 Task: Find connections with filter location Redondela with filter topic #Websitewith filter profile language Potuguese with filter current company Jindal Steel & Power Ltd. with filter school L S Raheja College of Arts and Commerce with filter industry Coal Mining with filter service category Customer Support with filter keywords title Emergency Relief Worker
Action: Mouse moved to (566, 73)
Screenshot: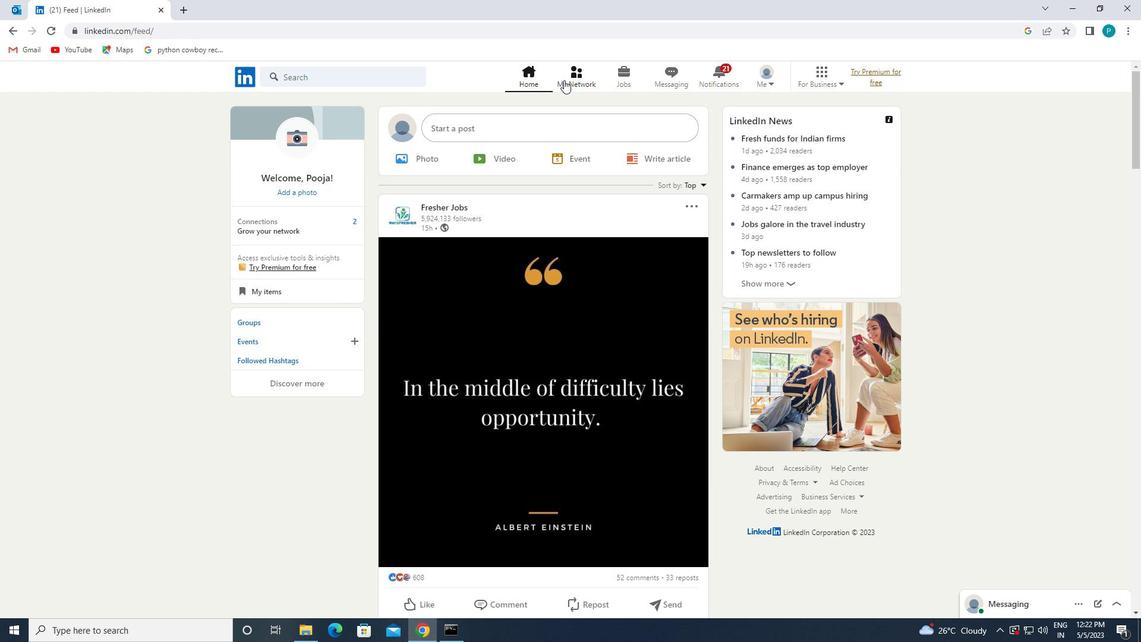 
Action: Mouse pressed left at (566, 73)
Screenshot: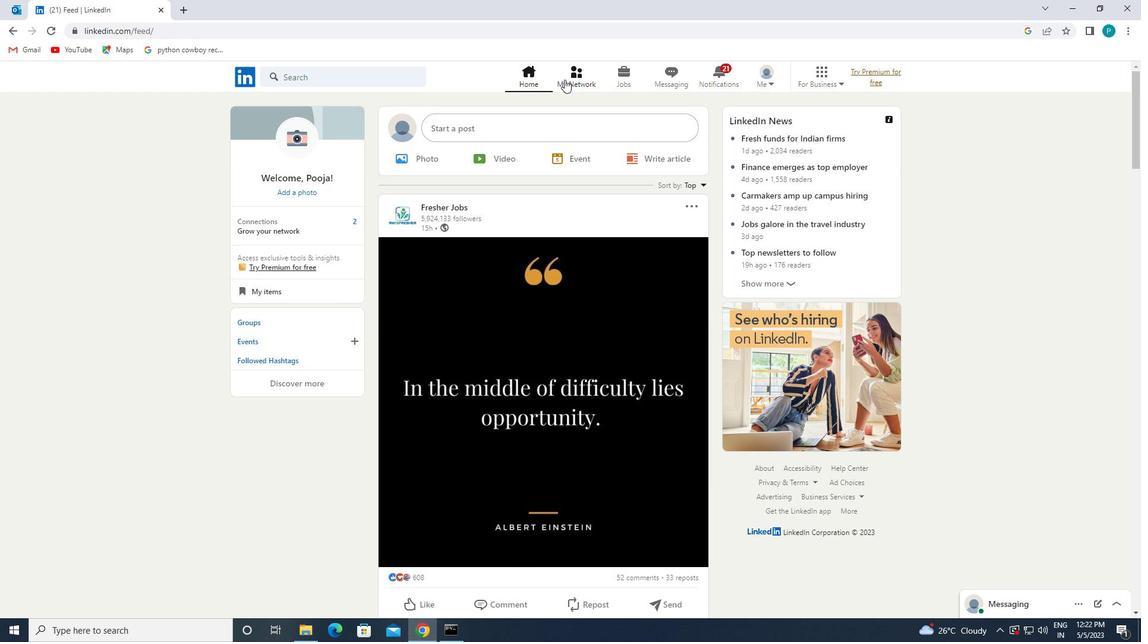 
Action: Mouse moved to (391, 138)
Screenshot: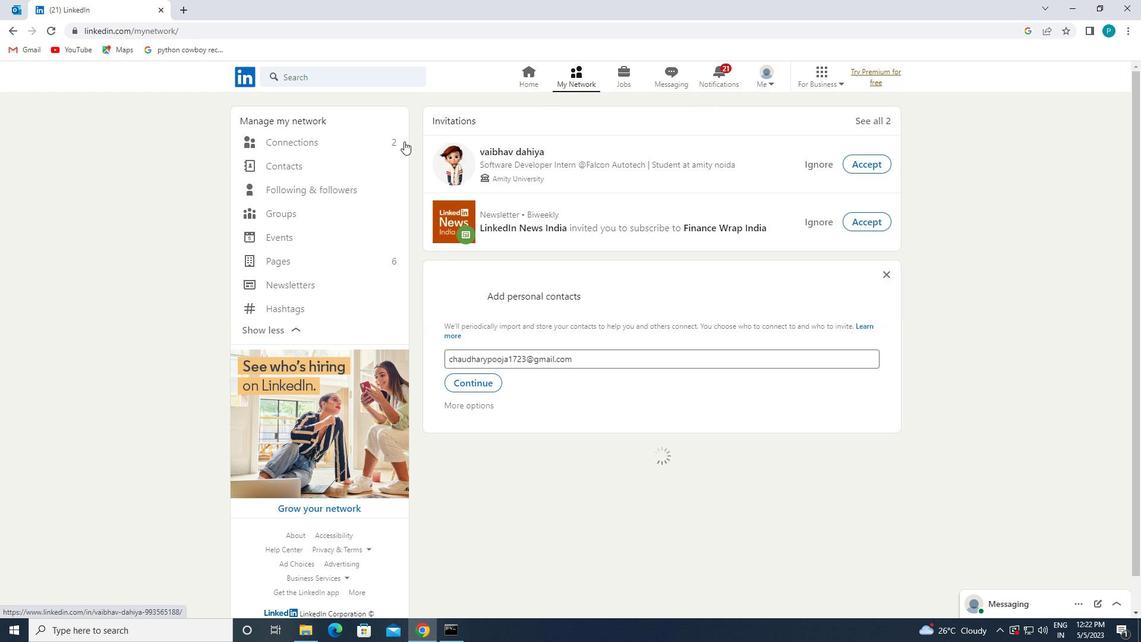 
Action: Mouse pressed left at (391, 138)
Screenshot: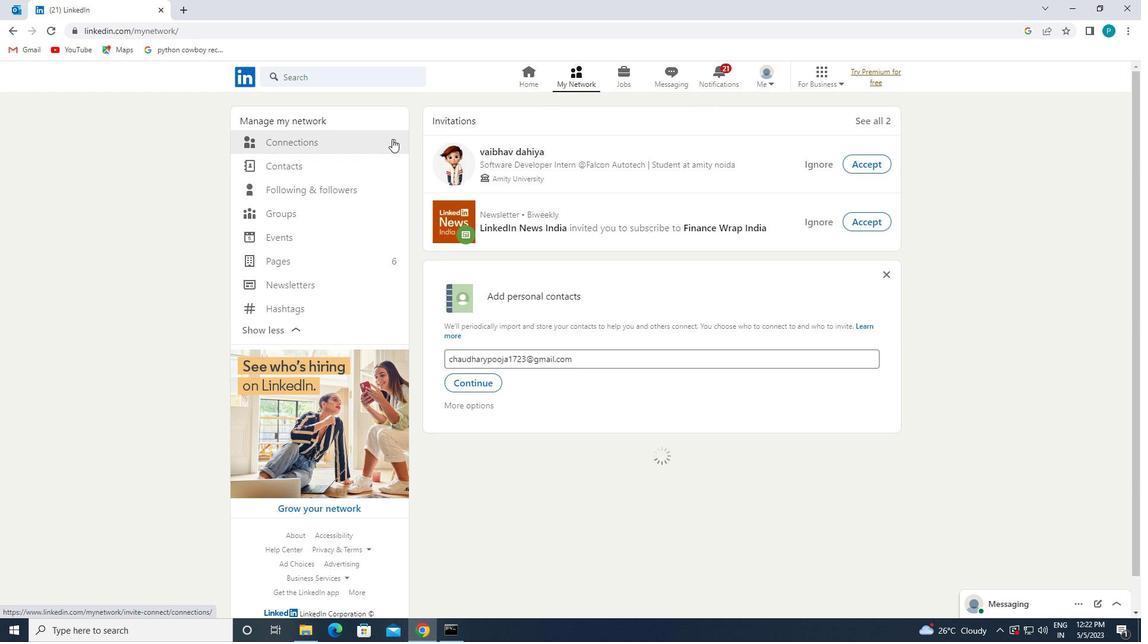 
Action: Mouse moved to (663, 137)
Screenshot: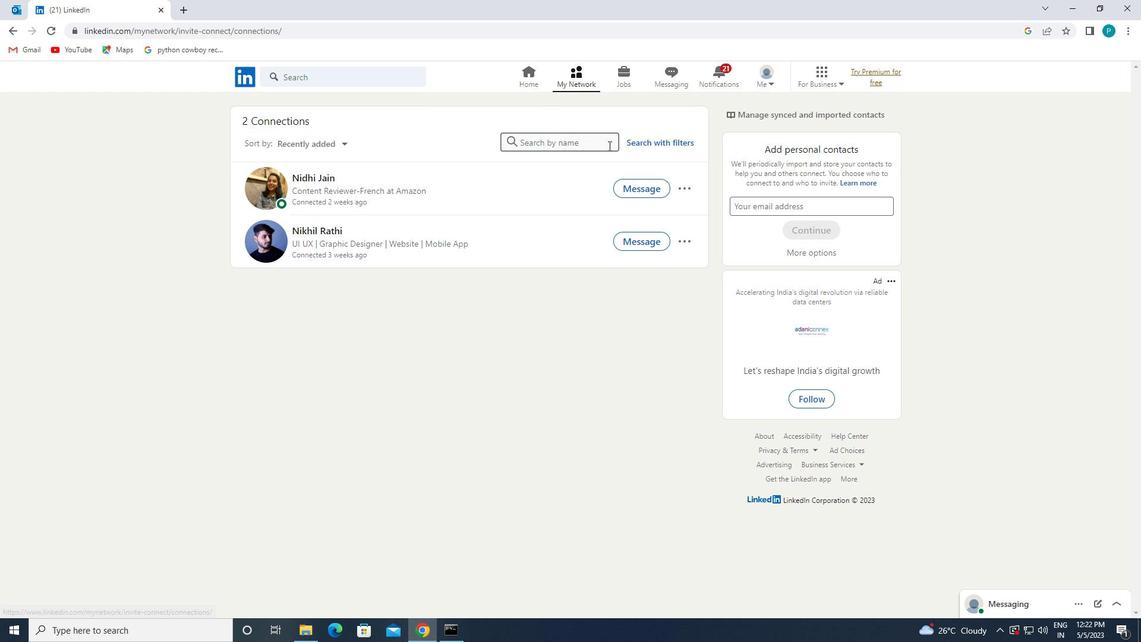 
Action: Mouse pressed left at (663, 137)
Screenshot: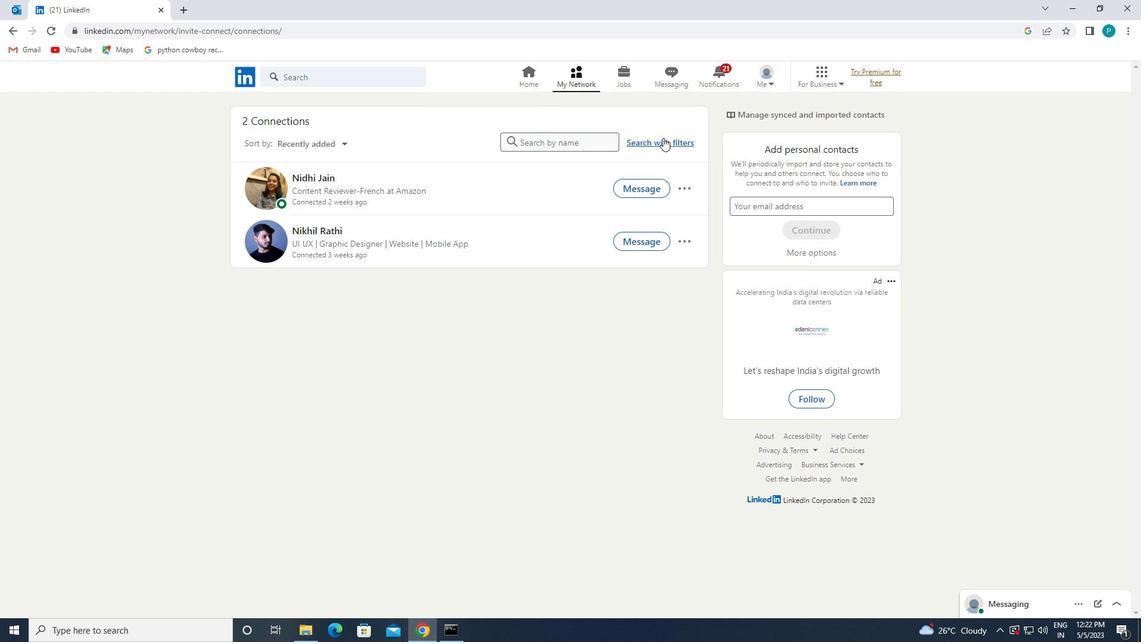 
Action: Mouse moved to (610, 113)
Screenshot: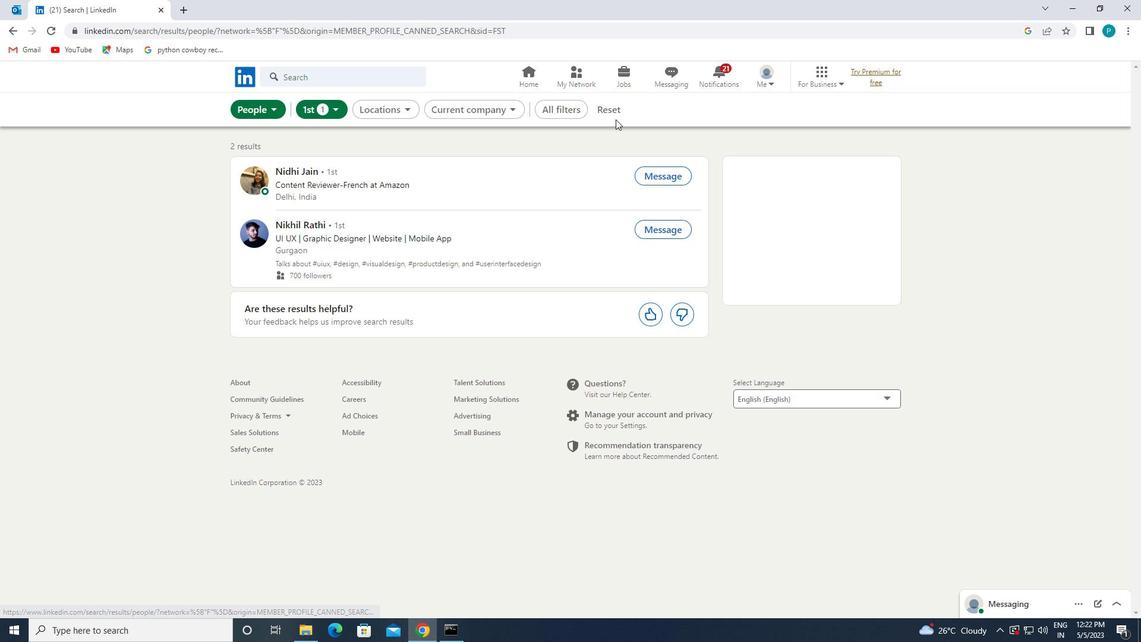 
Action: Mouse pressed left at (610, 113)
Screenshot: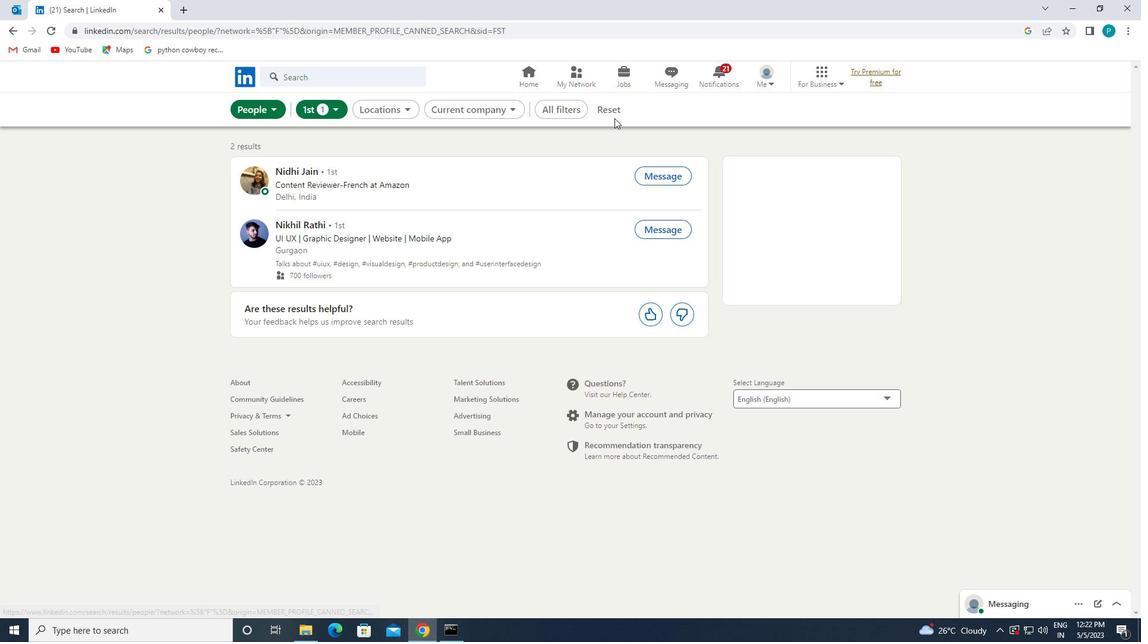 
Action: Mouse moved to (600, 108)
Screenshot: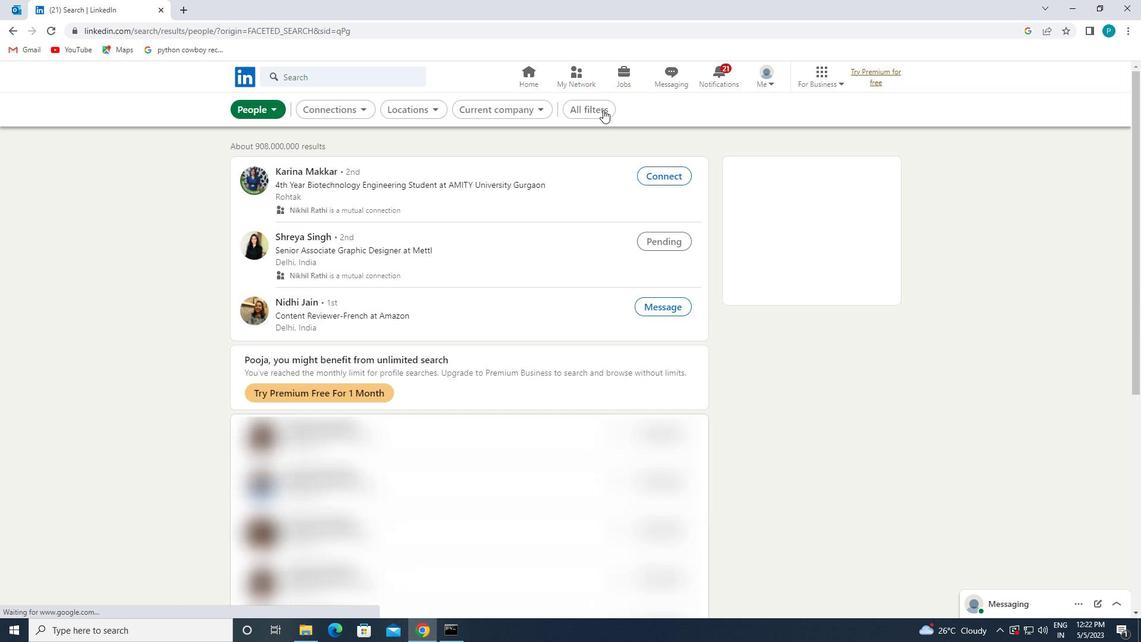 
Action: Mouse pressed left at (600, 108)
Screenshot: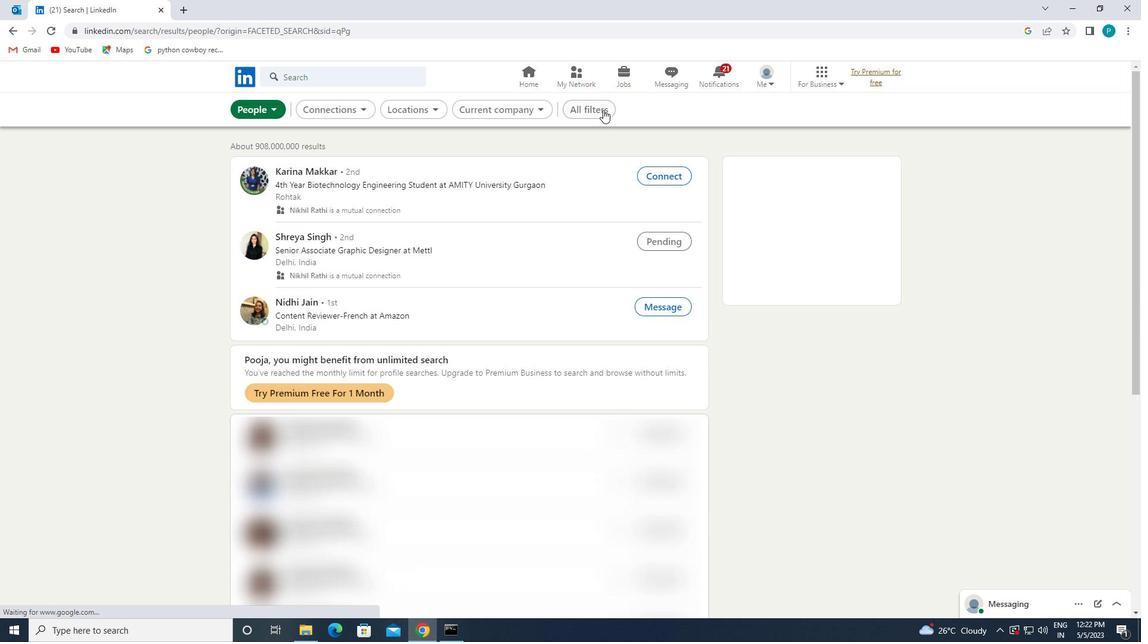 
Action: Mouse moved to (962, 252)
Screenshot: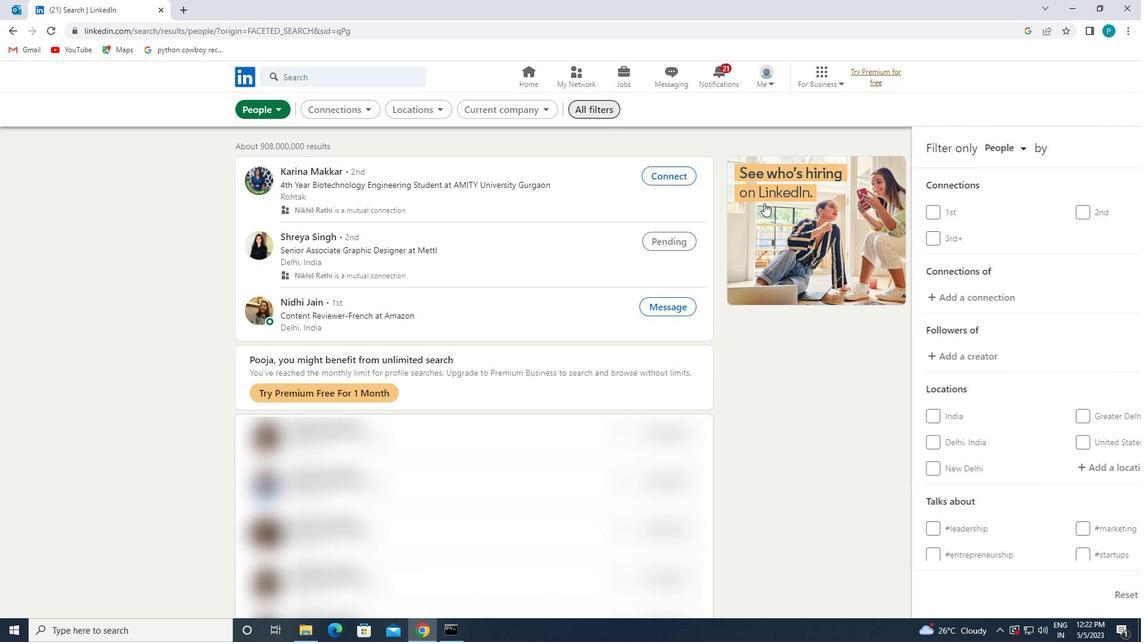 
Action: Mouse scrolled (962, 251) with delta (0, 0)
Screenshot: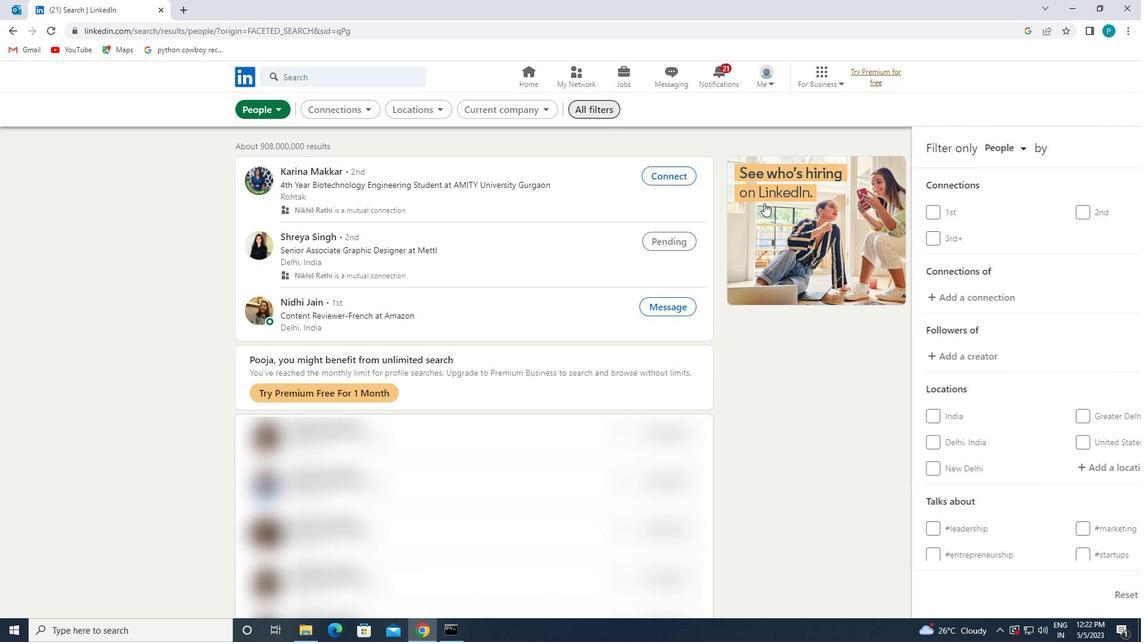 
Action: Mouse moved to (967, 266)
Screenshot: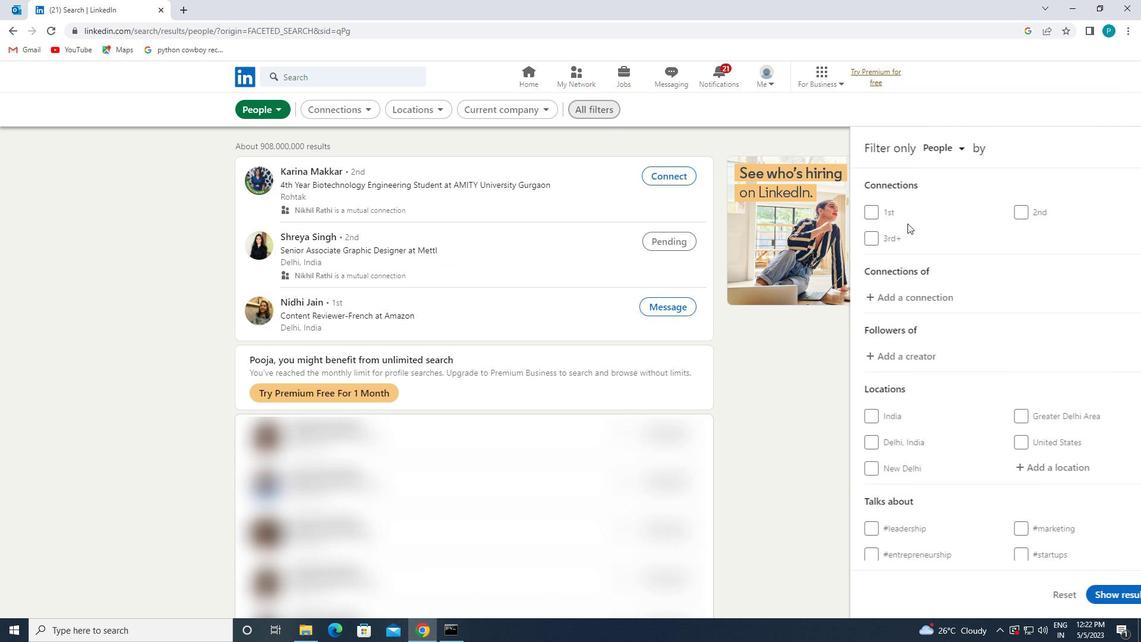 
Action: Mouse scrolled (967, 265) with delta (0, 0)
Screenshot: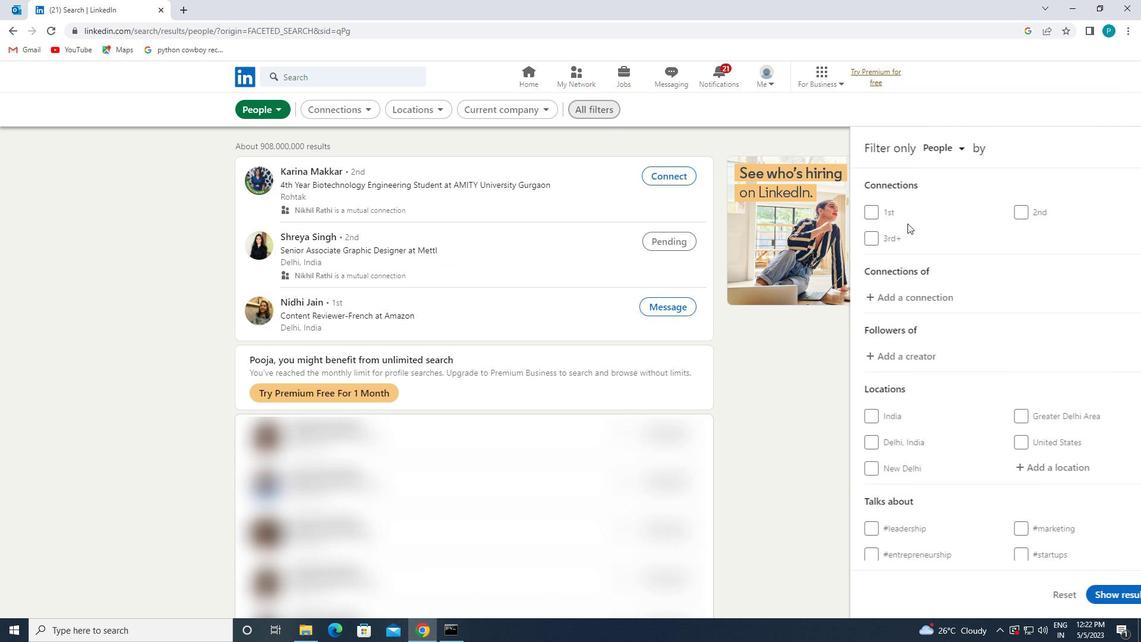 
Action: Mouse moved to (970, 280)
Screenshot: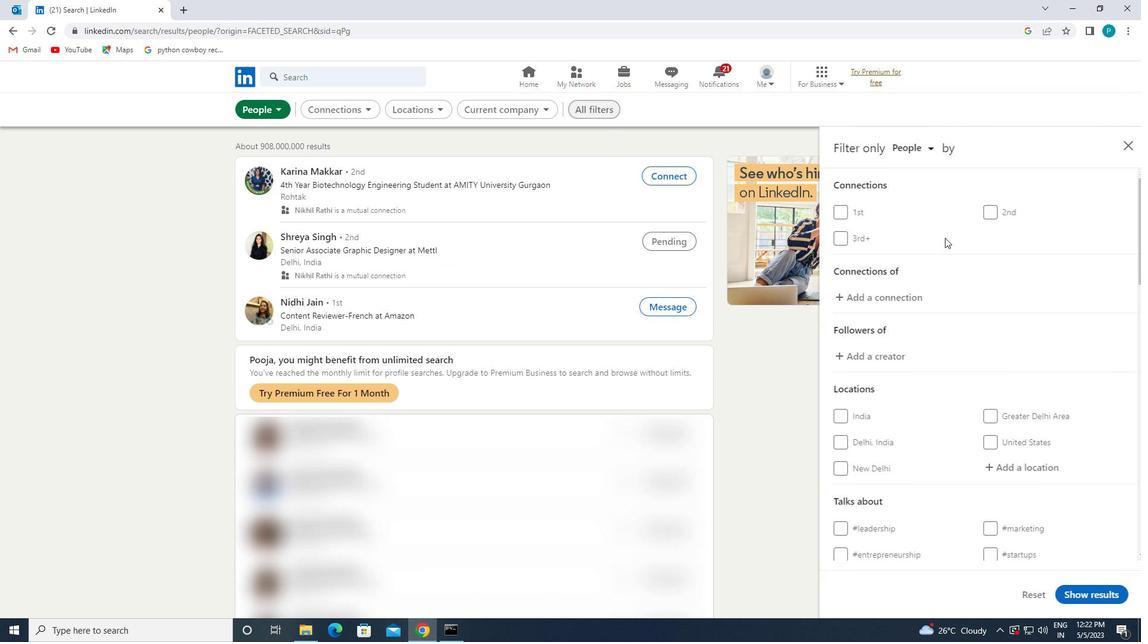 
Action: Mouse scrolled (970, 279) with delta (0, 0)
Screenshot: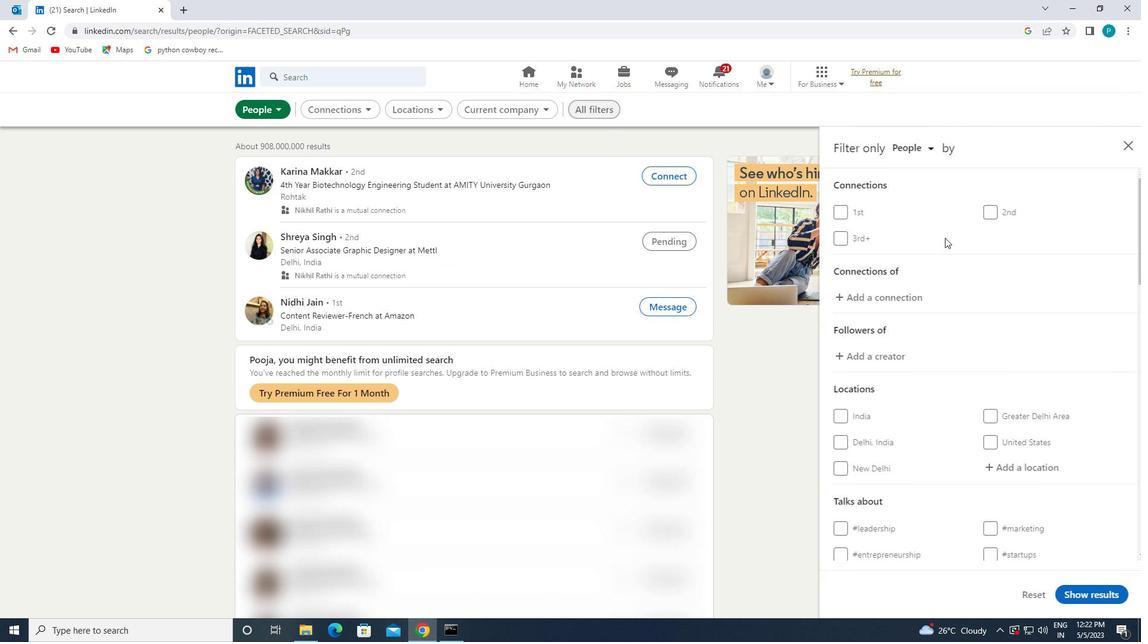 
Action: Mouse moved to (983, 288)
Screenshot: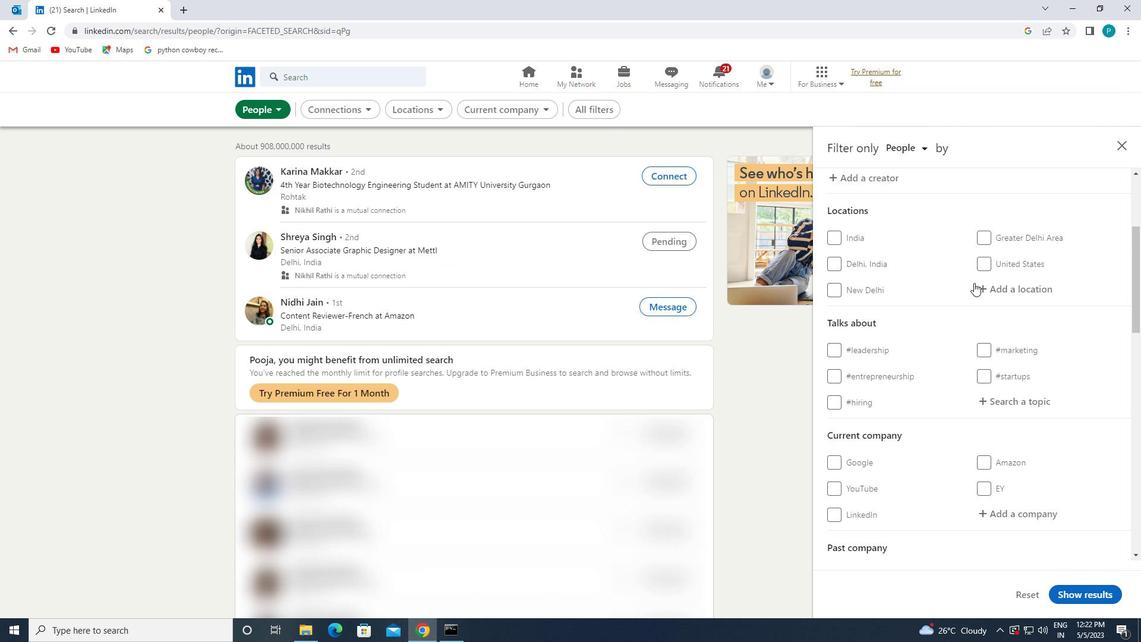 
Action: Mouse pressed left at (983, 288)
Screenshot: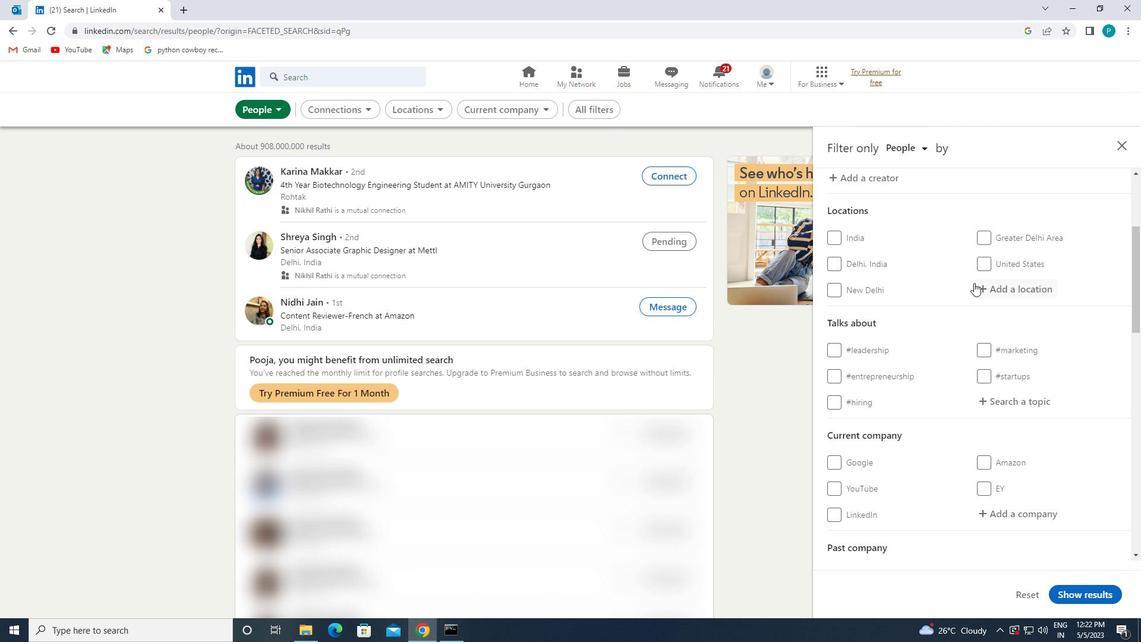 
Action: Mouse moved to (205, 385)
Screenshot: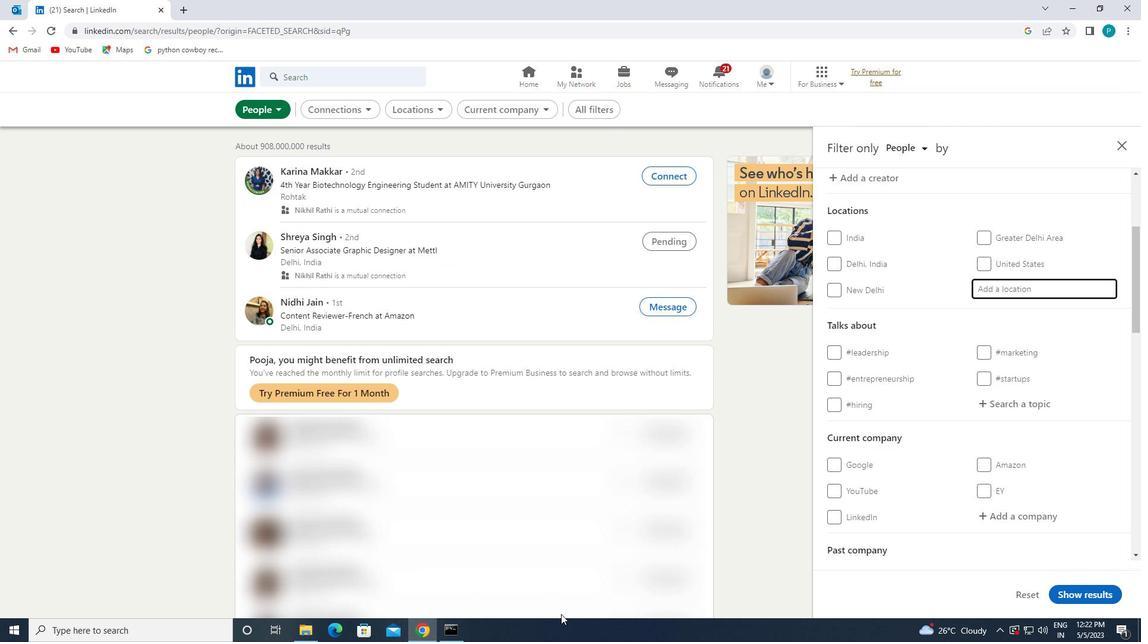 
Action: Key pressed <Key.caps_lock>r<Key.caps_lock>edondela
Screenshot: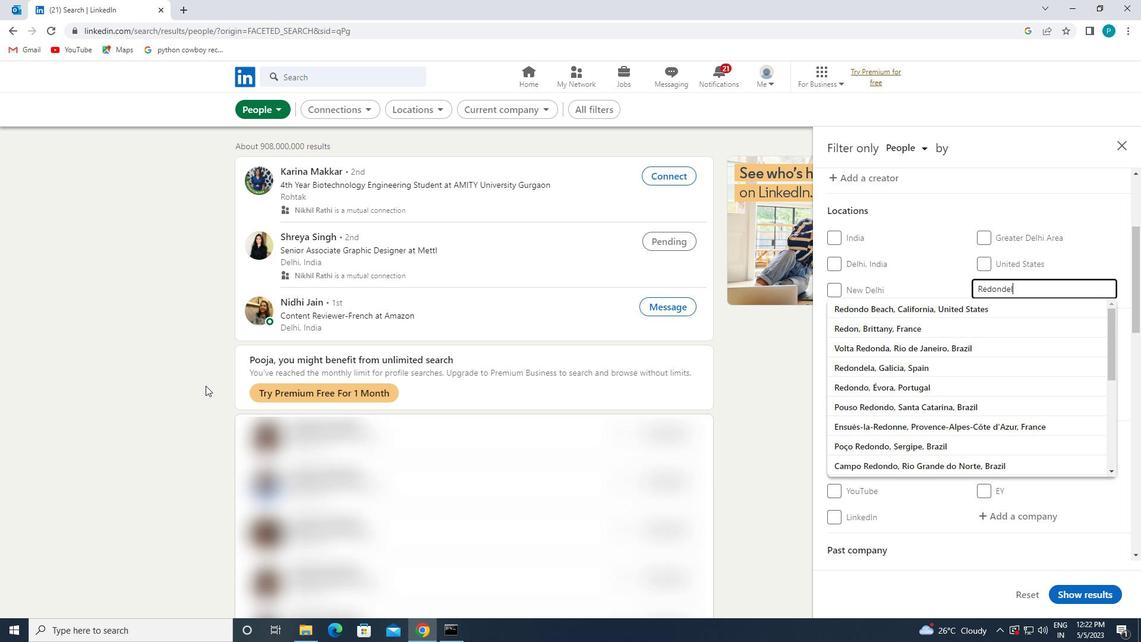 
Action: Mouse moved to (927, 305)
Screenshot: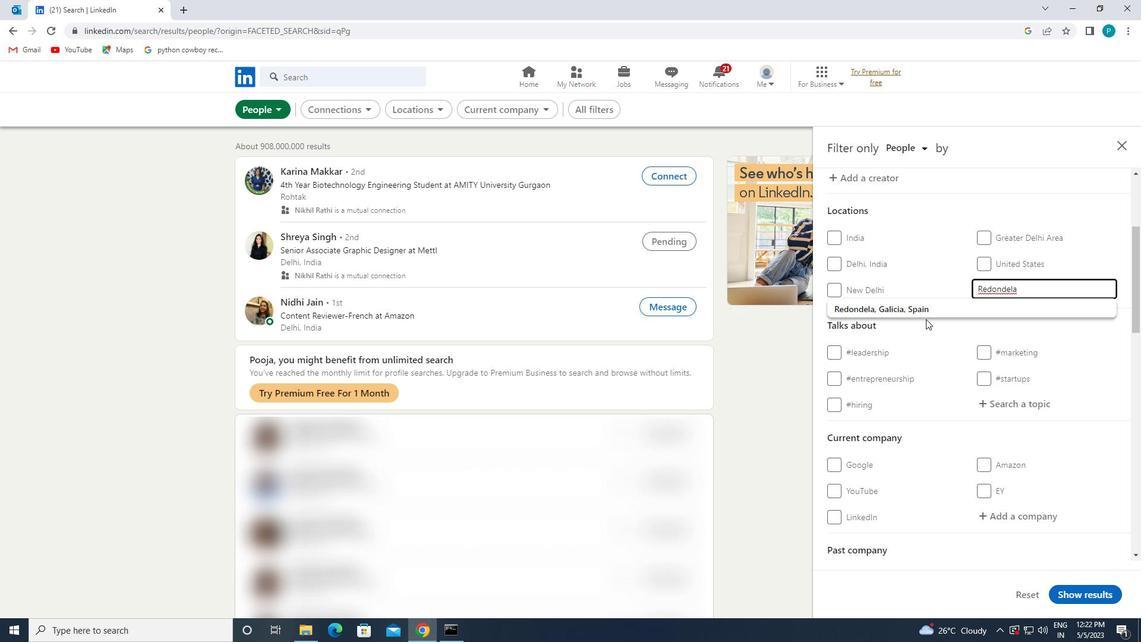 
Action: Mouse pressed left at (927, 305)
Screenshot: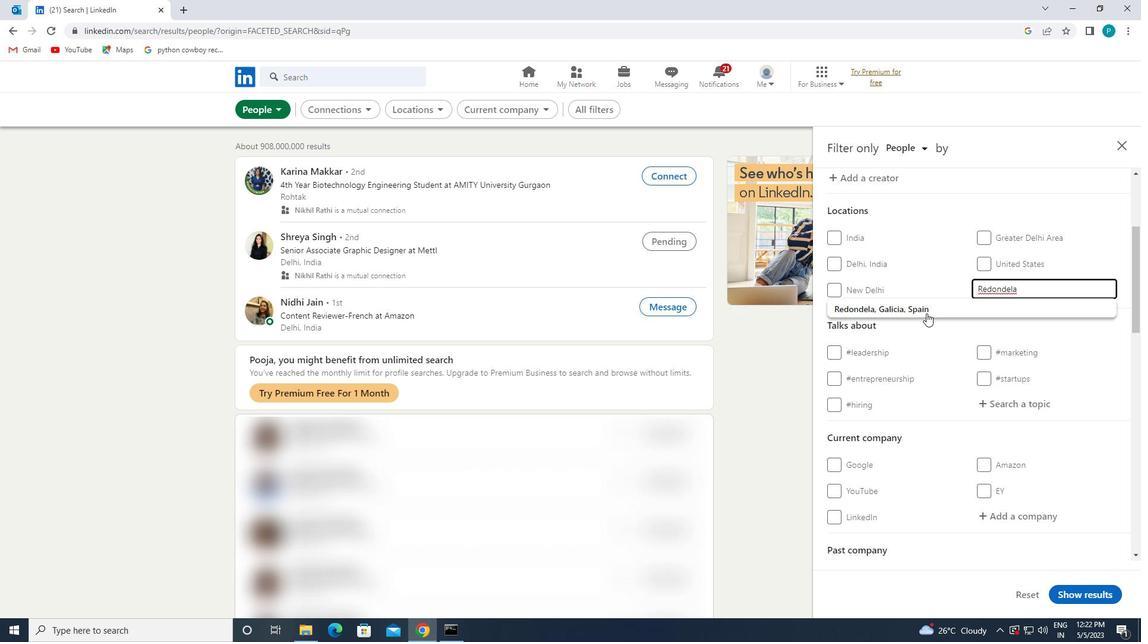 
Action: Mouse moved to (1141, 337)
Screenshot: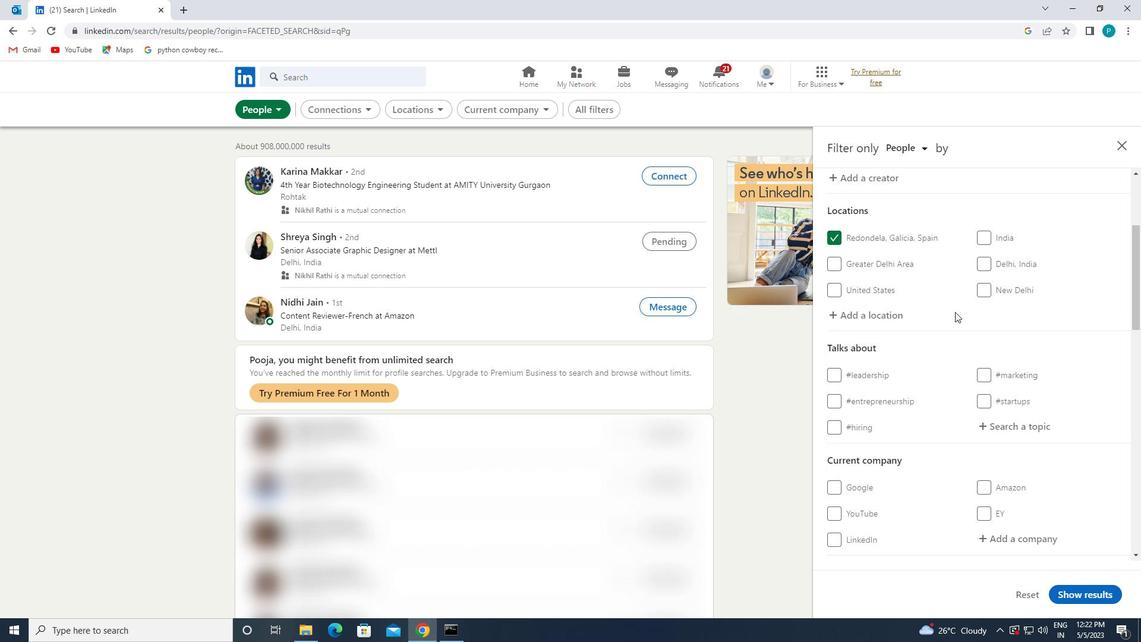 
Action: Mouse scrolled (1141, 336) with delta (0, 0)
Screenshot: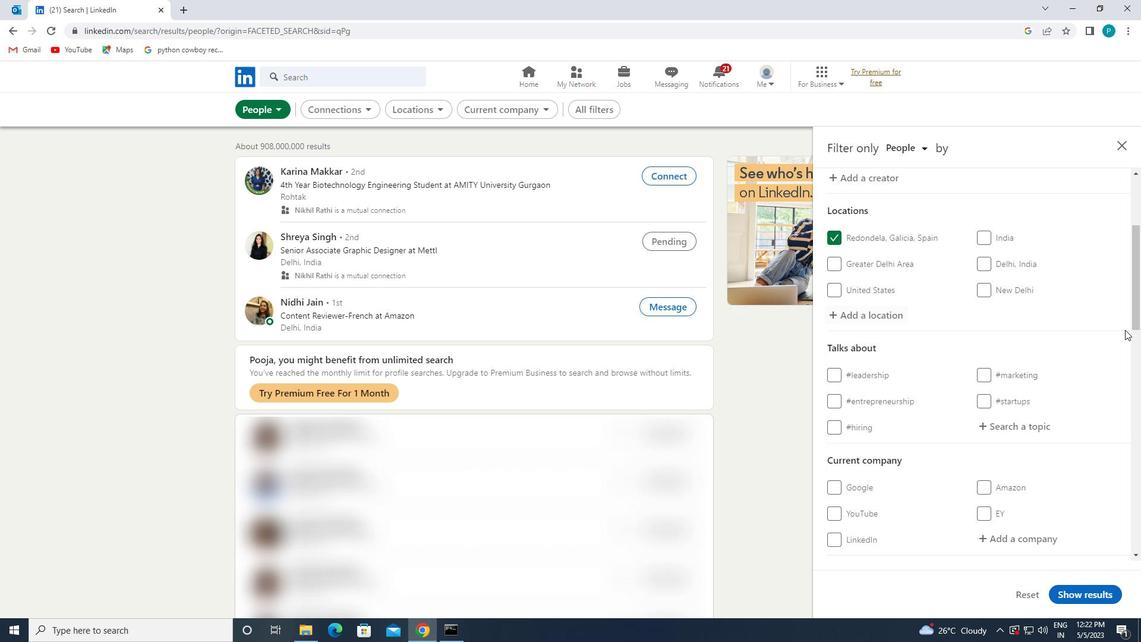 
Action: Mouse scrolled (1141, 336) with delta (0, 0)
Screenshot: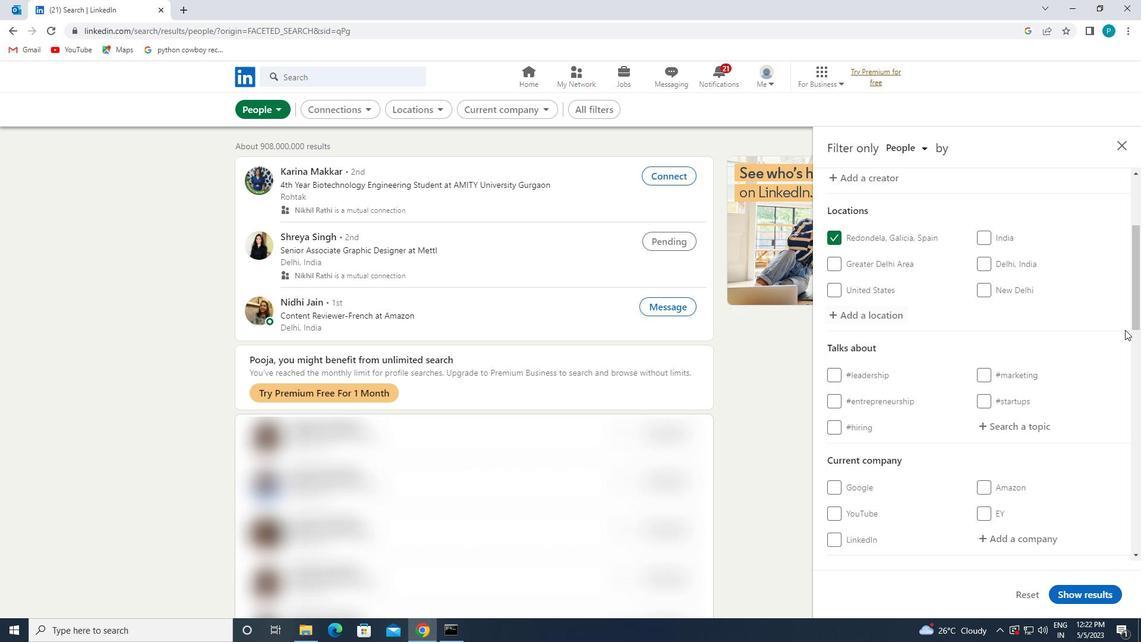 
Action: Mouse scrolled (1141, 336) with delta (0, 0)
Screenshot: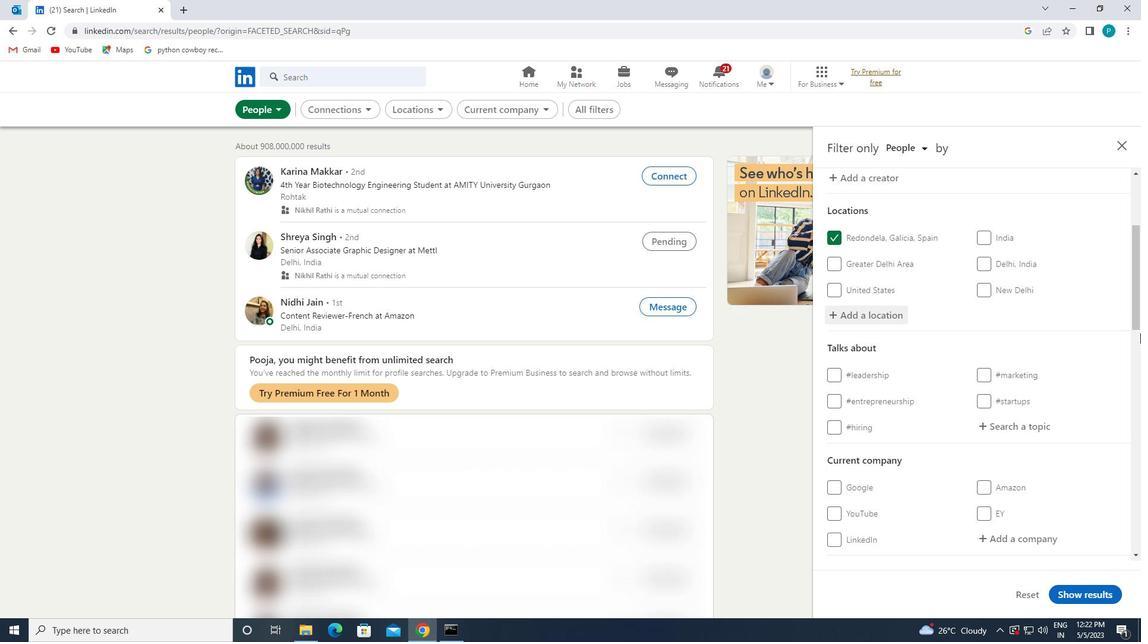 
Action: Mouse moved to (1048, 249)
Screenshot: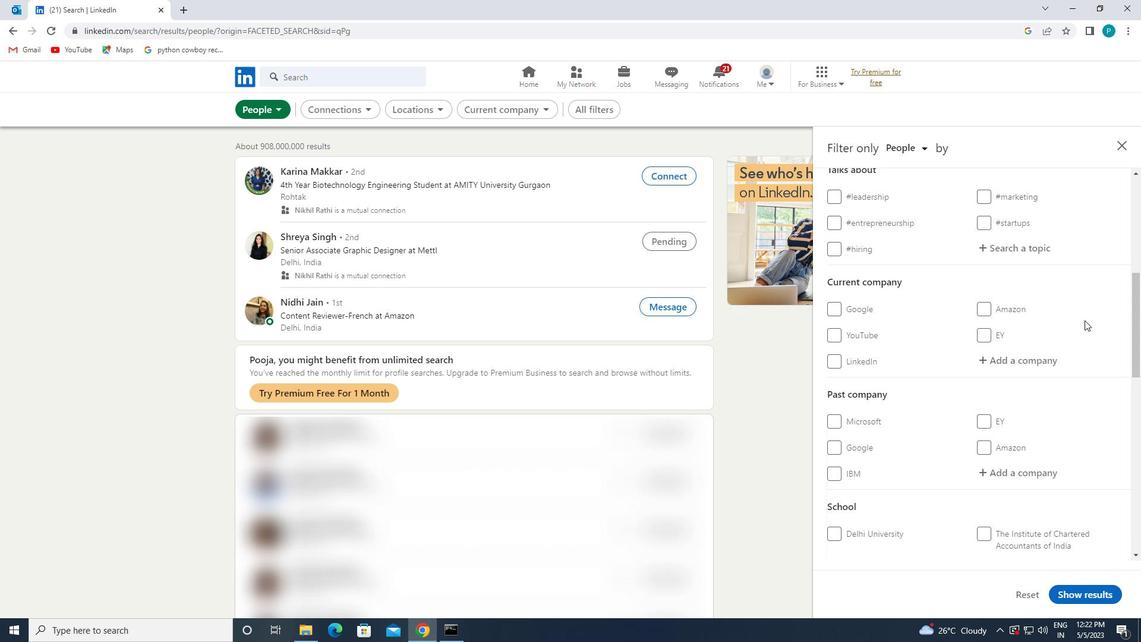 
Action: Mouse pressed left at (1048, 249)
Screenshot: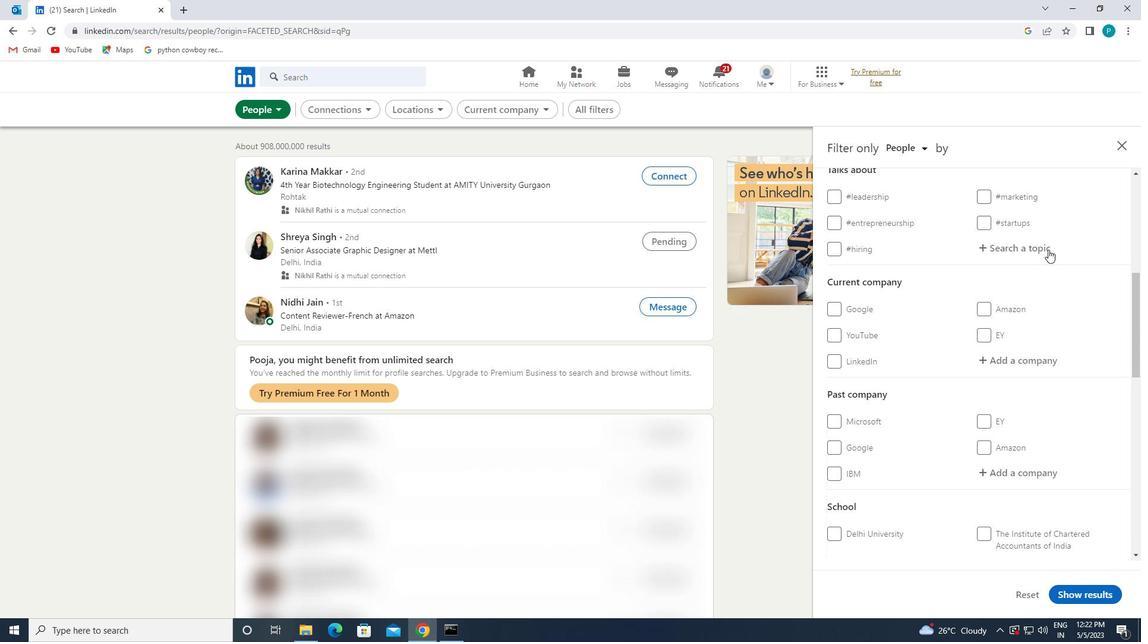 
Action: Key pressed <Key.shift>#<Key.caps_lock>W<Key.caps_lock>EBSITE
Screenshot: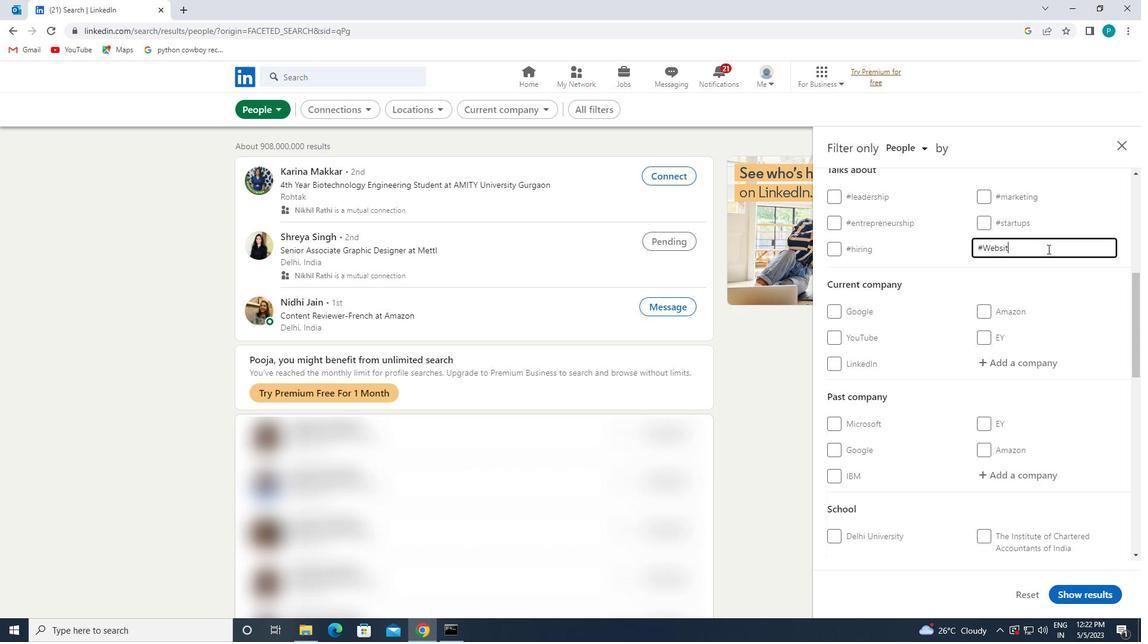 
Action: Mouse moved to (1065, 260)
Screenshot: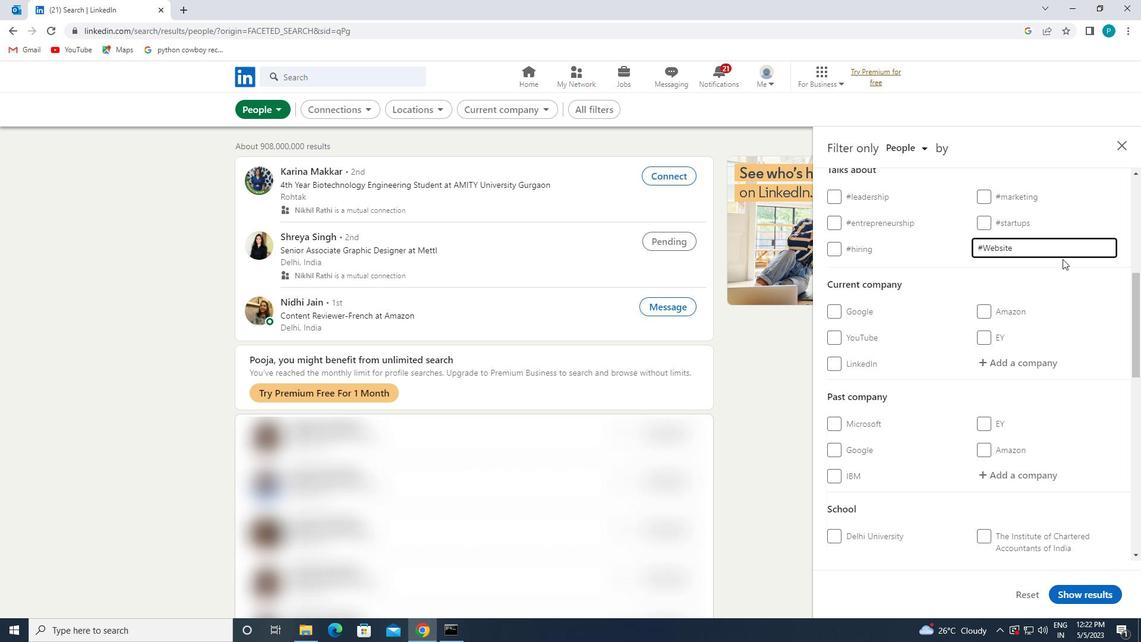 
Action: Mouse scrolled (1065, 259) with delta (0, 0)
Screenshot: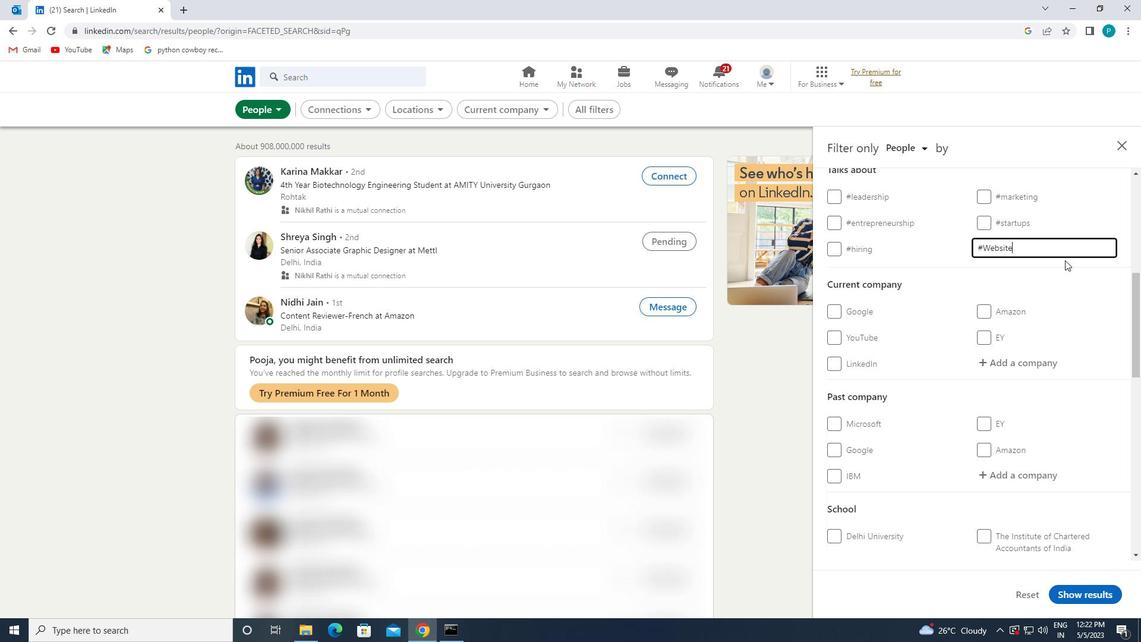 
Action: Mouse moved to (1053, 289)
Screenshot: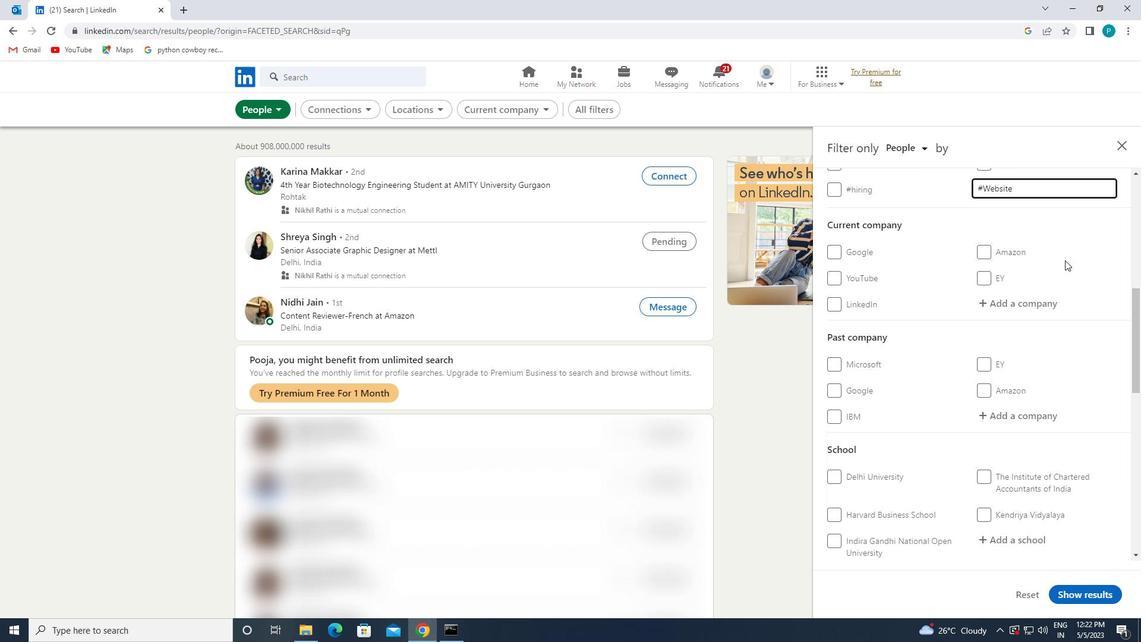
Action: Mouse scrolled (1053, 288) with delta (0, 0)
Screenshot: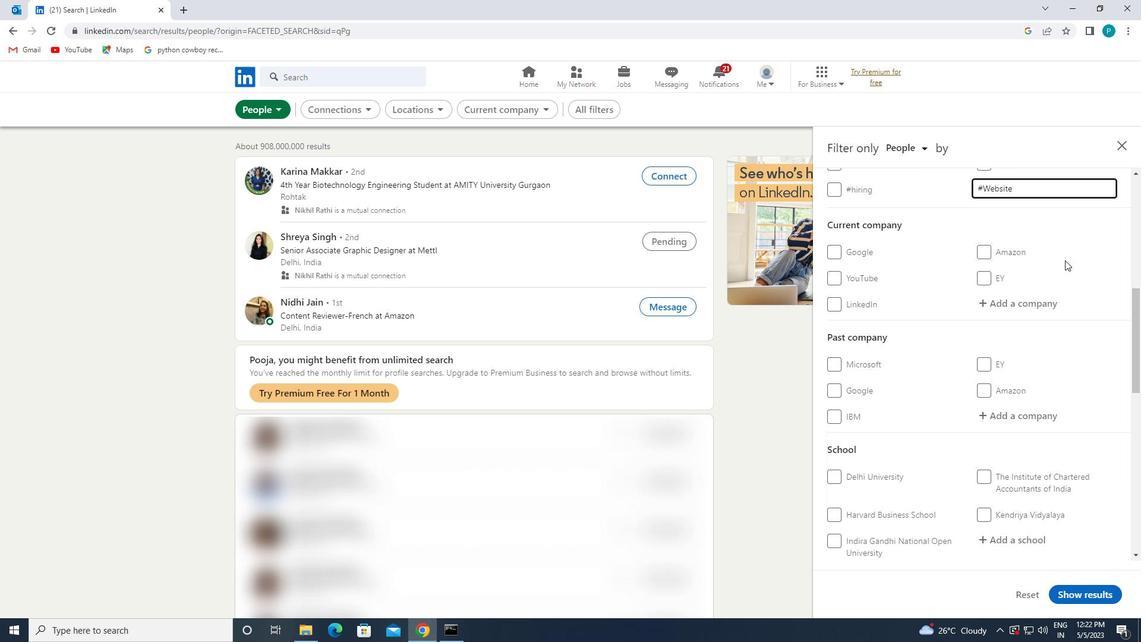 
Action: Mouse moved to (1023, 308)
Screenshot: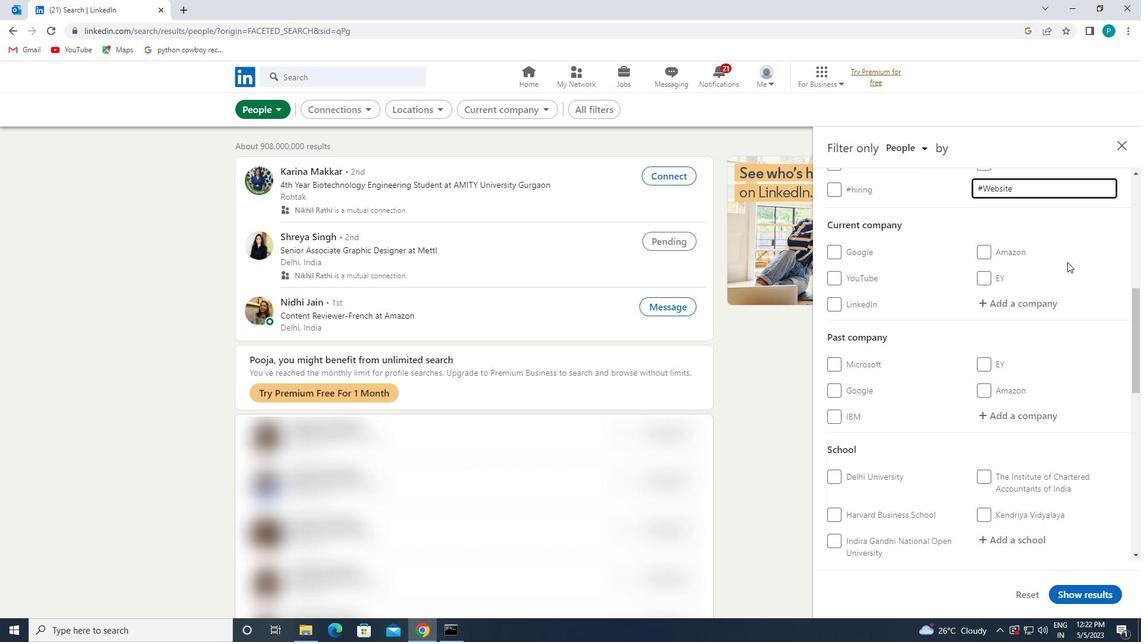 
Action: Mouse scrolled (1023, 307) with delta (0, 0)
Screenshot: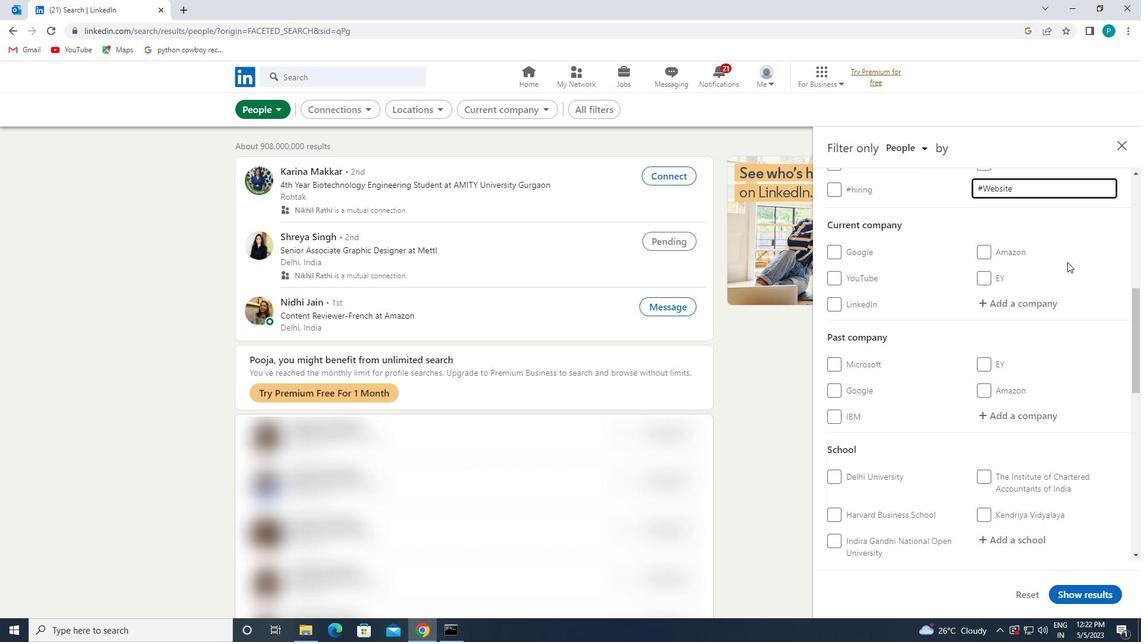 
Action: Mouse moved to (1006, 315)
Screenshot: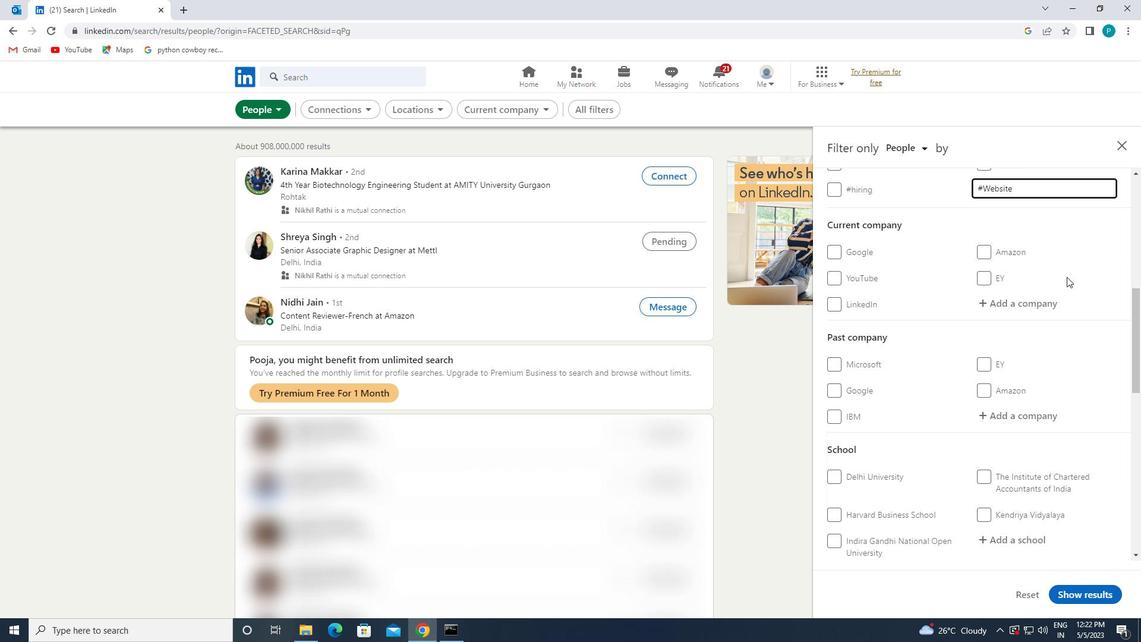 
Action: Mouse scrolled (1006, 314) with delta (0, 0)
Screenshot: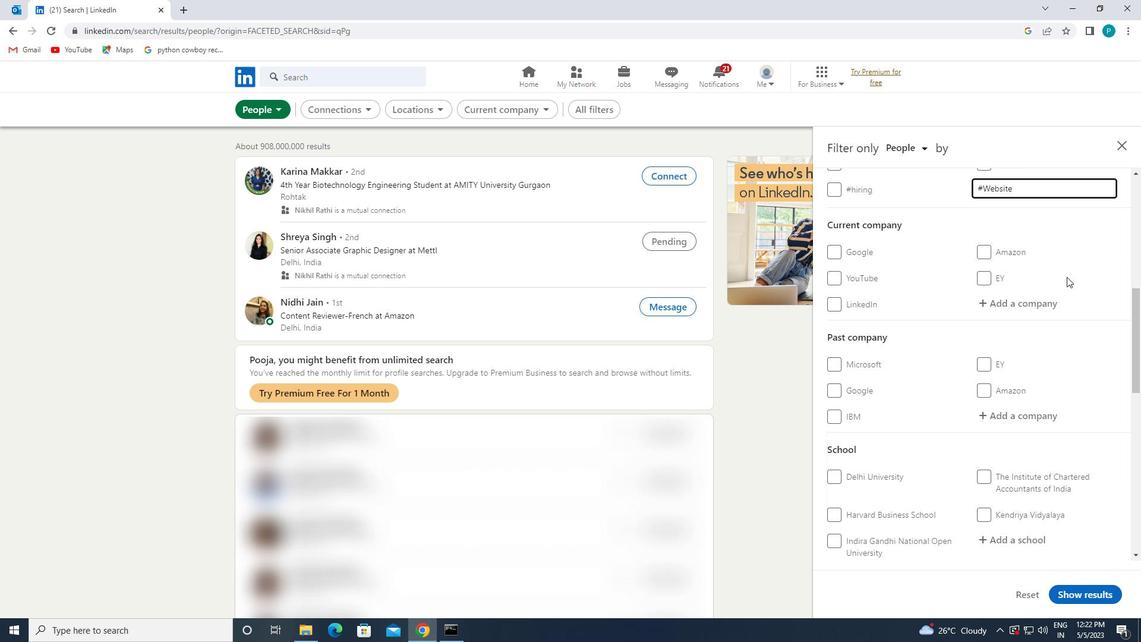 
Action: Mouse moved to (898, 340)
Screenshot: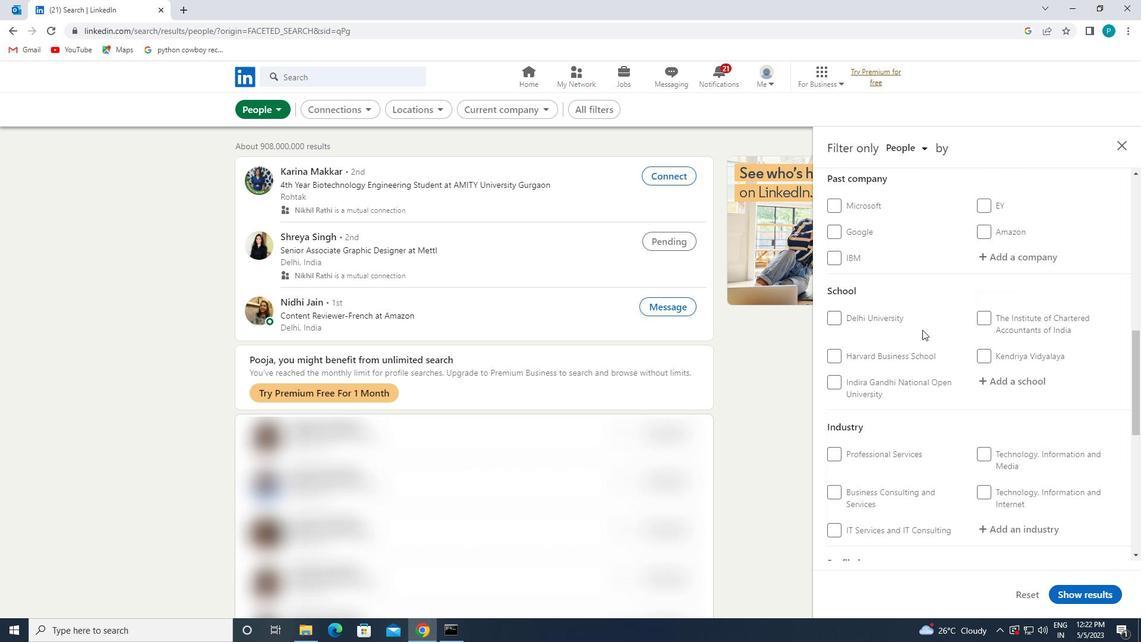 
Action: Mouse scrolled (898, 340) with delta (0, 0)
Screenshot: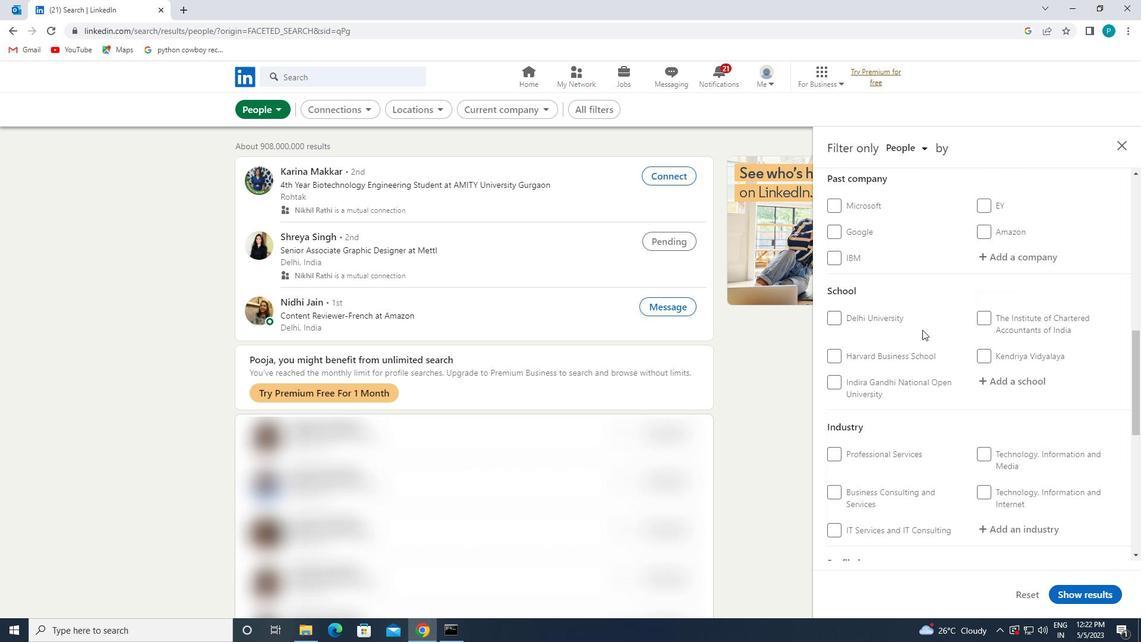 
Action: Mouse scrolled (898, 340) with delta (0, 0)
Screenshot: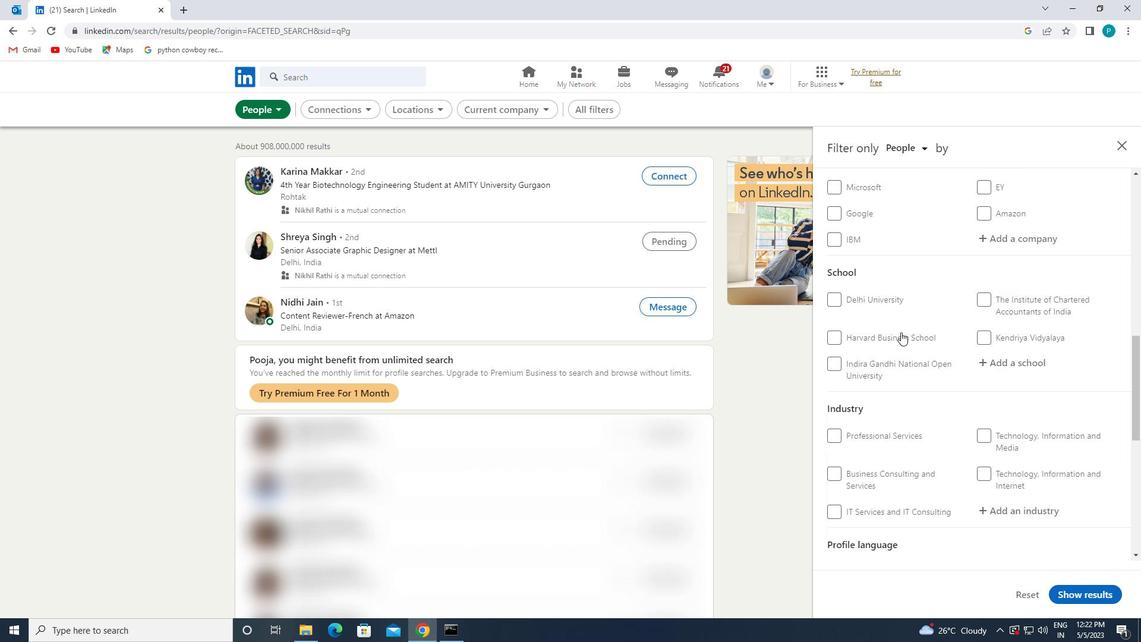 
Action: Mouse moved to (897, 341)
Screenshot: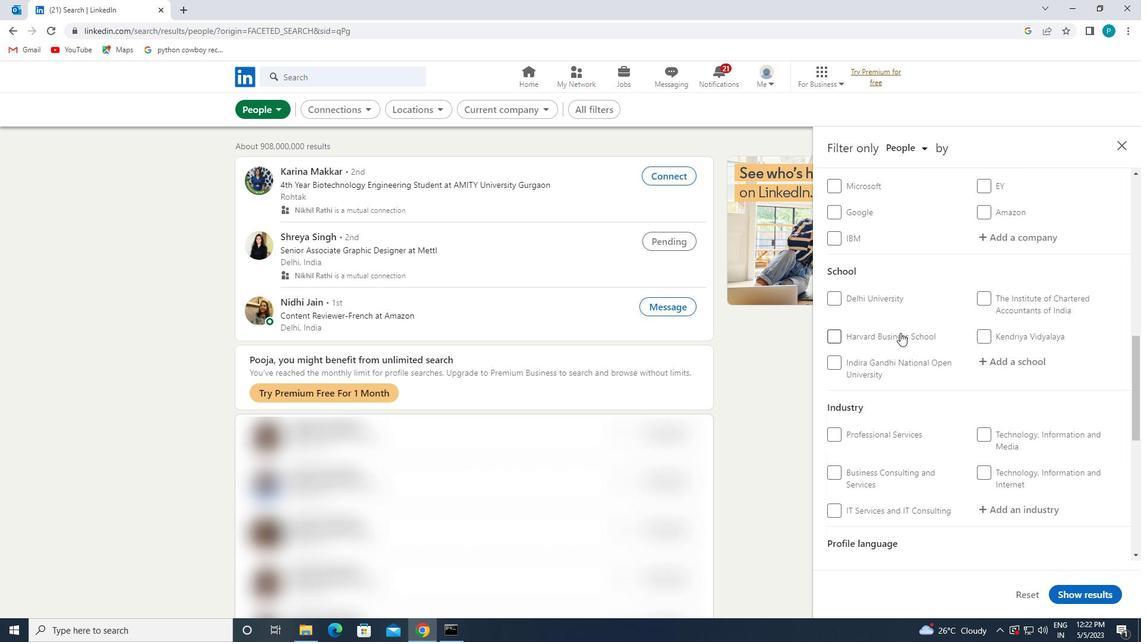 
Action: Mouse scrolled (897, 341) with delta (0, 0)
Screenshot: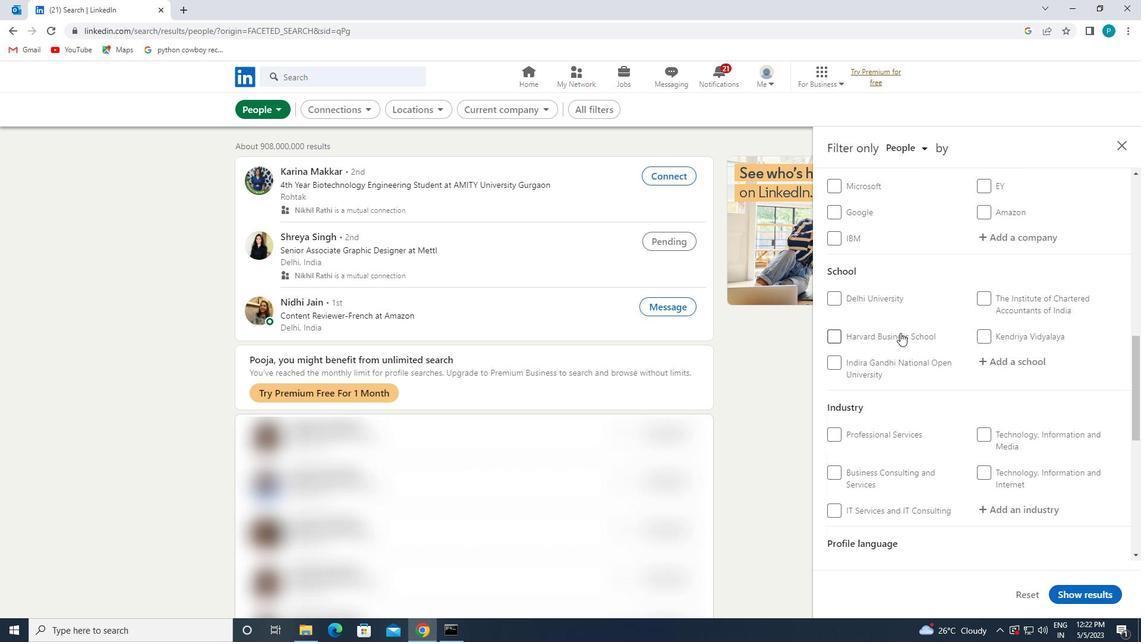 
Action: Mouse moved to (994, 415)
Screenshot: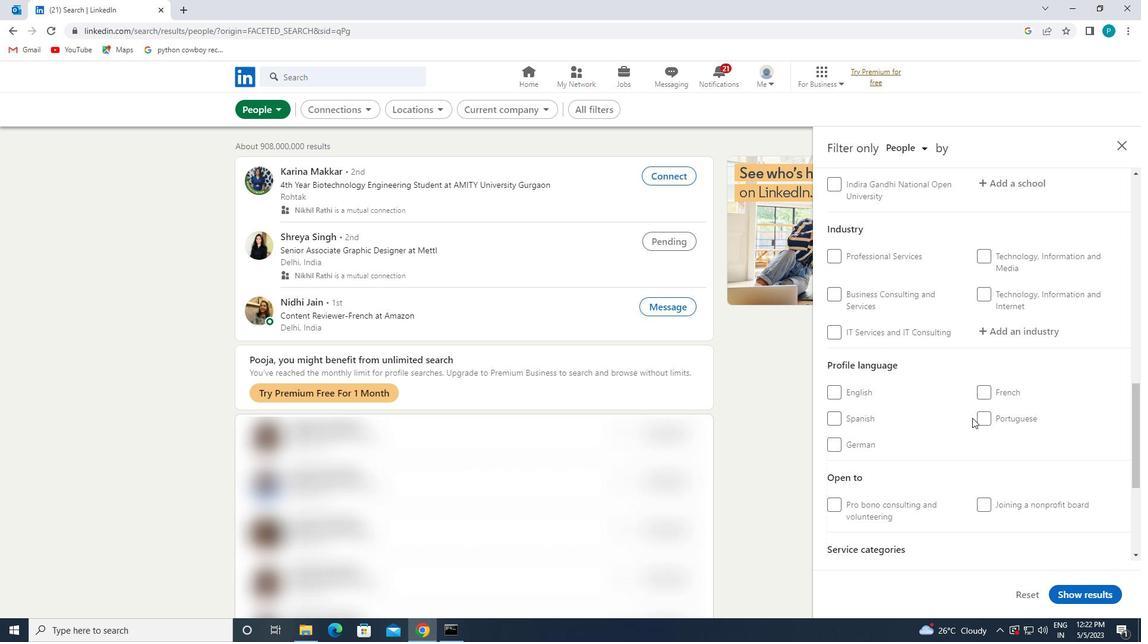 
Action: Mouse pressed left at (994, 415)
Screenshot: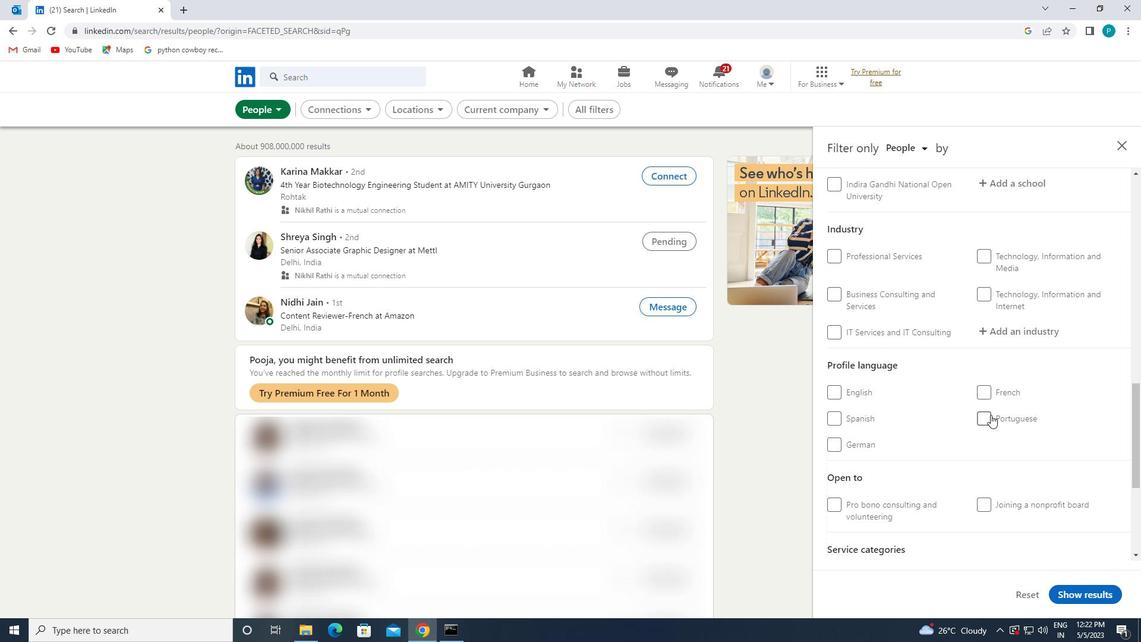 
Action: Mouse moved to (1054, 343)
Screenshot: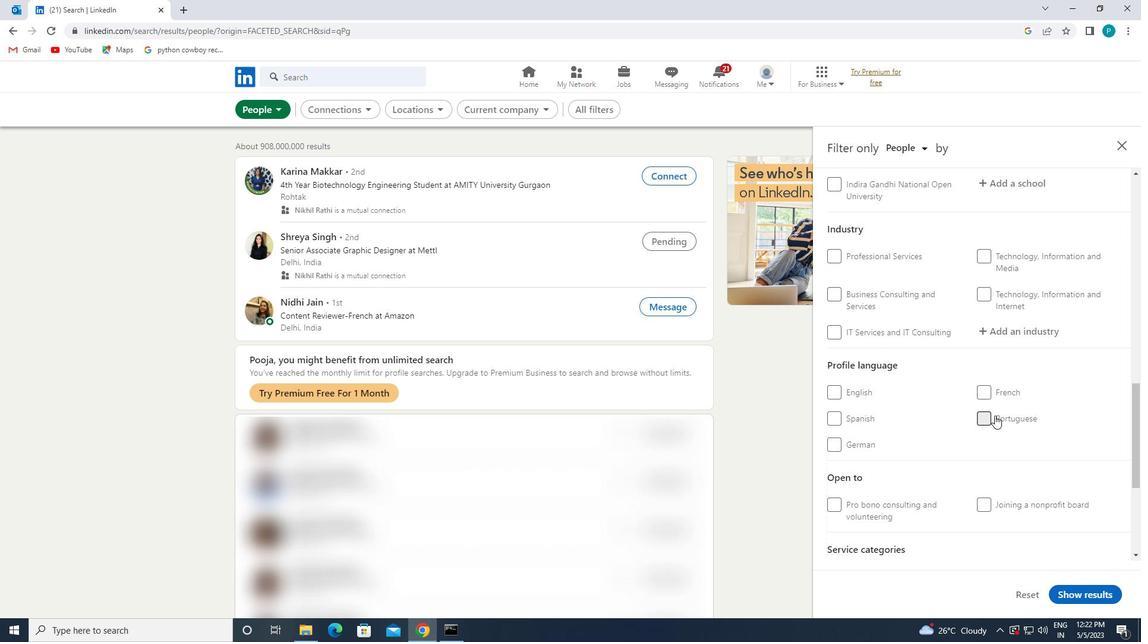 
Action: Mouse scrolled (1054, 344) with delta (0, 0)
Screenshot: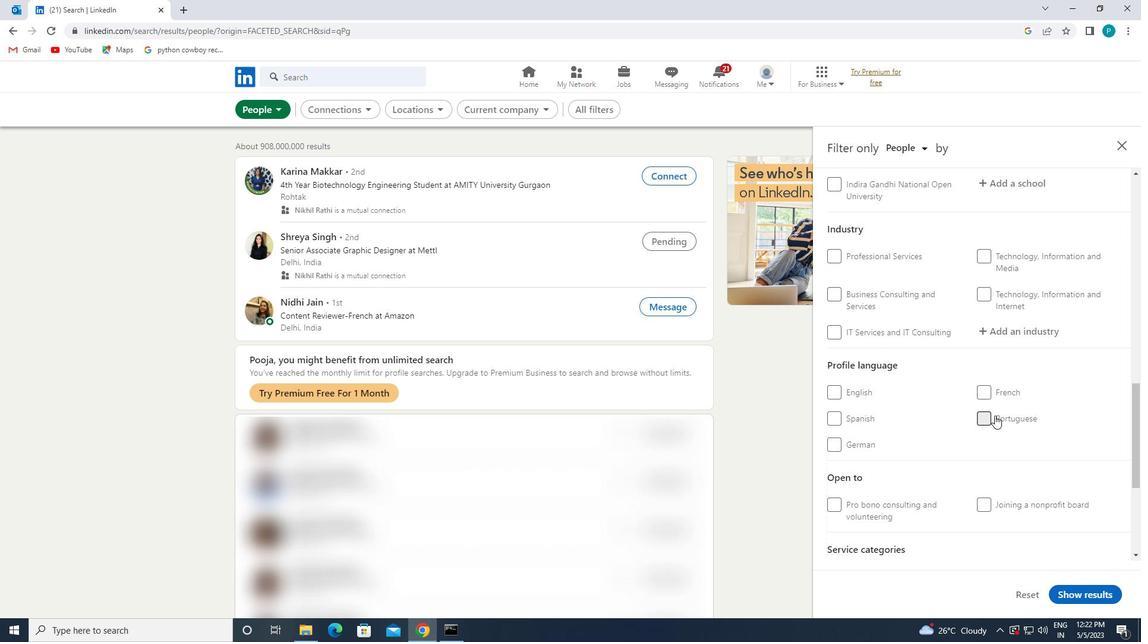 
Action: Mouse scrolled (1054, 344) with delta (0, 0)
Screenshot: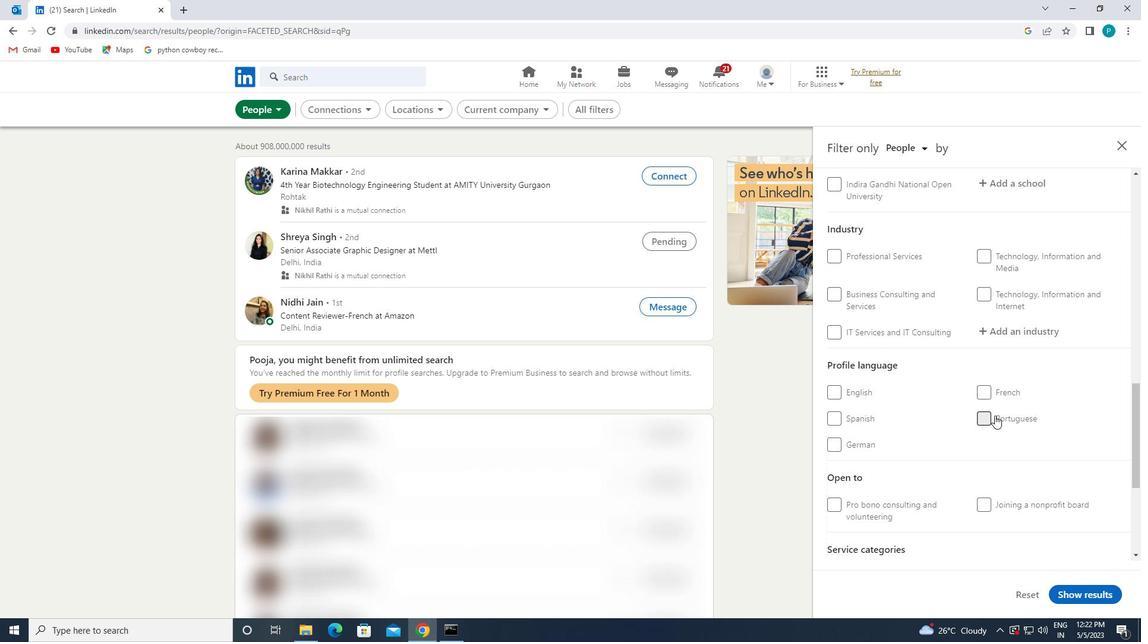 
Action: Mouse scrolled (1054, 344) with delta (0, 0)
Screenshot: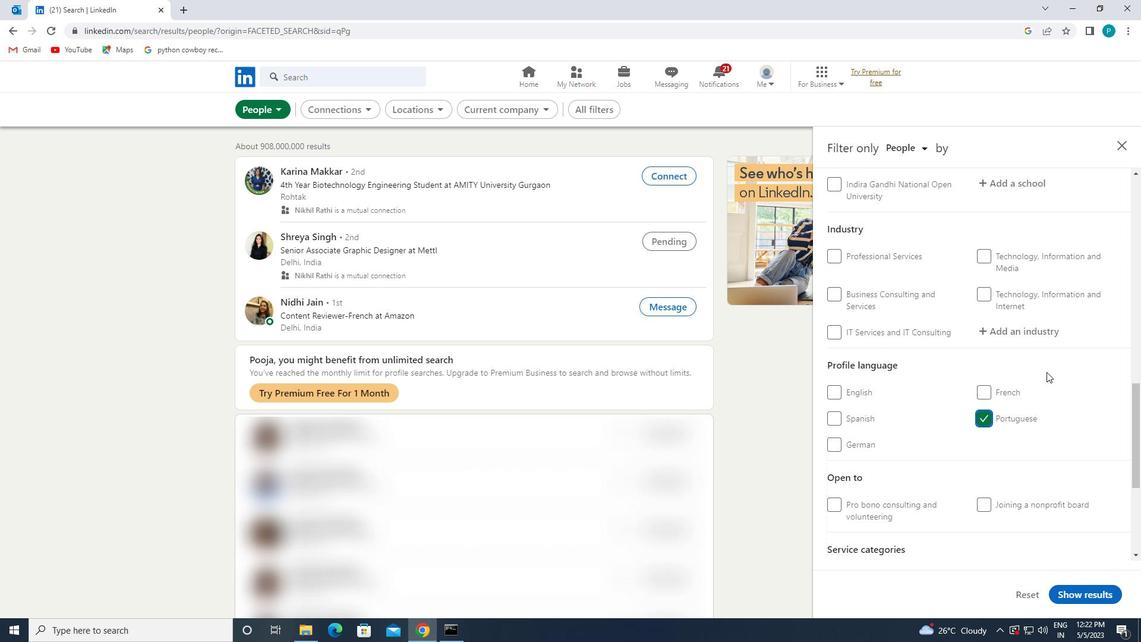 
Action: Mouse moved to (1029, 312)
Screenshot: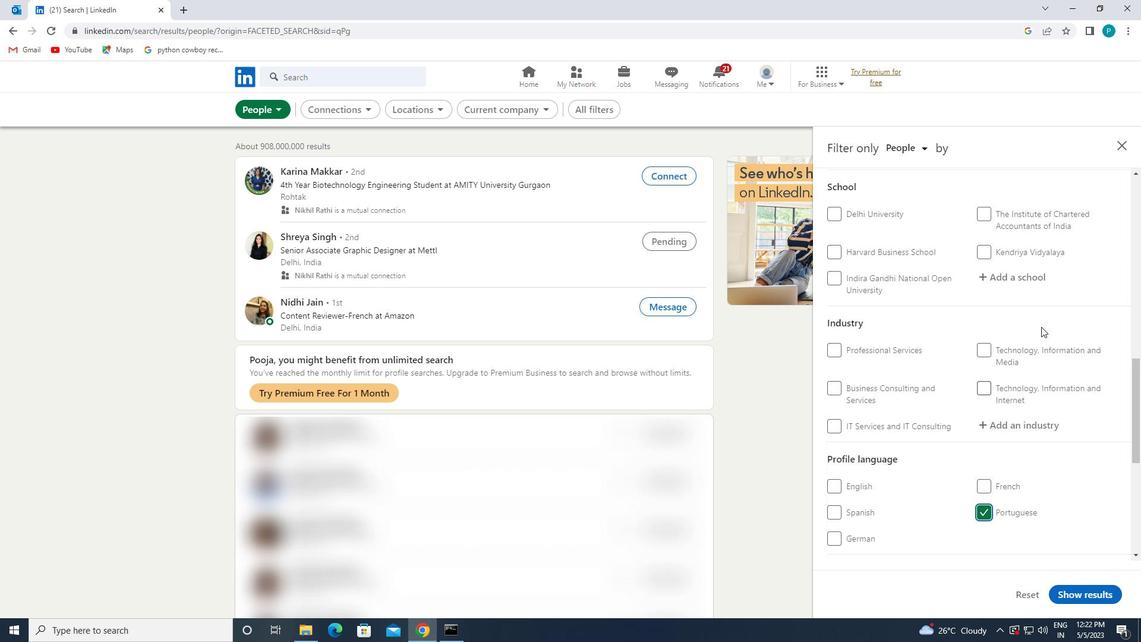 
Action: Mouse scrolled (1029, 312) with delta (0, 0)
Screenshot: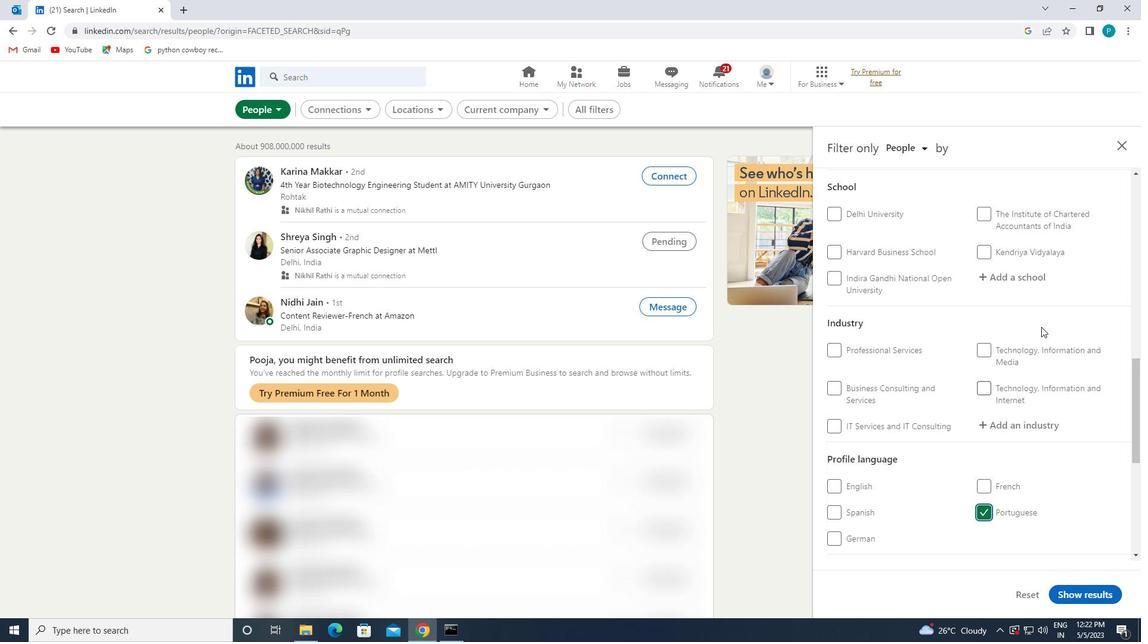 
Action: Mouse moved to (1022, 301)
Screenshot: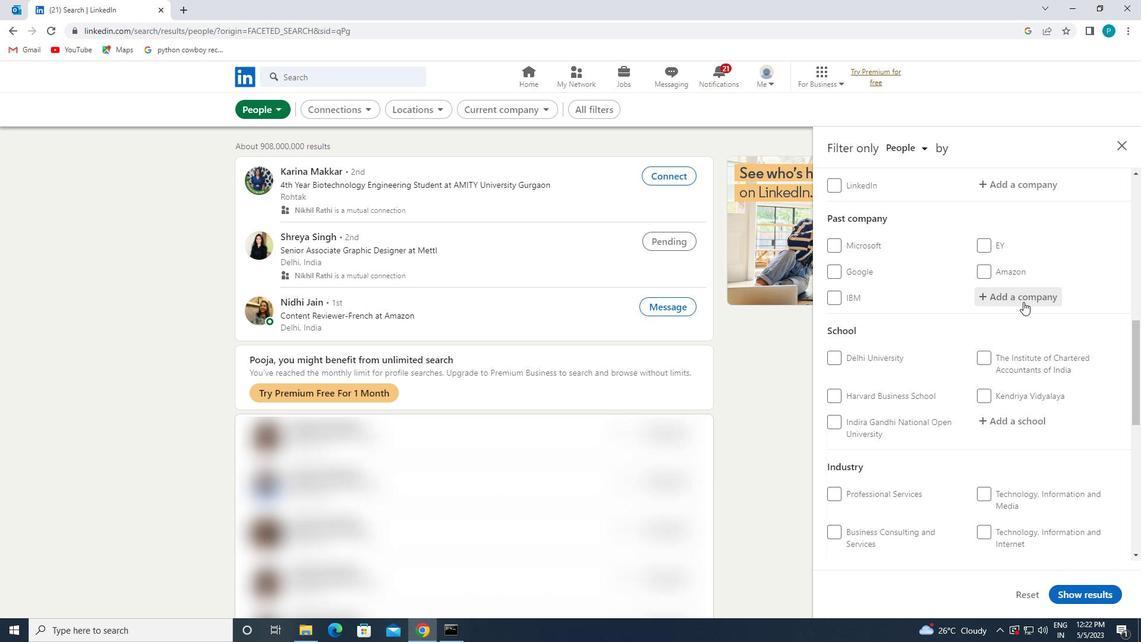 
Action: Mouse scrolled (1022, 302) with delta (0, 0)
Screenshot: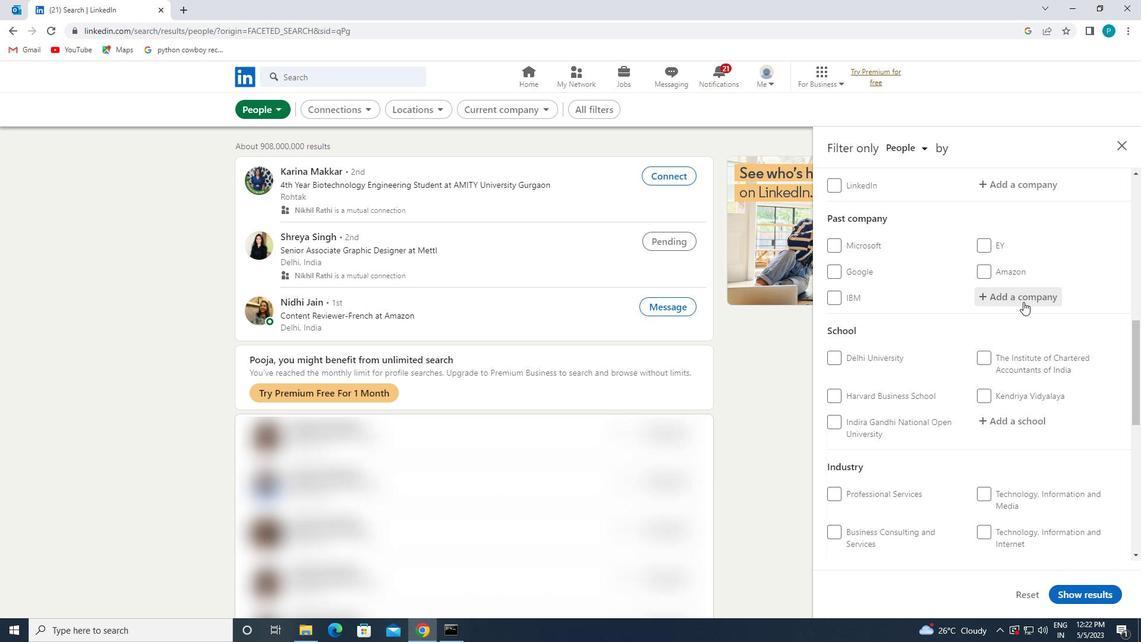 
Action: Mouse scrolled (1022, 302) with delta (0, 0)
Screenshot: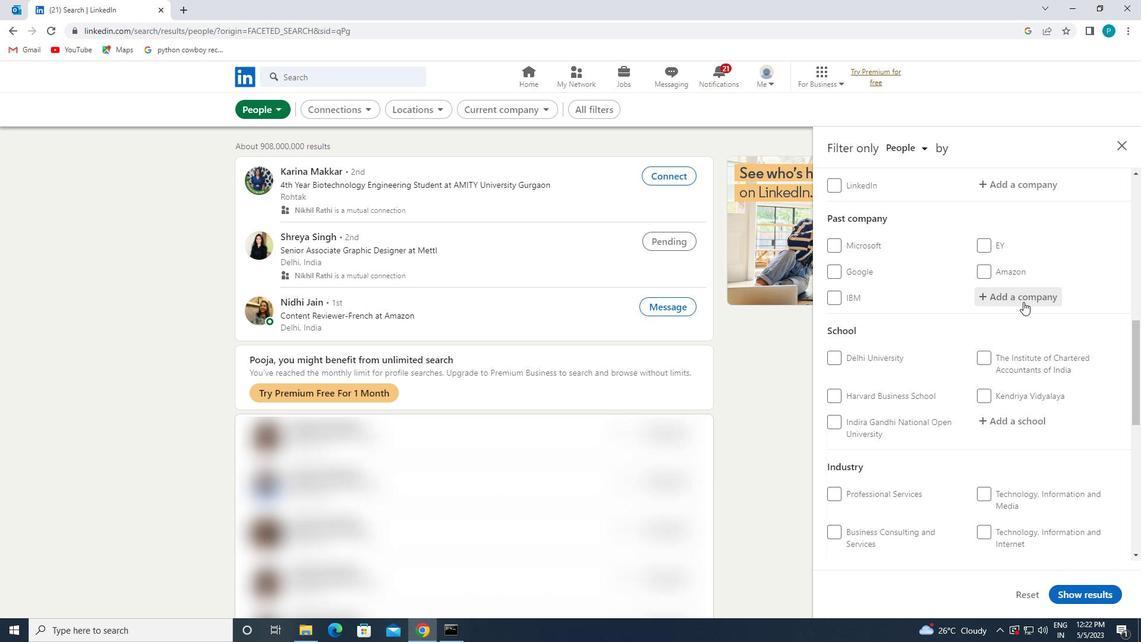 
Action: Mouse moved to (1020, 299)
Screenshot: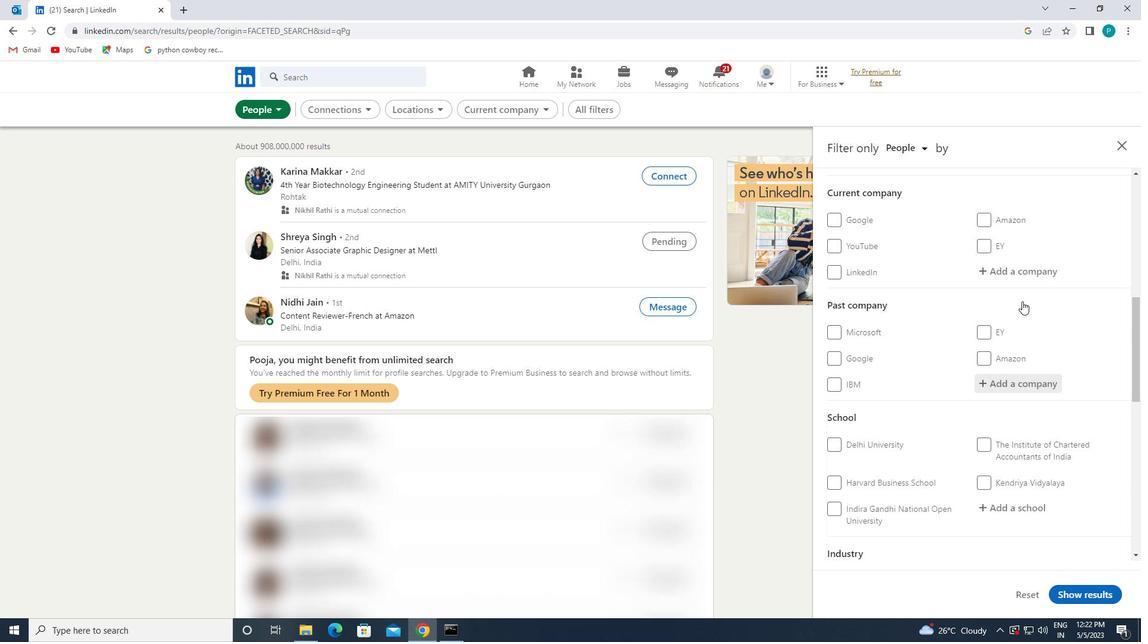 
Action: Mouse pressed left at (1020, 299)
Screenshot: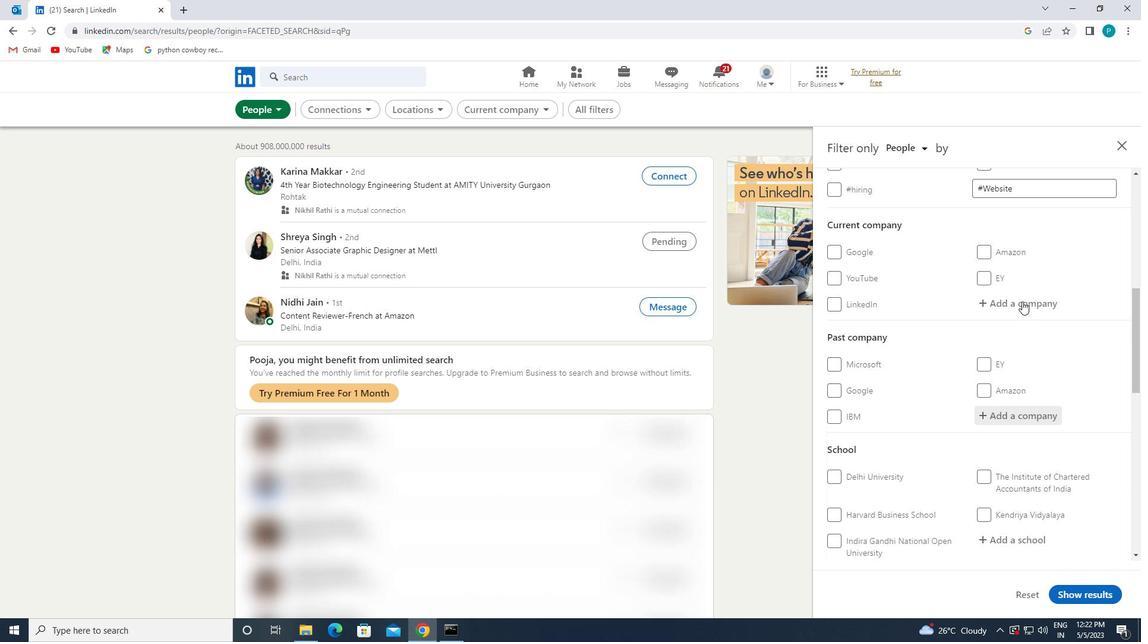 
Action: Key pressed <Key.caps_lock>J<Key.caps_lock>INDAL
Screenshot: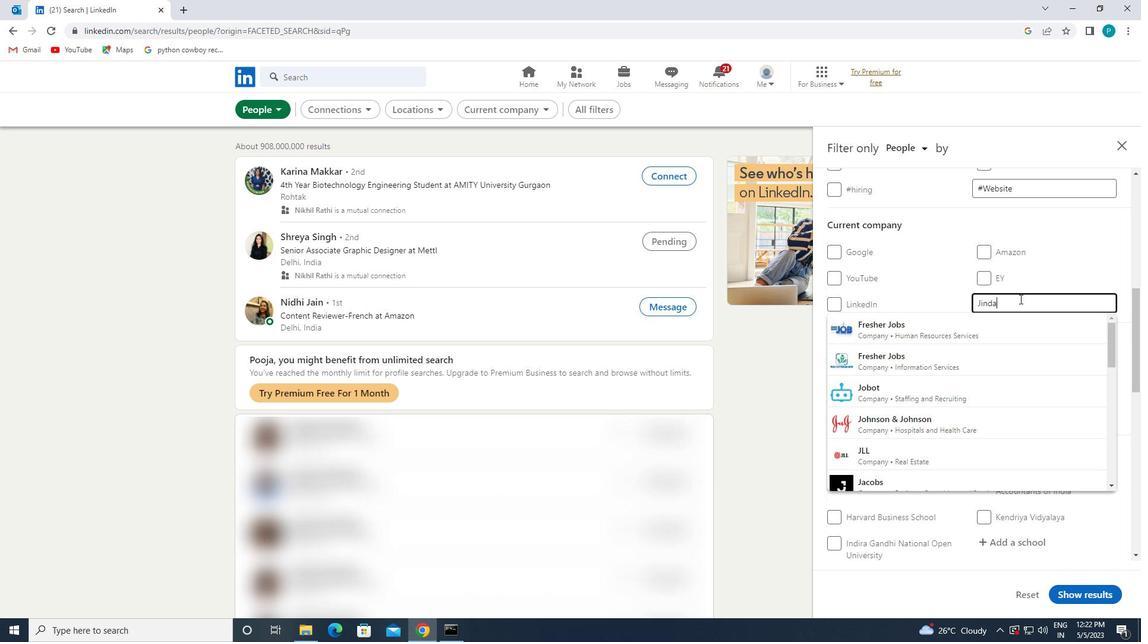 
Action: Mouse moved to (937, 333)
Screenshot: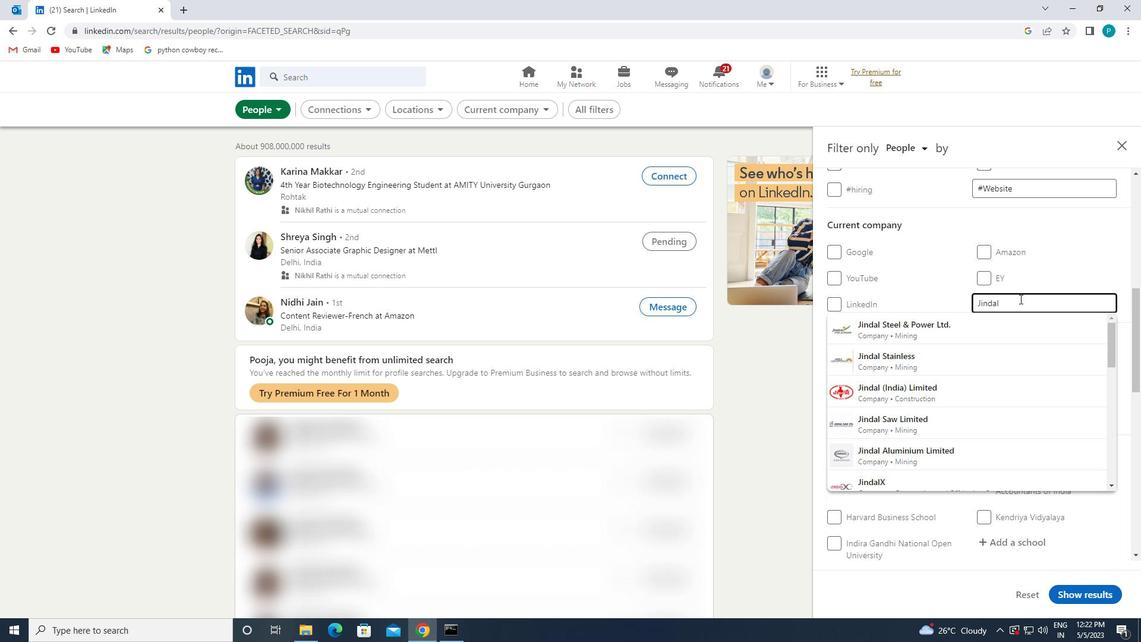 
Action: Mouse pressed left at (937, 333)
Screenshot: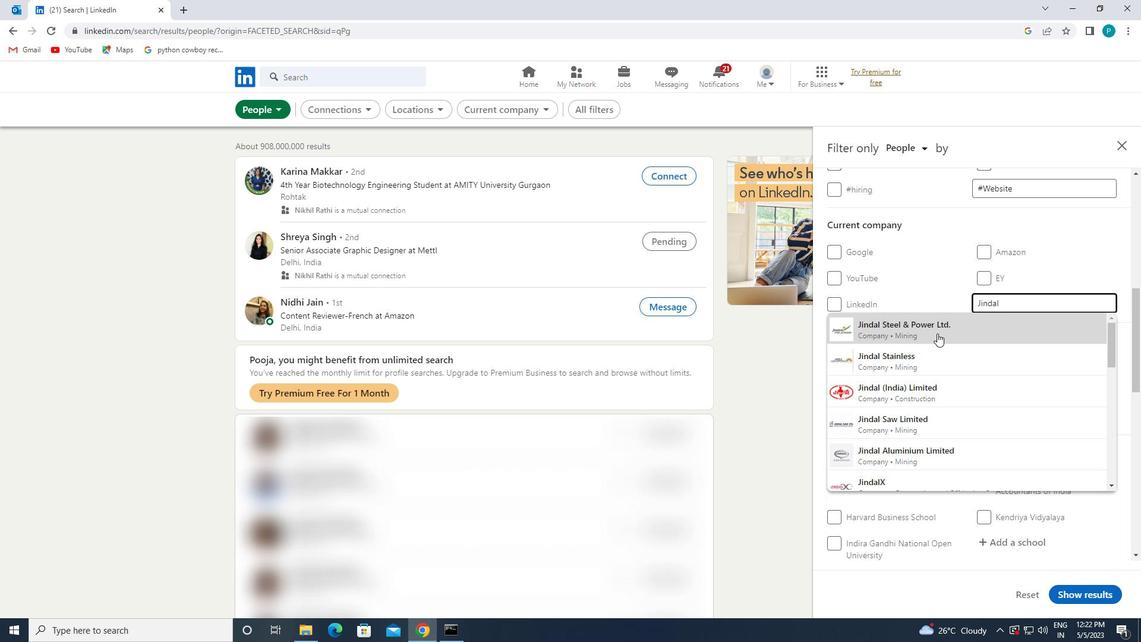 
Action: Mouse scrolled (937, 332) with delta (0, 0)
Screenshot: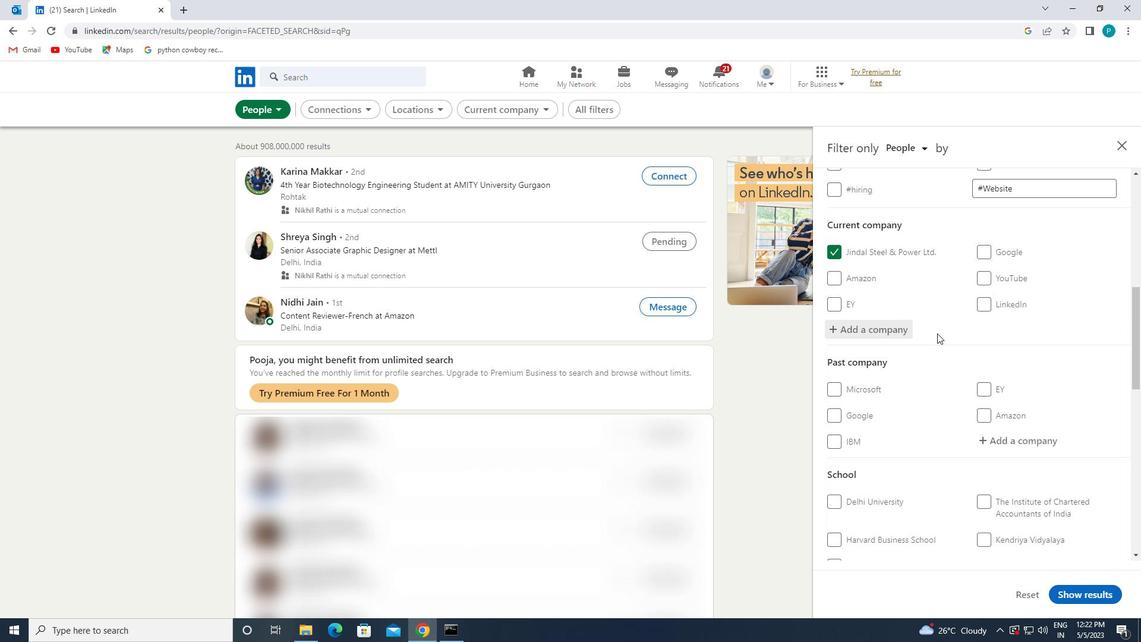
Action: Mouse scrolled (937, 332) with delta (0, 0)
Screenshot: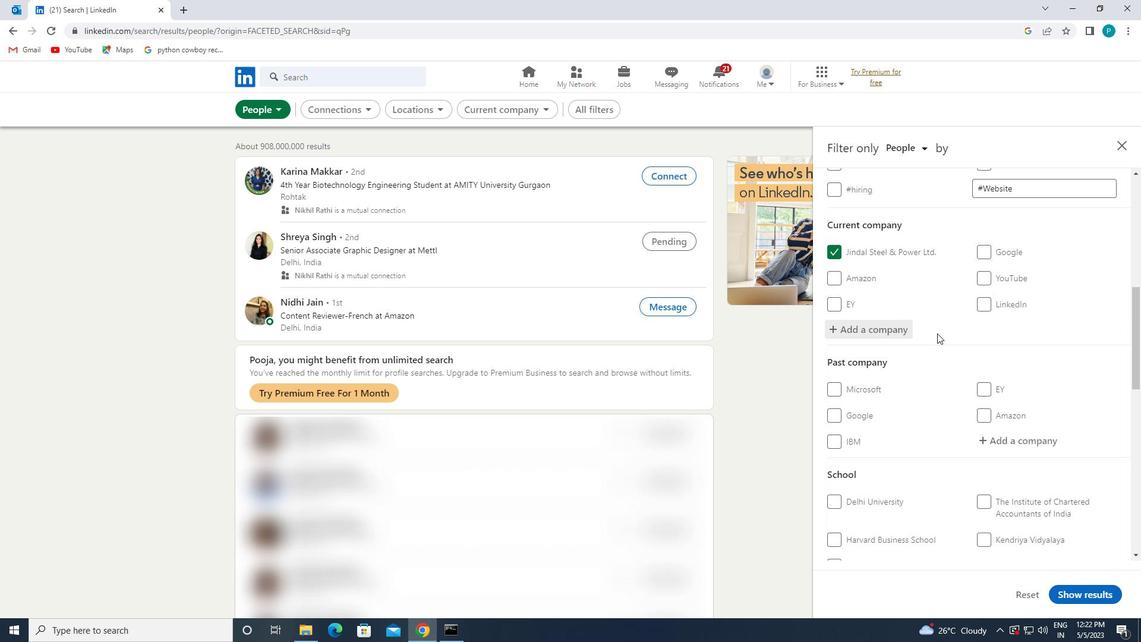 
Action: Mouse moved to (944, 340)
Screenshot: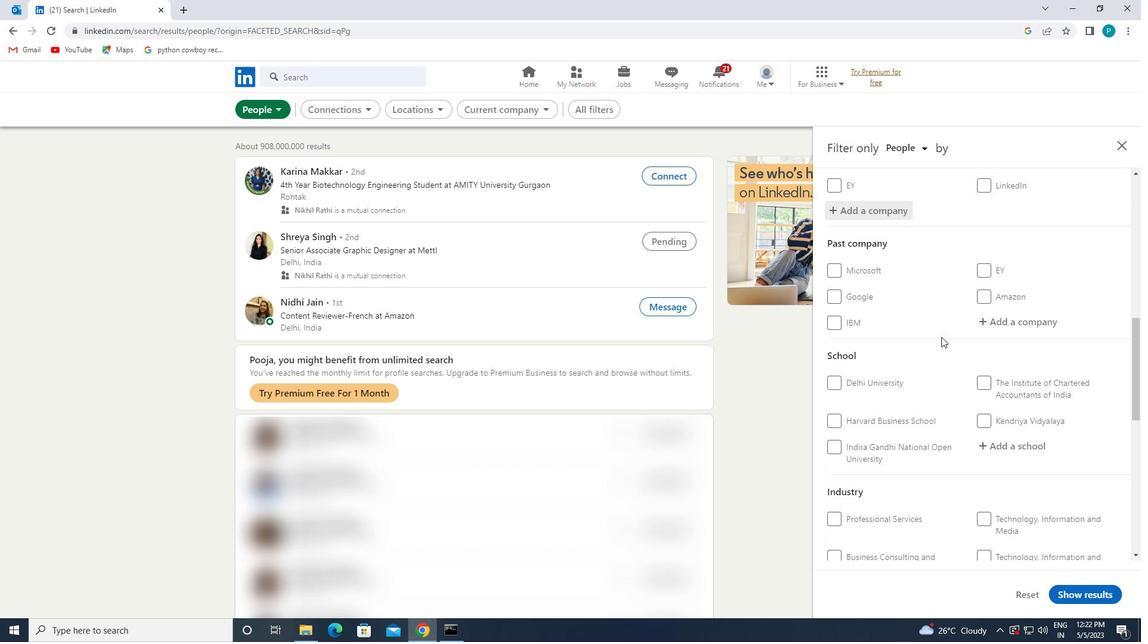 
Action: Mouse scrolled (944, 340) with delta (0, 0)
Screenshot: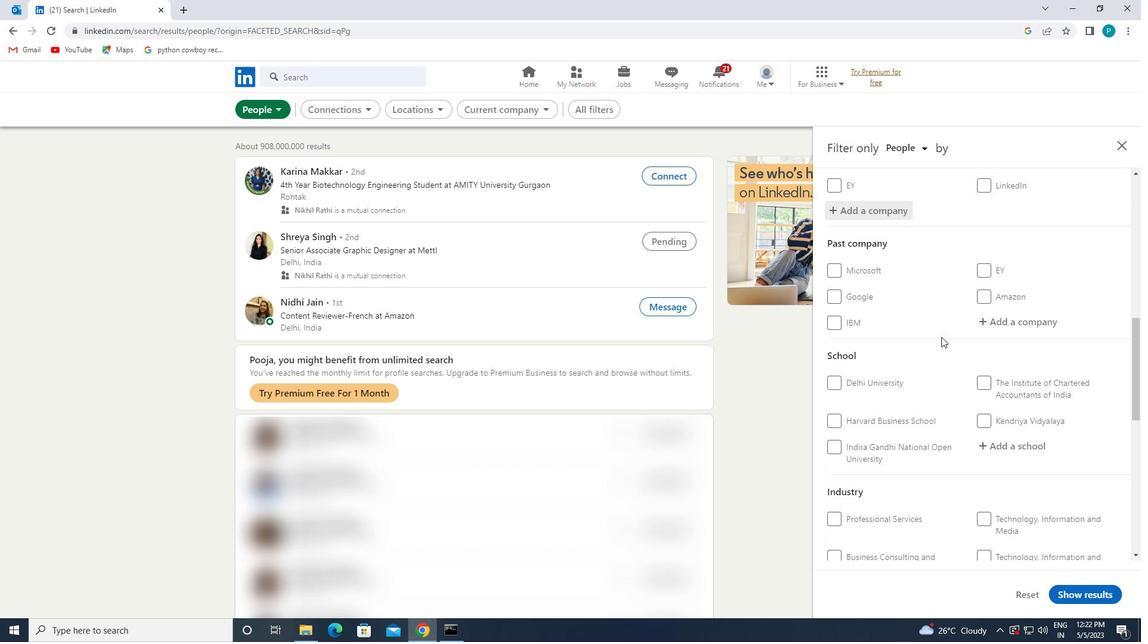 
Action: Mouse scrolled (944, 340) with delta (0, 0)
Screenshot: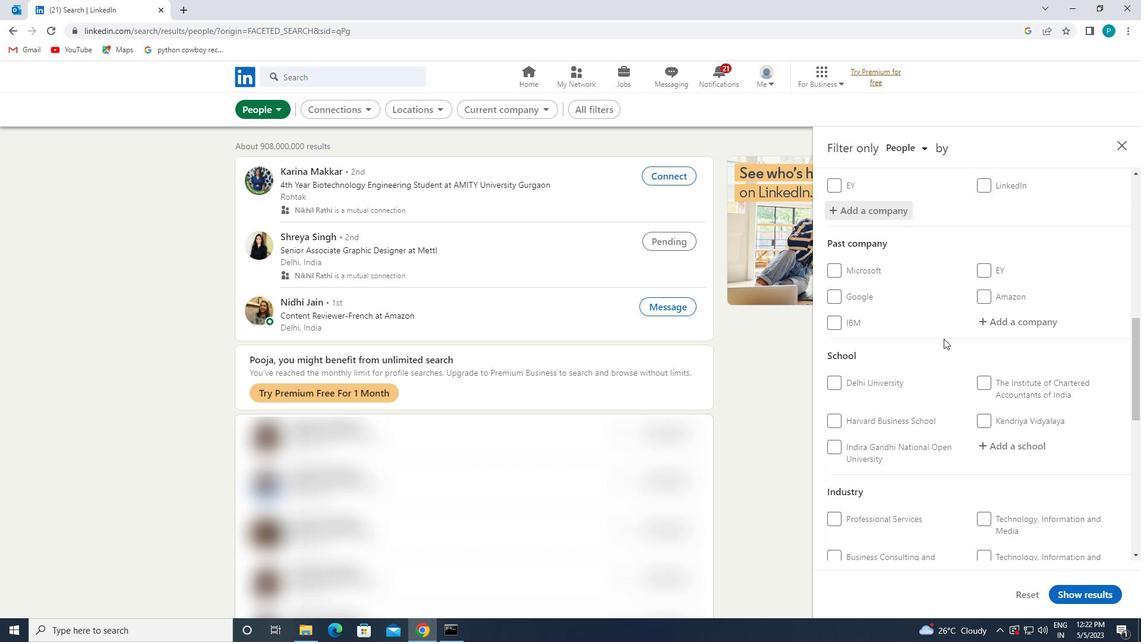 
Action: Mouse moved to (998, 328)
Screenshot: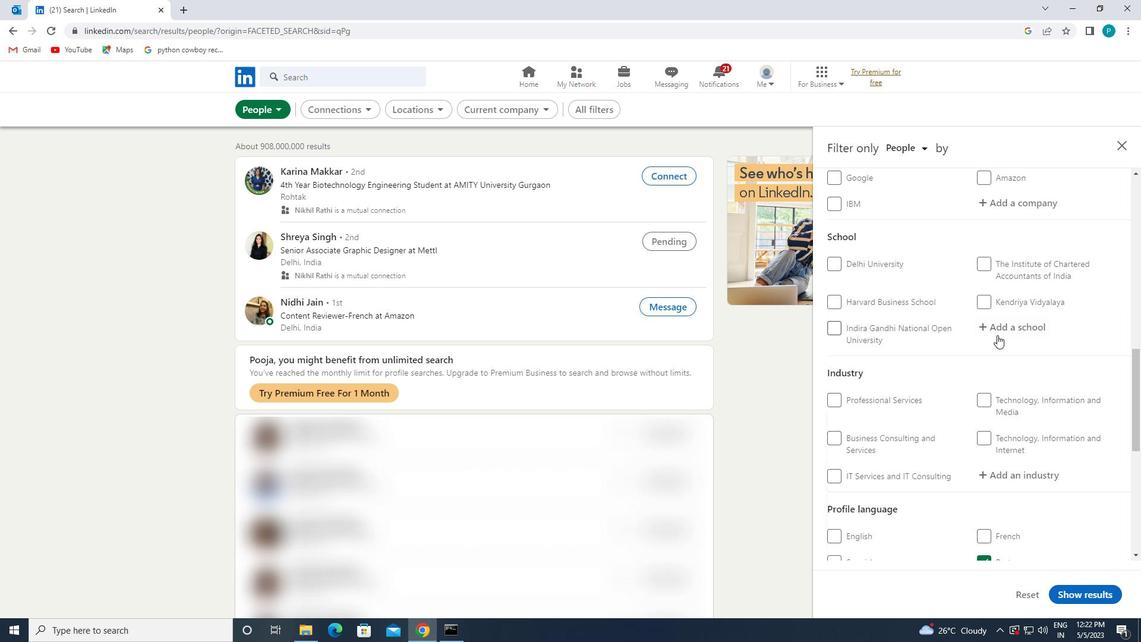 
Action: Mouse pressed left at (998, 328)
Screenshot: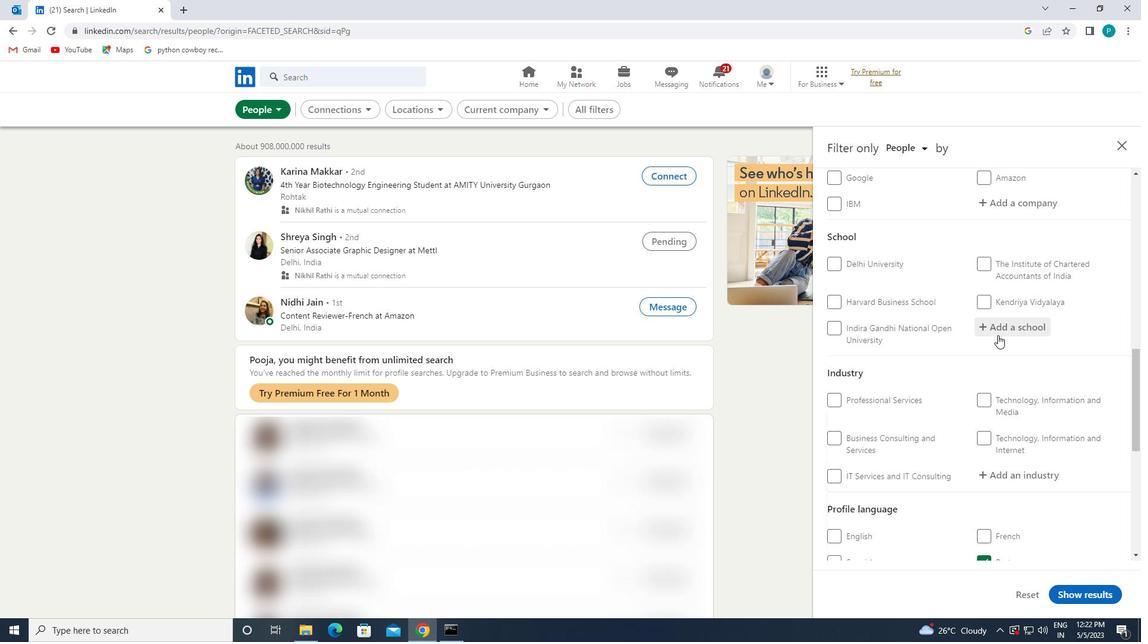 
Action: Key pressed <Key.caps_lock>L<Key.space>S<Key.space>R<Key.caps_lock>
Screenshot: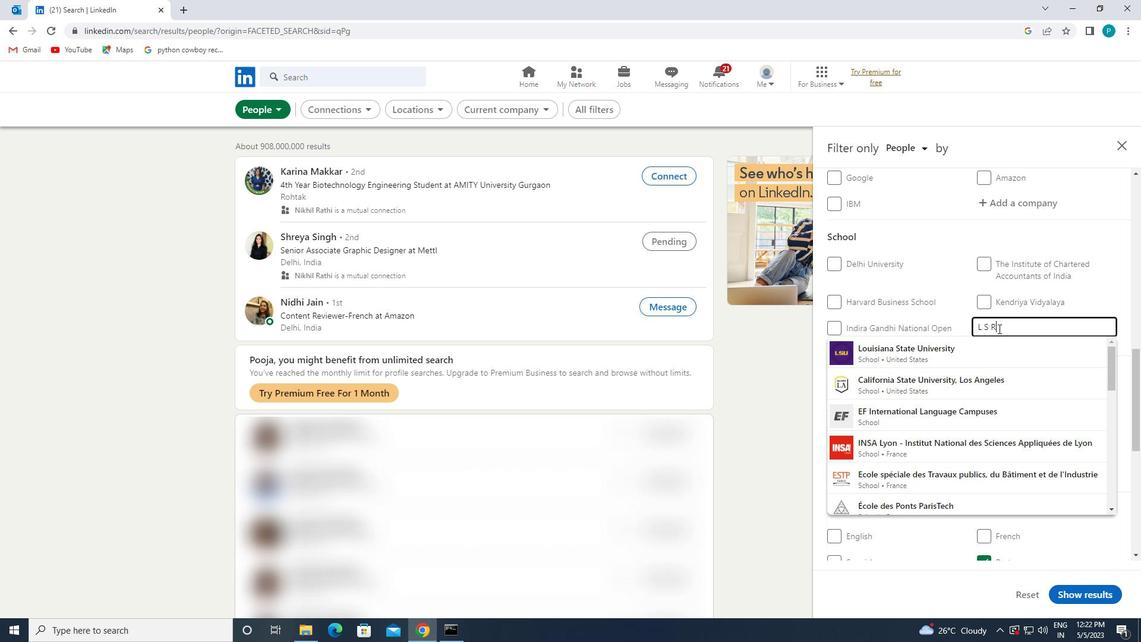 
Action: Mouse moved to (985, 355)
Screenshot: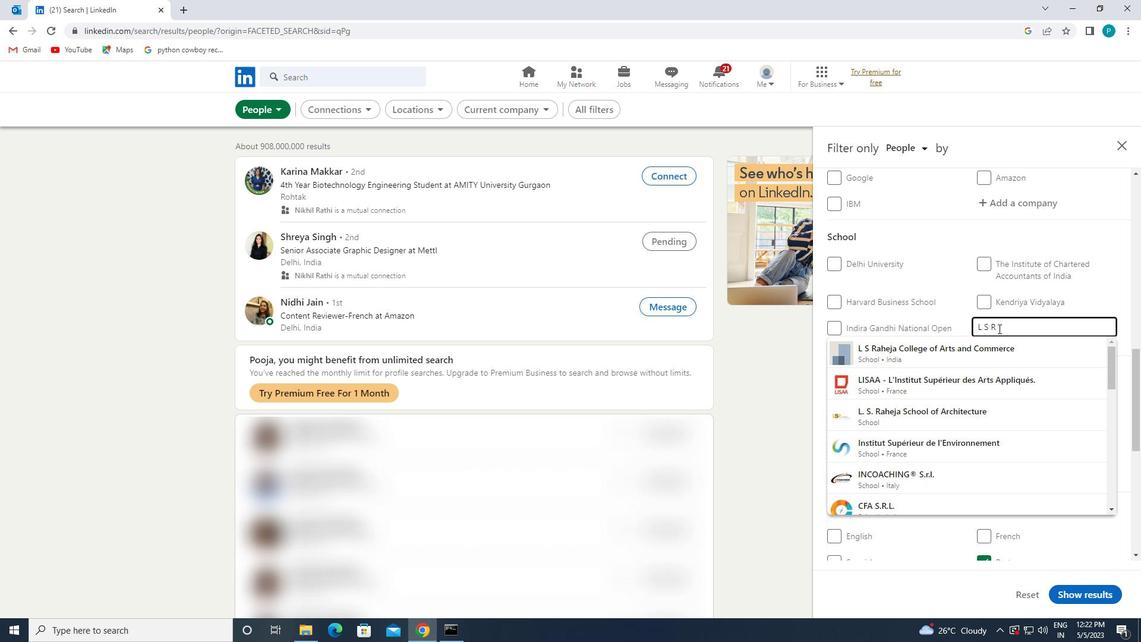 
Action: Mouse pressed left at (985, 355)
Screenshot: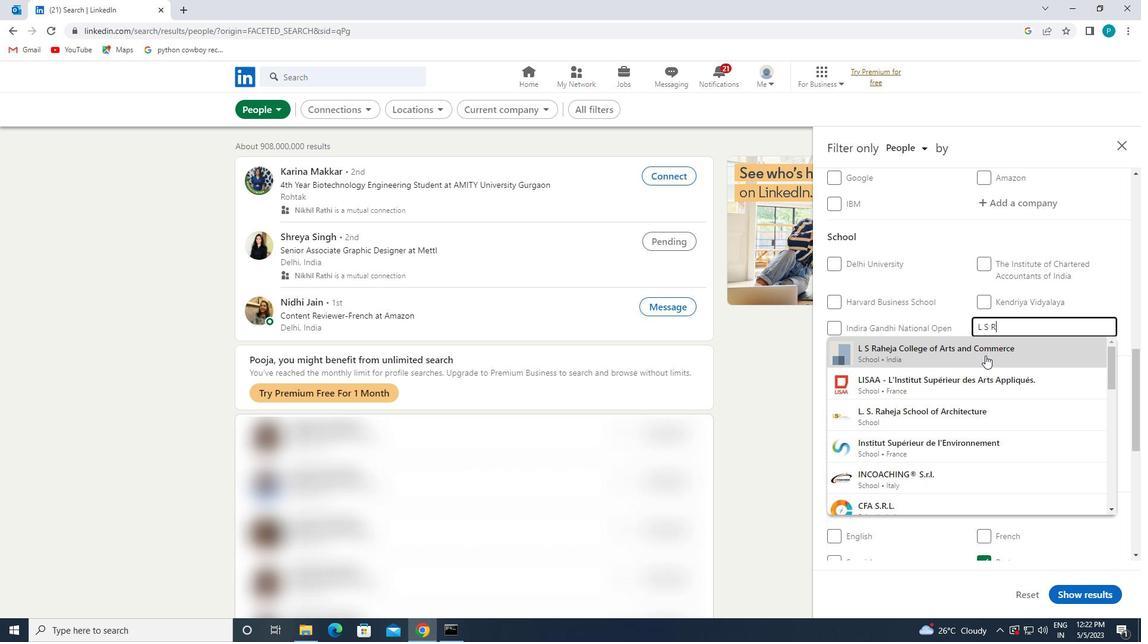 
Action: Mouse moved to (990, 360)
Screenshot: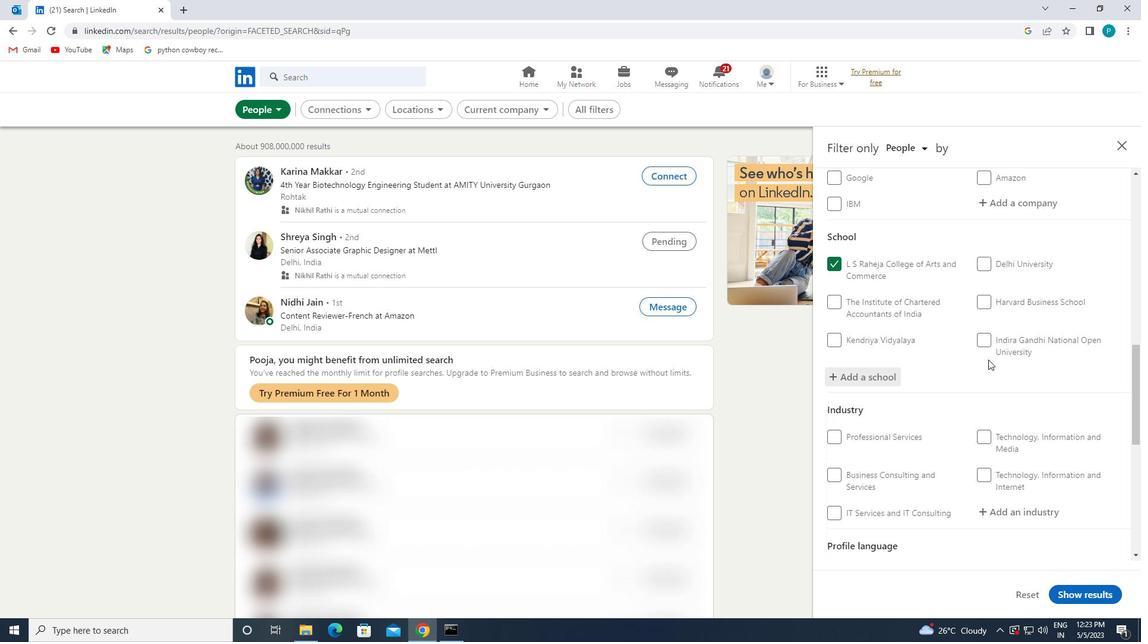 
Action: Mouse scrolled (990, 359) with delta (0, 0)
Screenshot: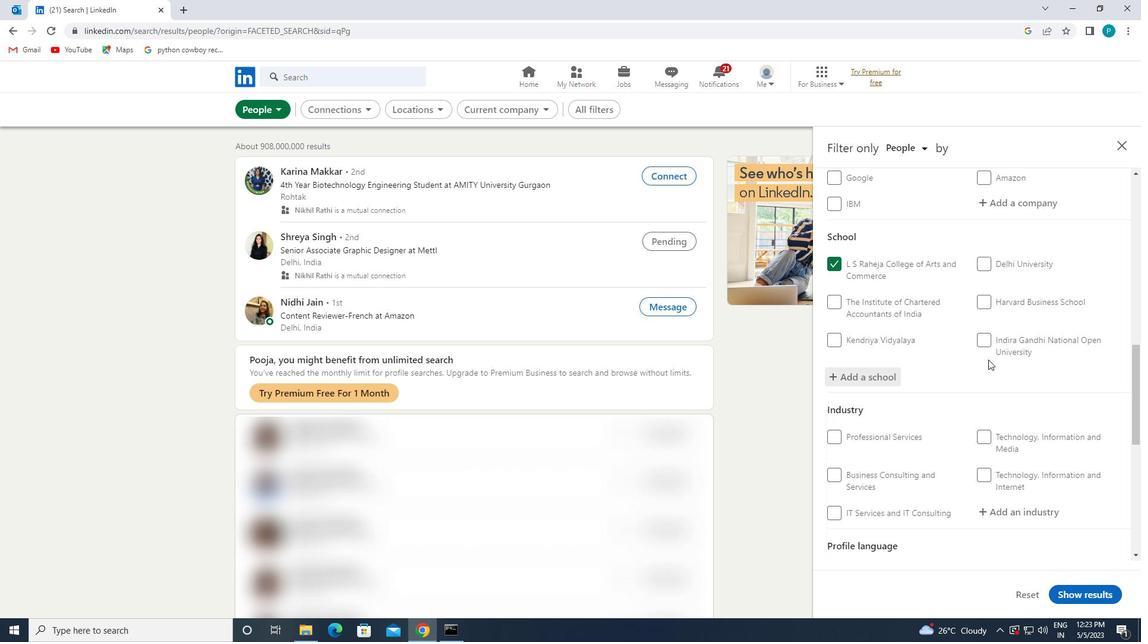
Action: Mouse moved to (991, 360)
Screenshot: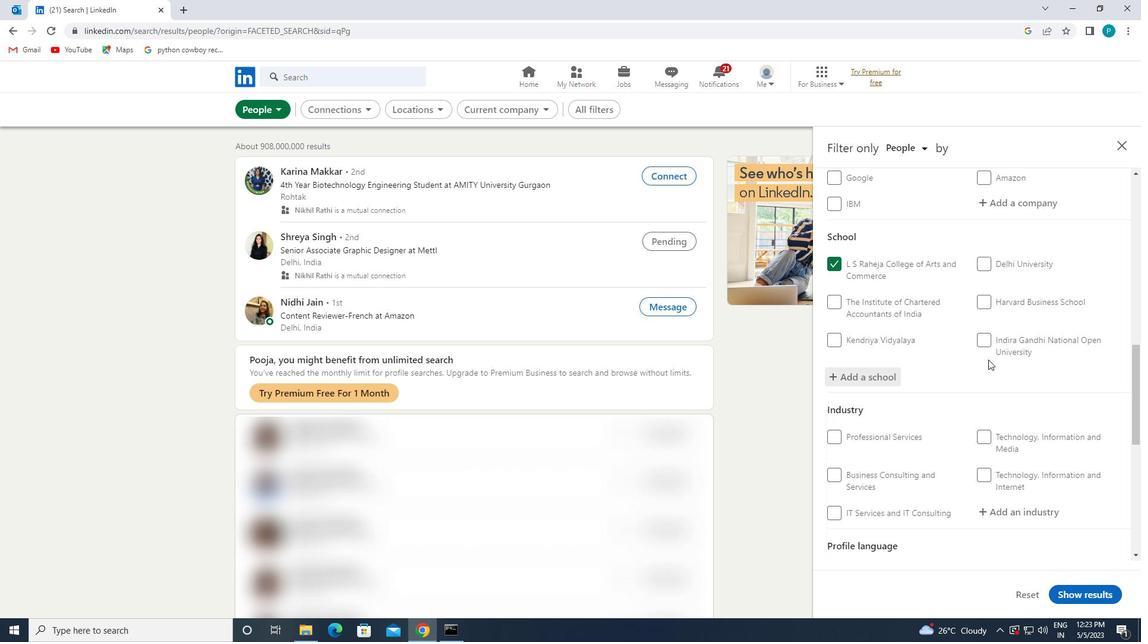
Action: Mouse scrolled (991, 360) with delta (0, 0)
Screenshot: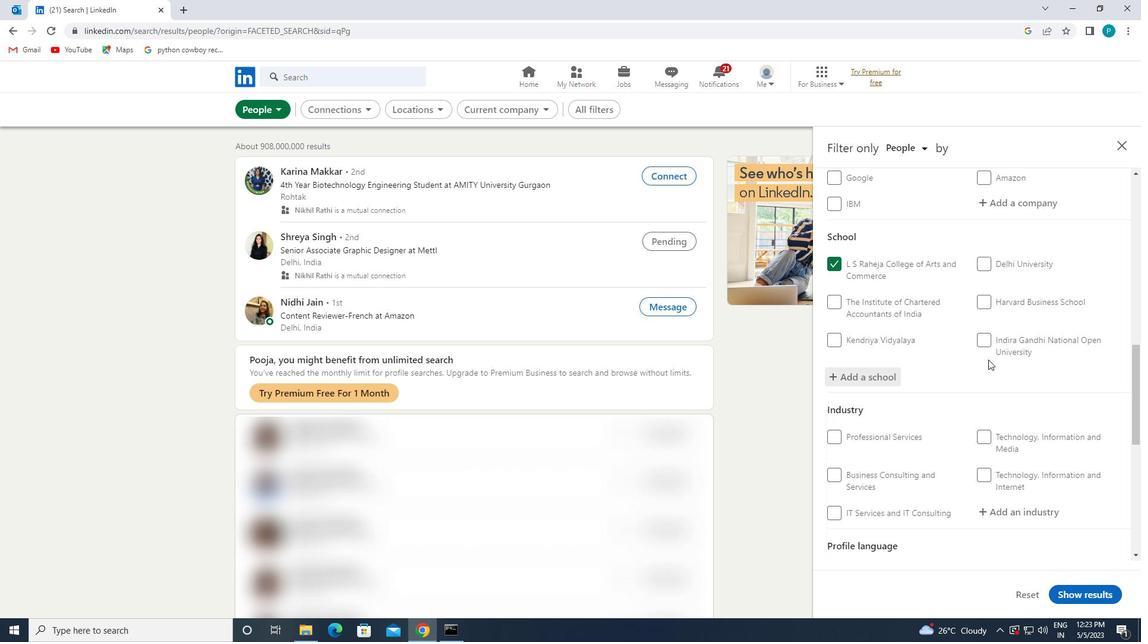 
Action: Mouse scrolled (991, 360) with delta (0, 0)
Screenshot: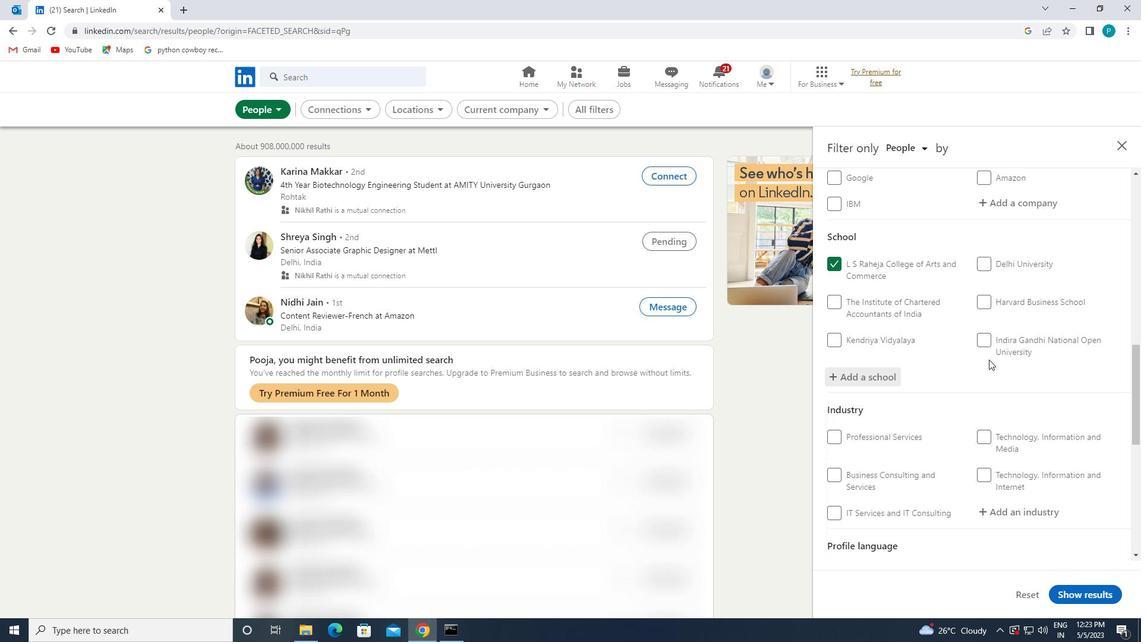 
Action: Mouse moved to (1007, 335)
Screenshot: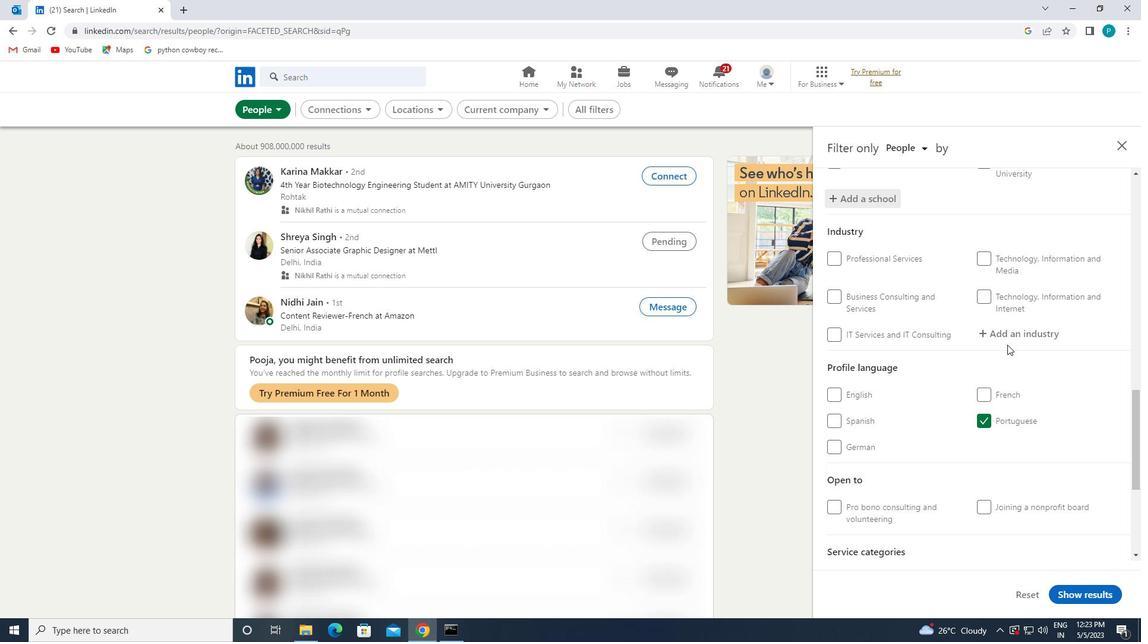
Action: Mouse pressed left at (1007, 335)
Screenshot: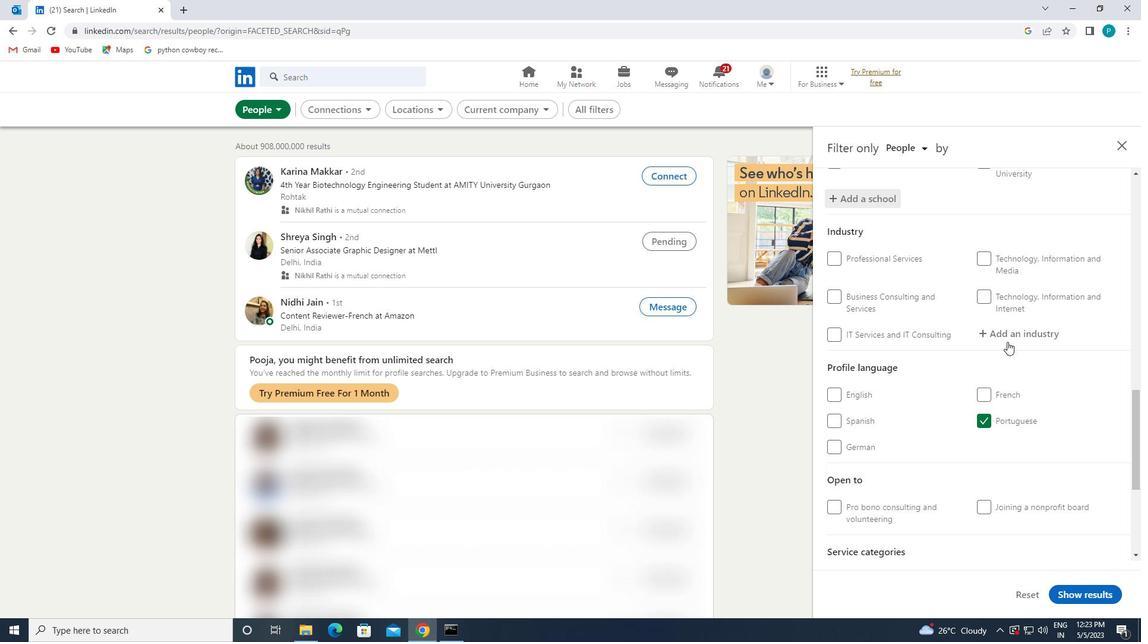 
Action: Key pressed <Key.caps_lock>C<Key.caps_lock>OAL
Screenshot: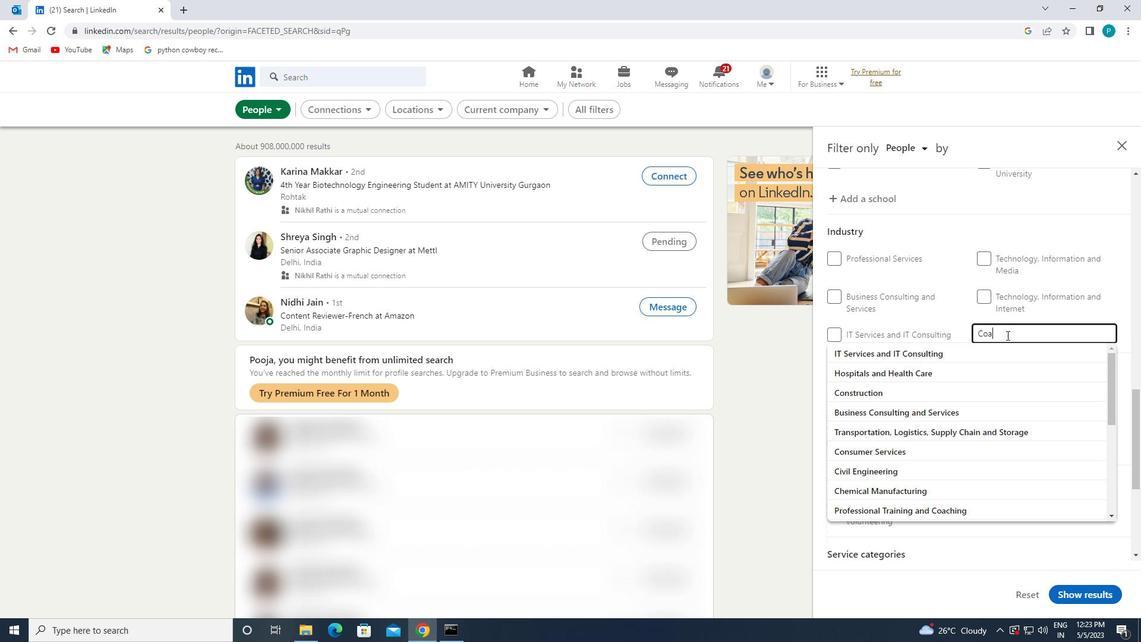 
Action: Mouse moved to (929, 368)
Screenshot: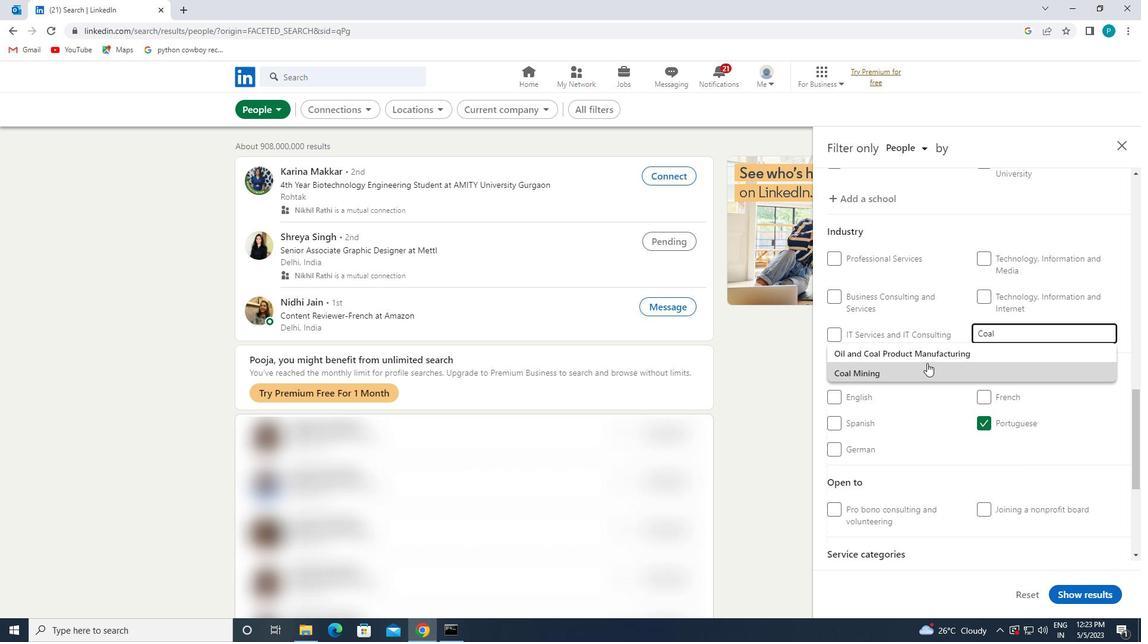 
Action: Mouse pressed left at (929, 368)
Screenshot: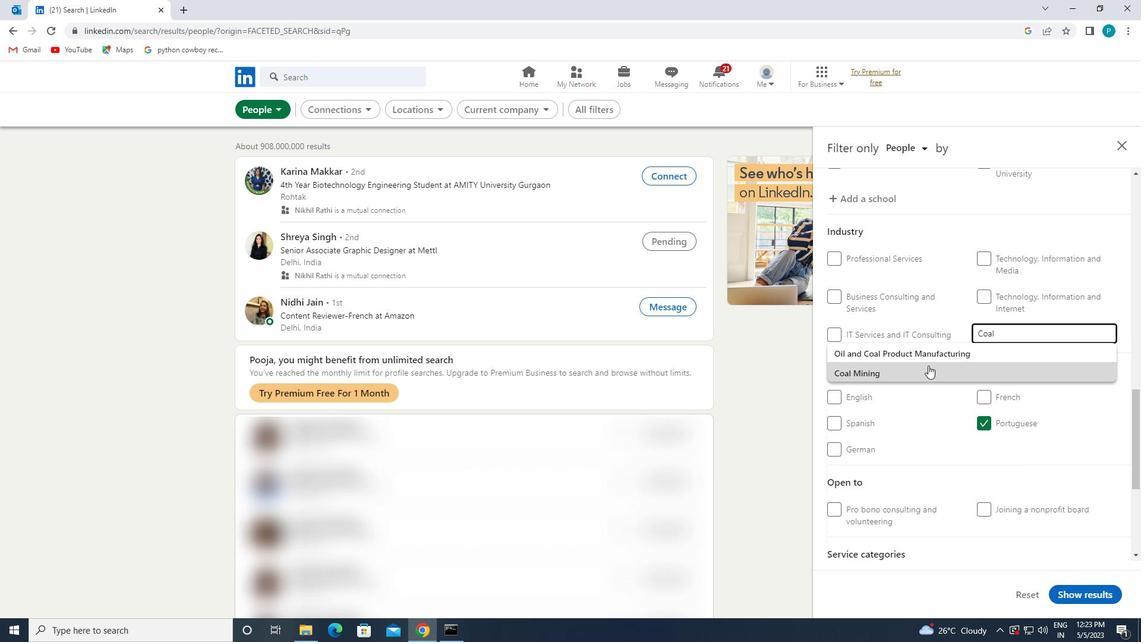 
Action: Mouse moved to (989, 384)
Screenshot: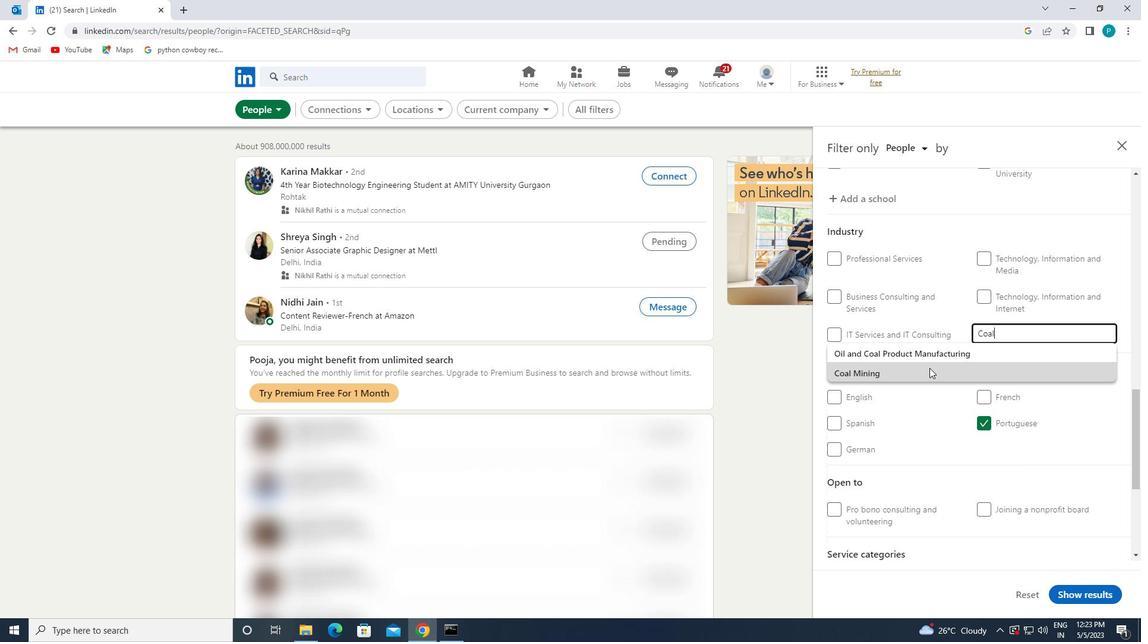 
Action: Mouse scrolled (989, 384) with delta (0, 0)
Screenshot: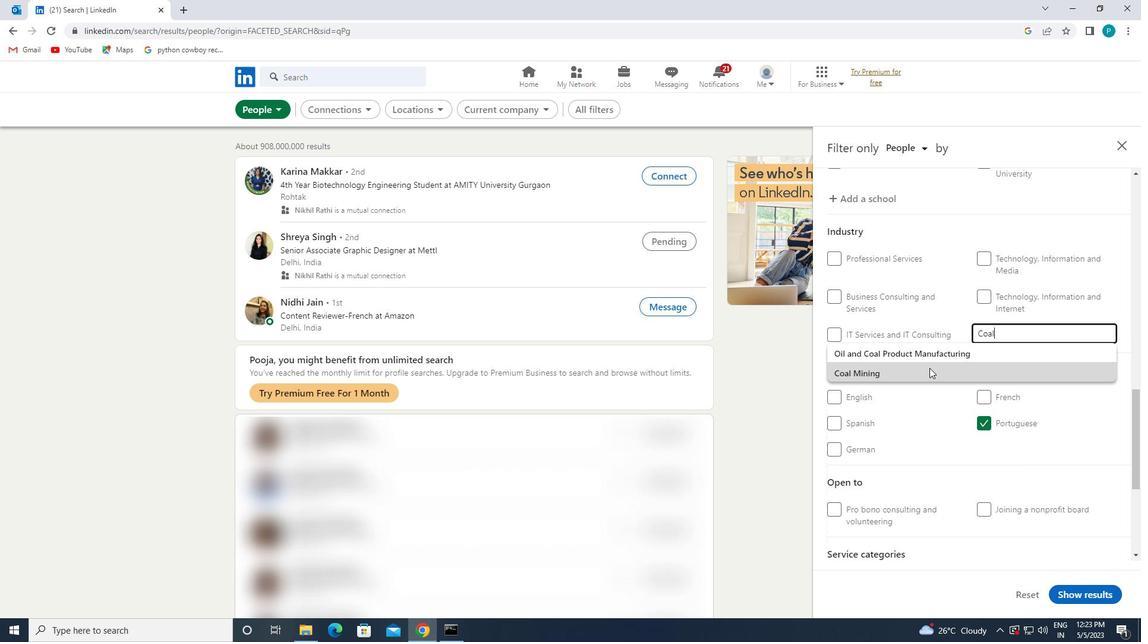 
Action: Mouse moved to (994, 387)
Screenshot: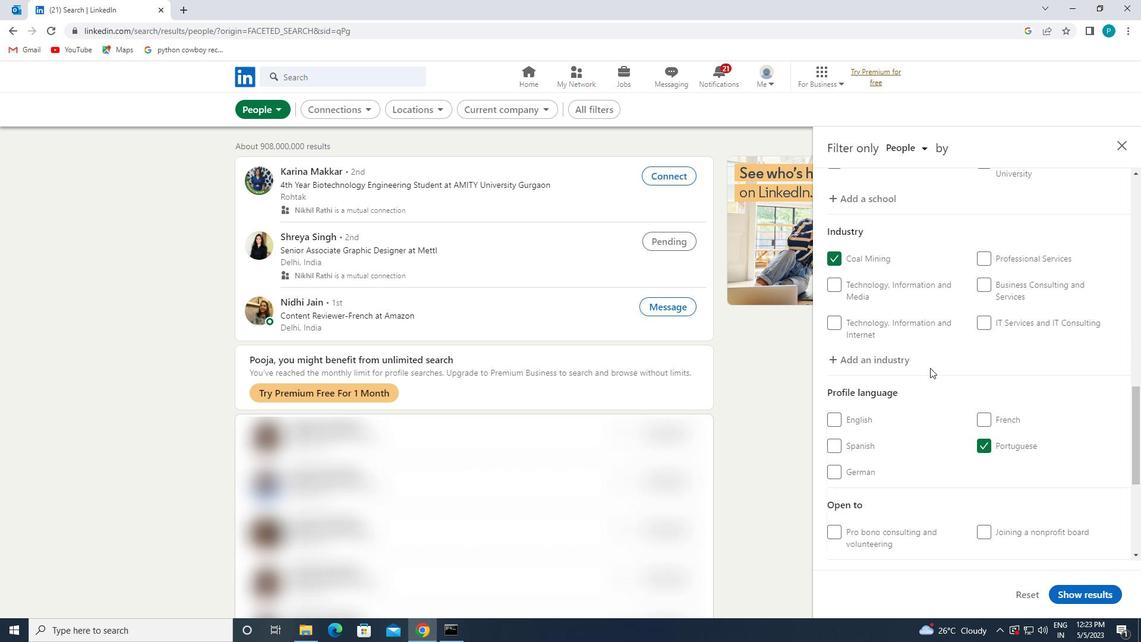 
Action: Mouse scrolled (994, 387) with delta (0, 0)
Screenshot: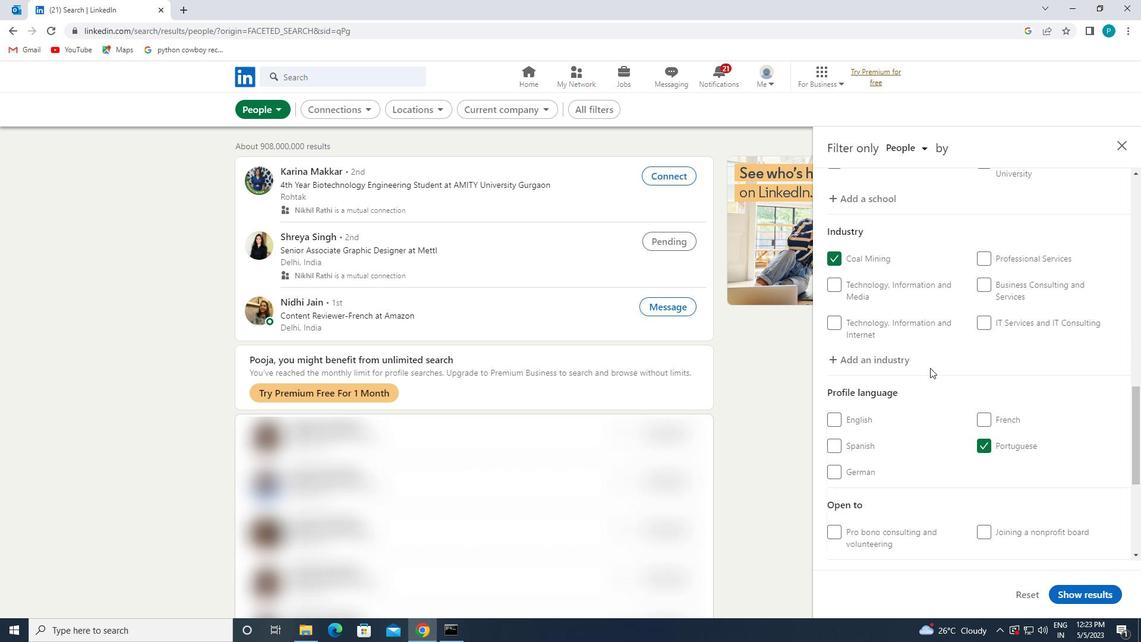 
Action: Mouse moved to (997, 389)
Screenshot: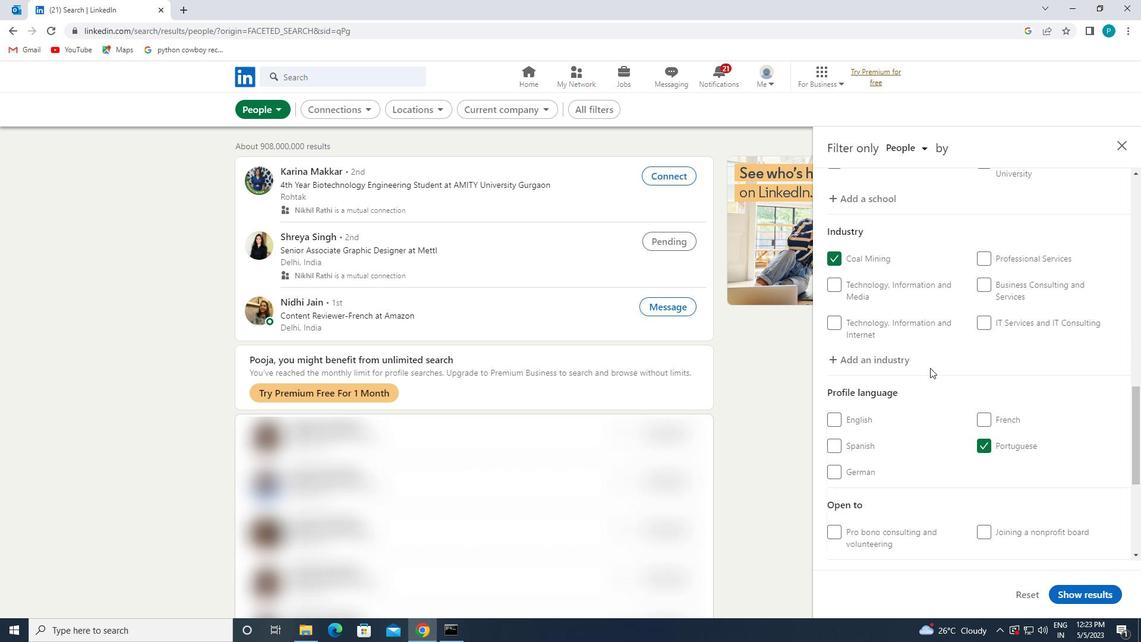 
Action: Mouse scrolled (997, 388) with delta (0, 0)
Screenshot: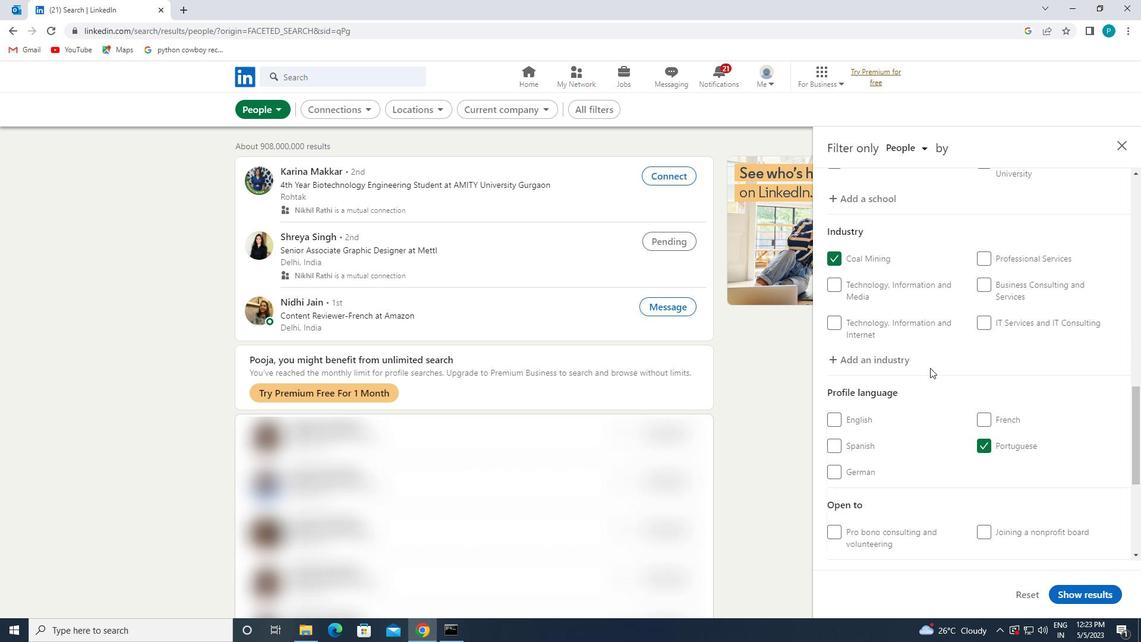 
Action: Mouse moved to (997, 389)
Screenshot: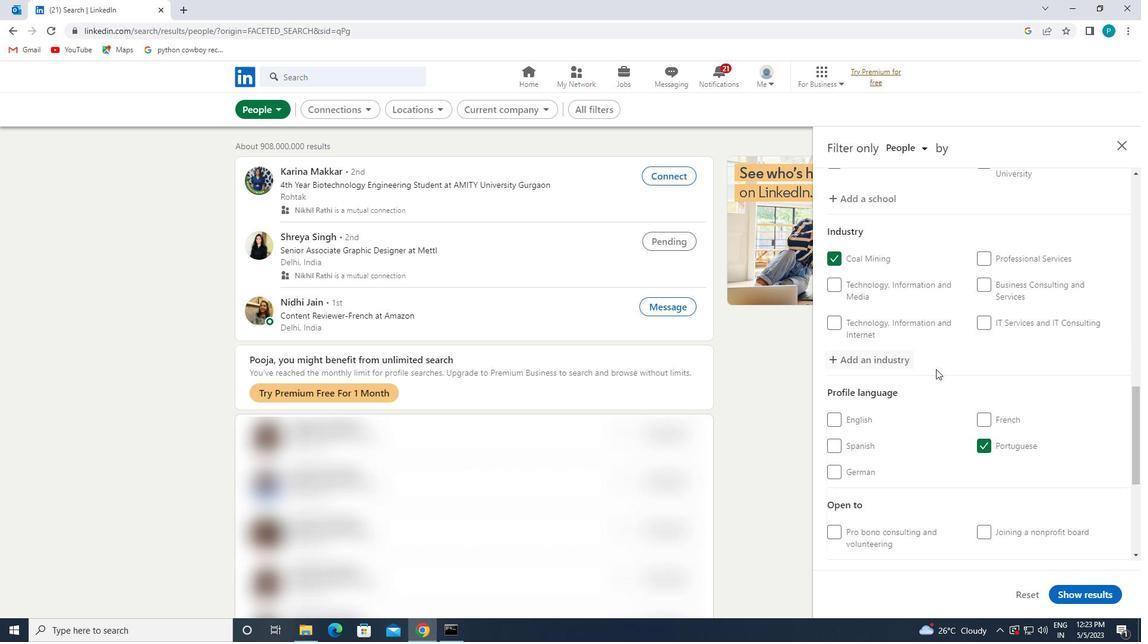 
Action: Mouse scrolled (997, 388) with delta (0, 0)
Screenshot: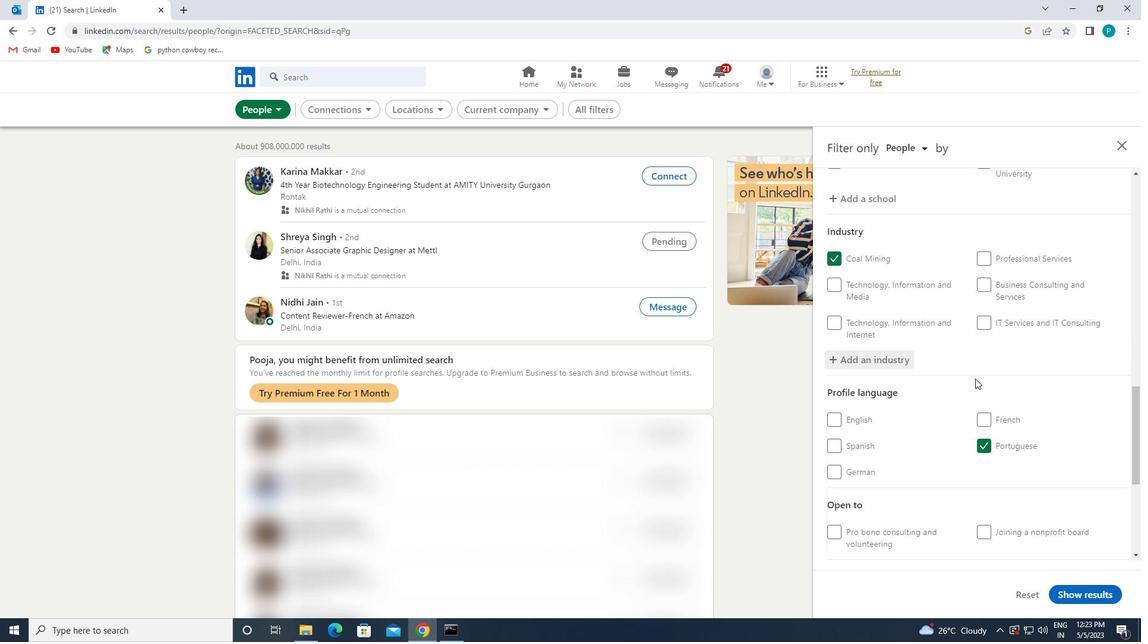 
Action: Mouse moved to (1014, 422)
Screenshot: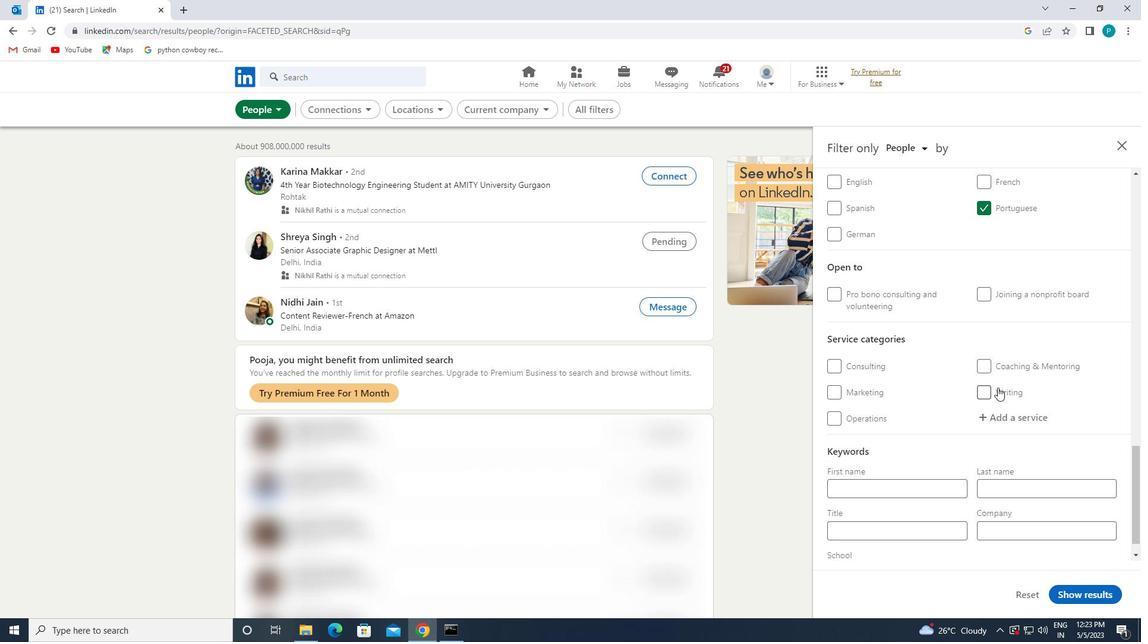 
Action: Mouse pressed left at (1014, 422)
Screenshot: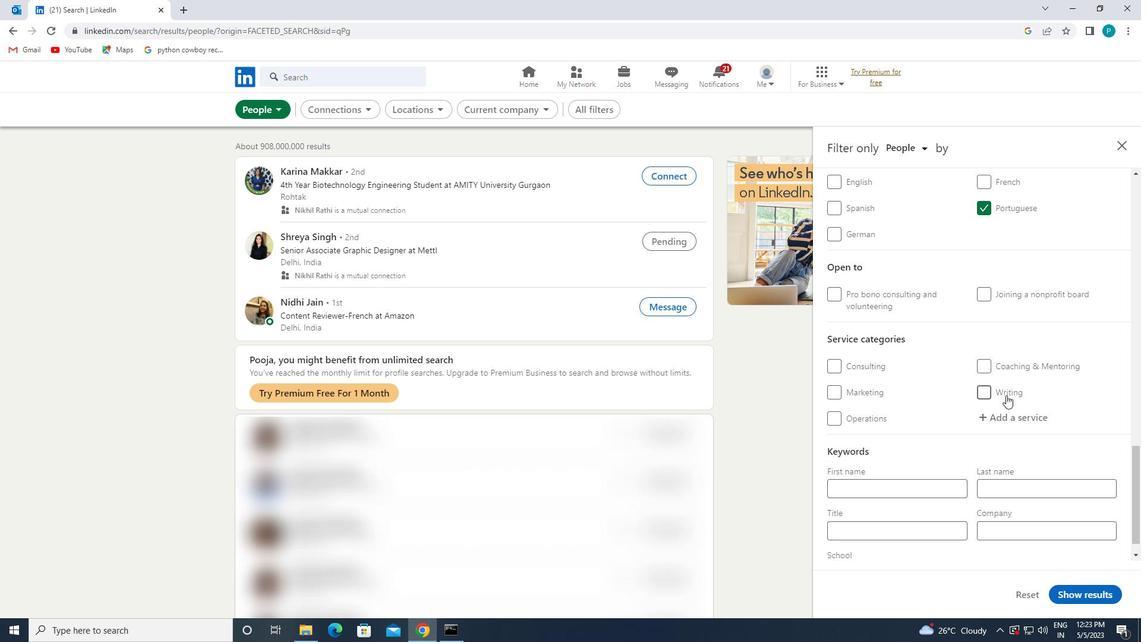 
Action: Key pressed <Key.caps_lock>C<Key.caps_lock>USTOMER
Screenshot: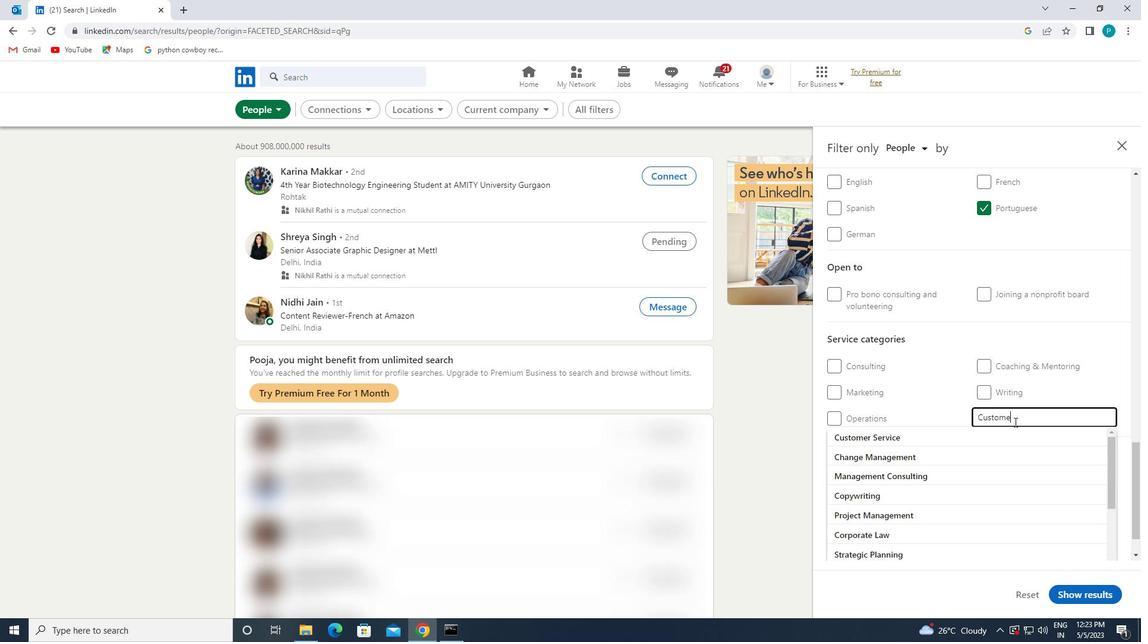 
Action: Mouse moved to (985, 453)
Screenshot: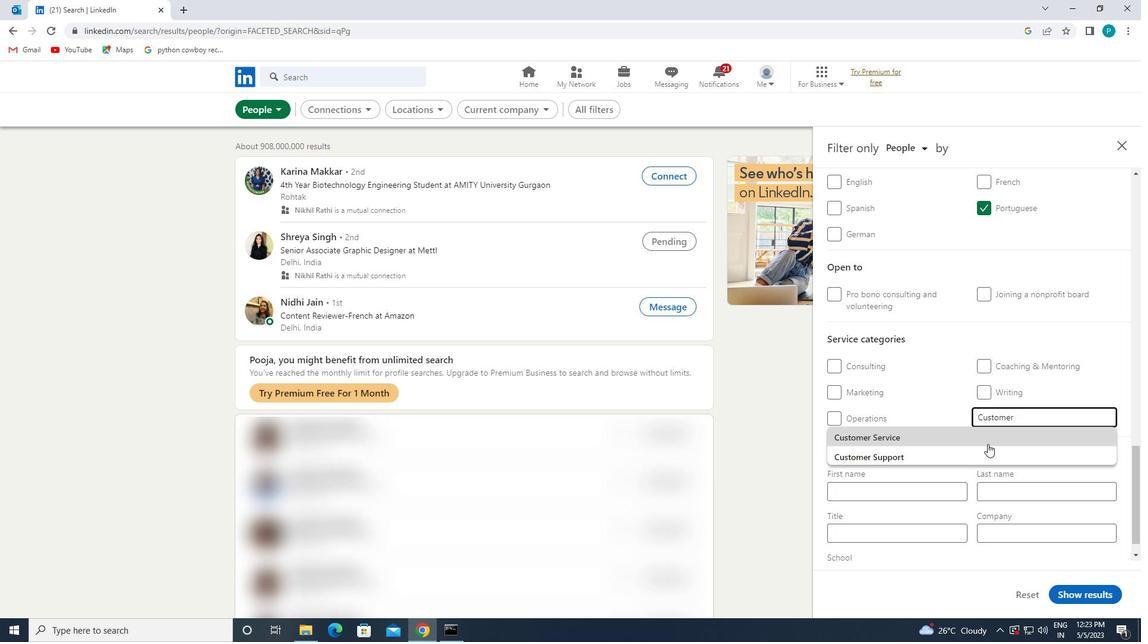 
Action: Mouse pressed left at (985, 453)
Screenshot: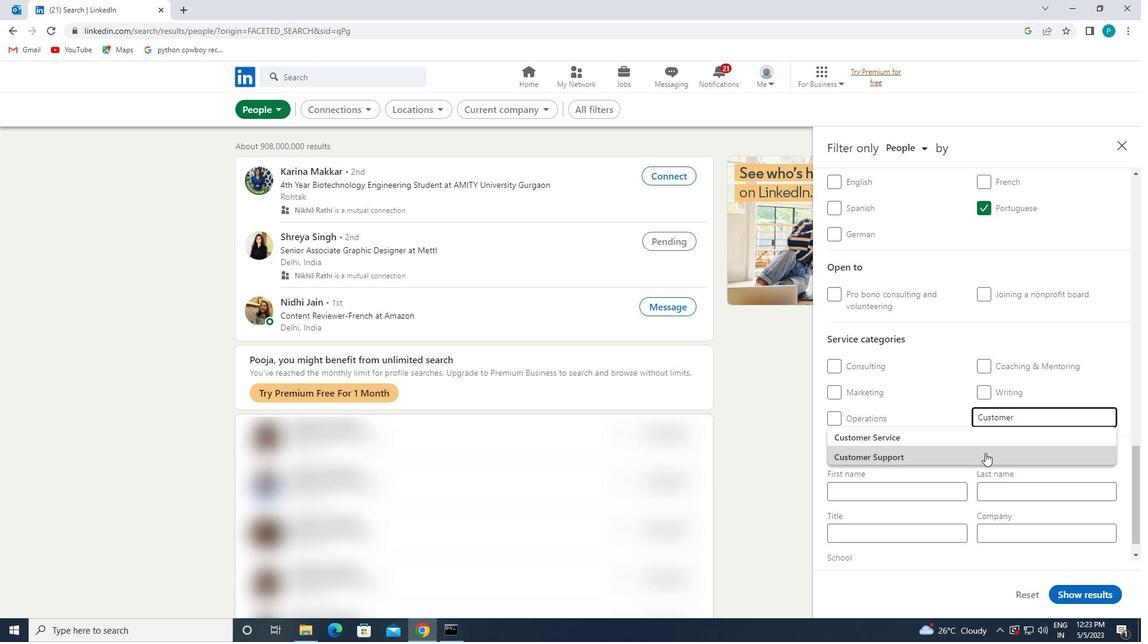 
Action: Mouse moved to (925, 493)
Screenshot: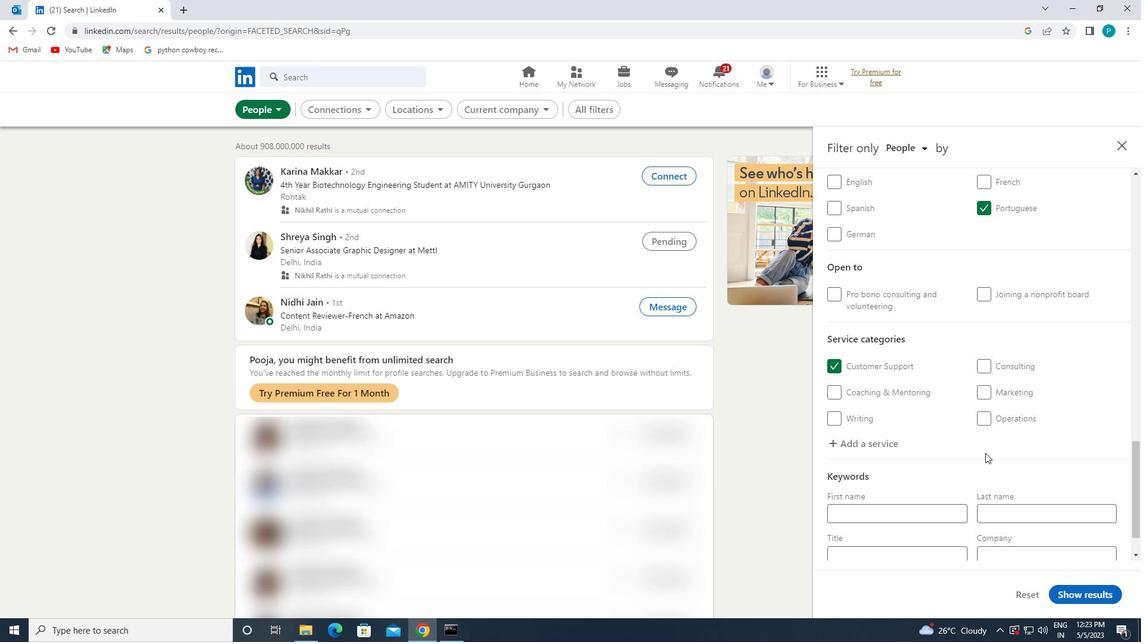 
Action: Mouse scrolled (925, 492) with delta (0, 0)
Screenshot: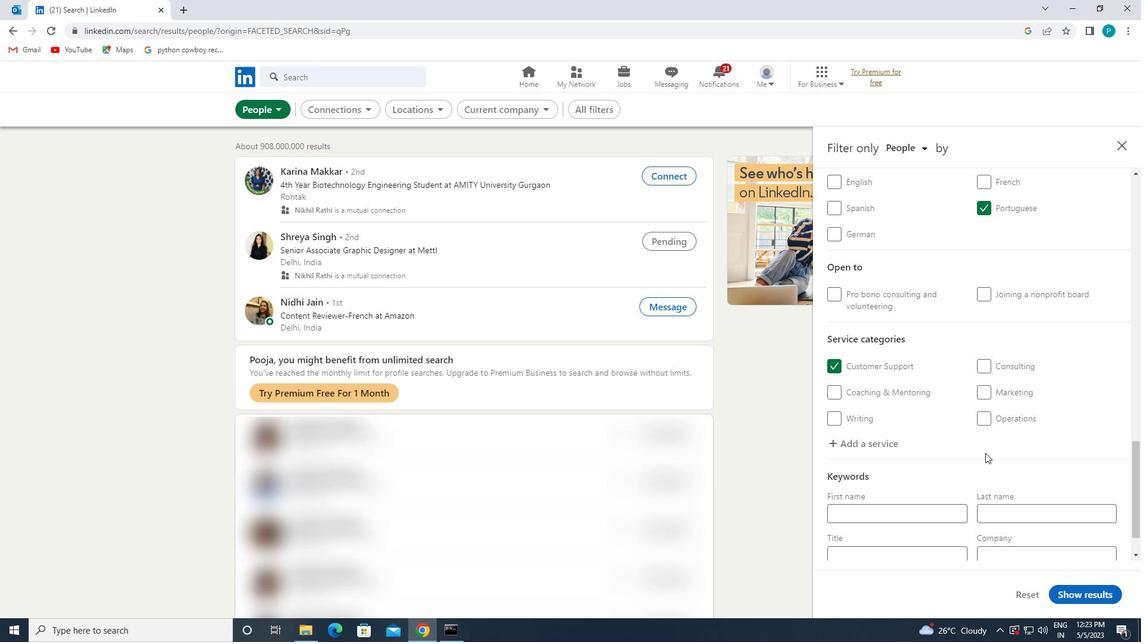 
Action: Mouse moved to (923, 494)
Screenshot: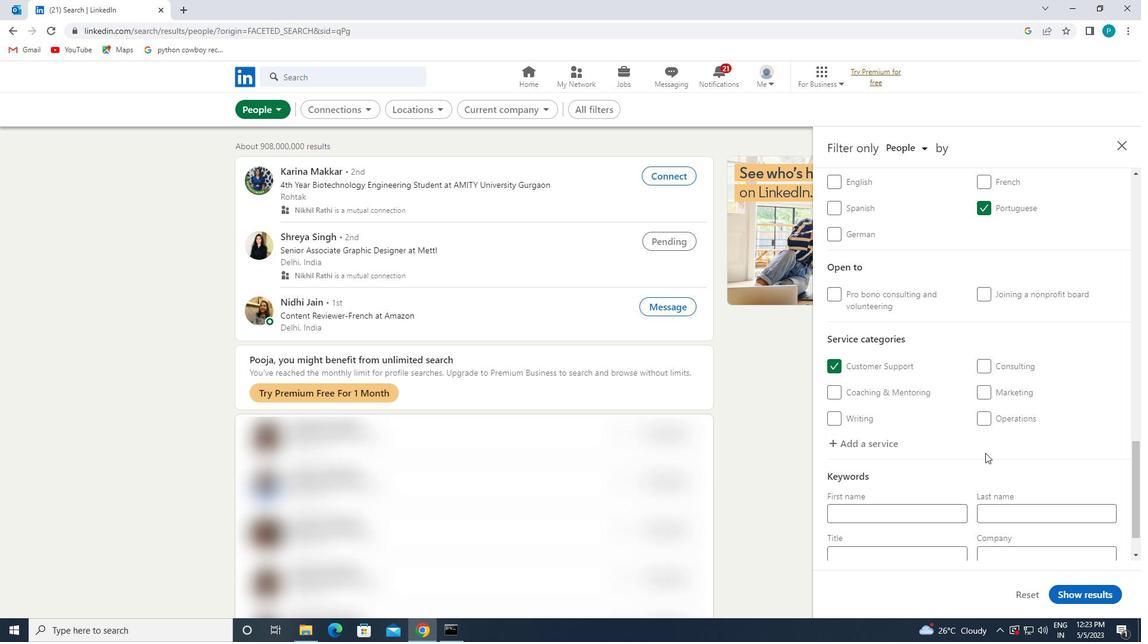 
Action: Mouse scrolled (923, 493) with delta (0, 0)
Screenshot: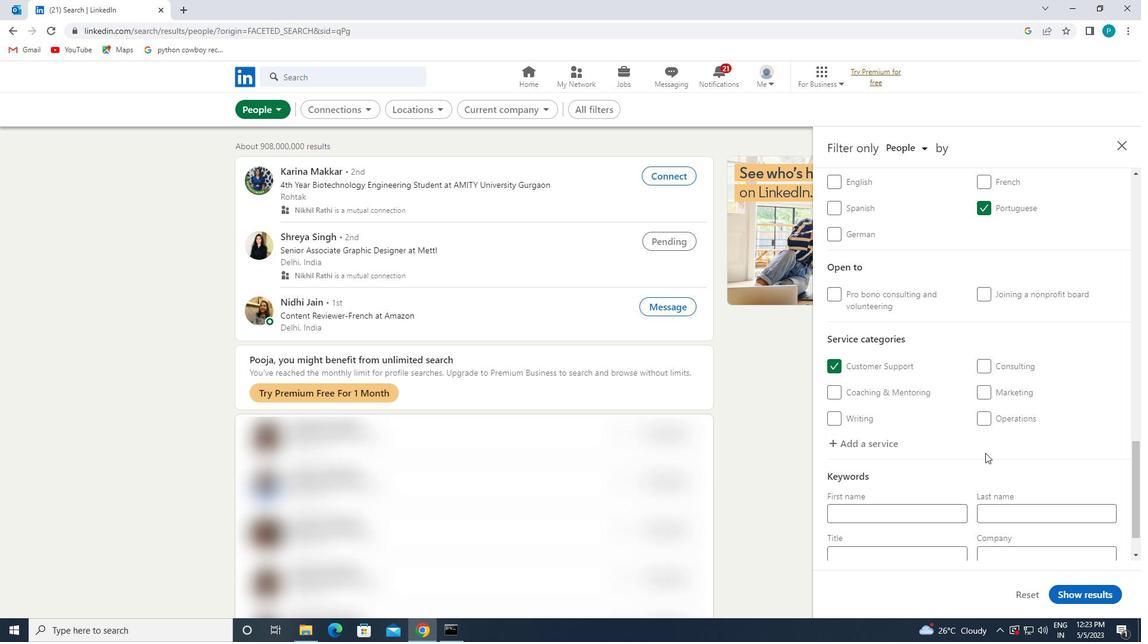 
Action: Mouse moved to (918, 496)
Screenshot: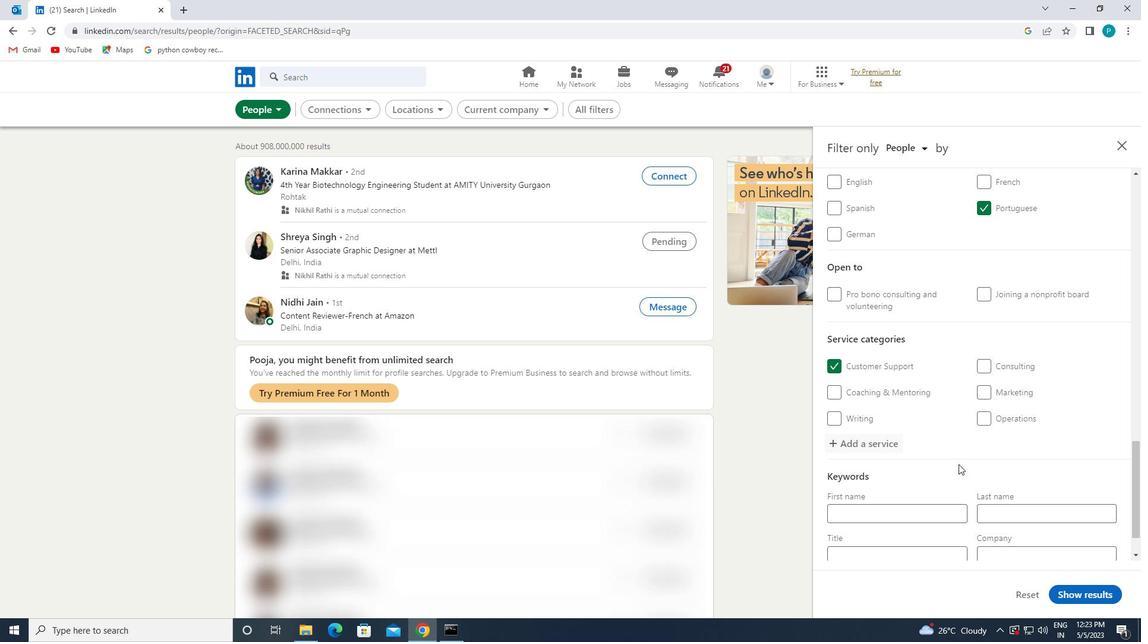 
Action: Mouse scrolled (918, 495) with delta (0, 0)
Screenshot: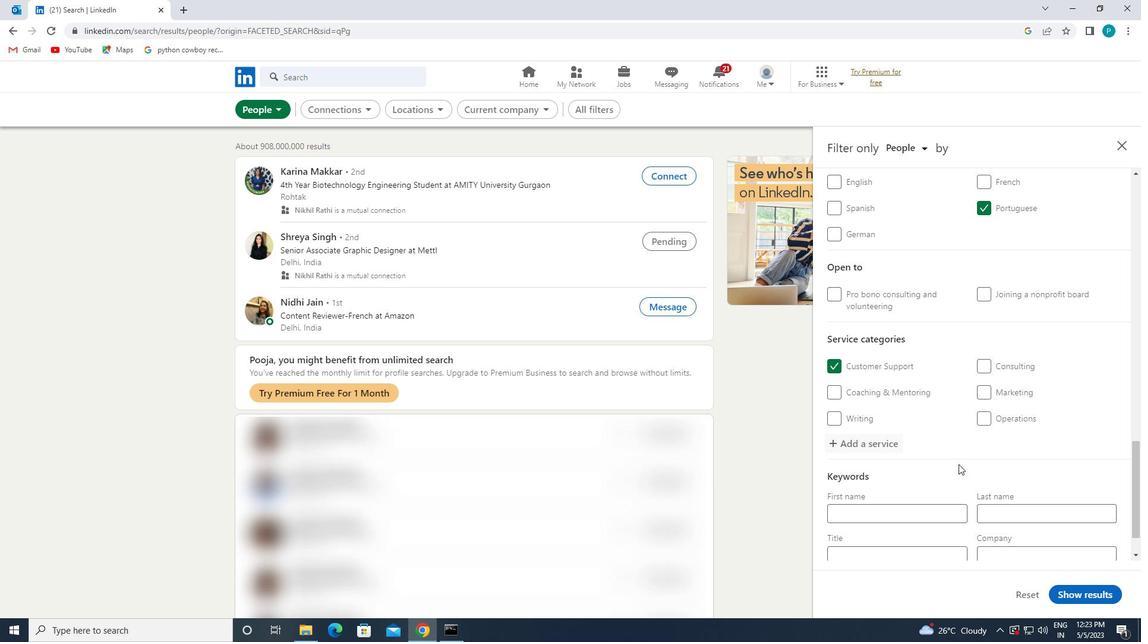 
Action: Mouse moved to (909, 498)
Screenshot: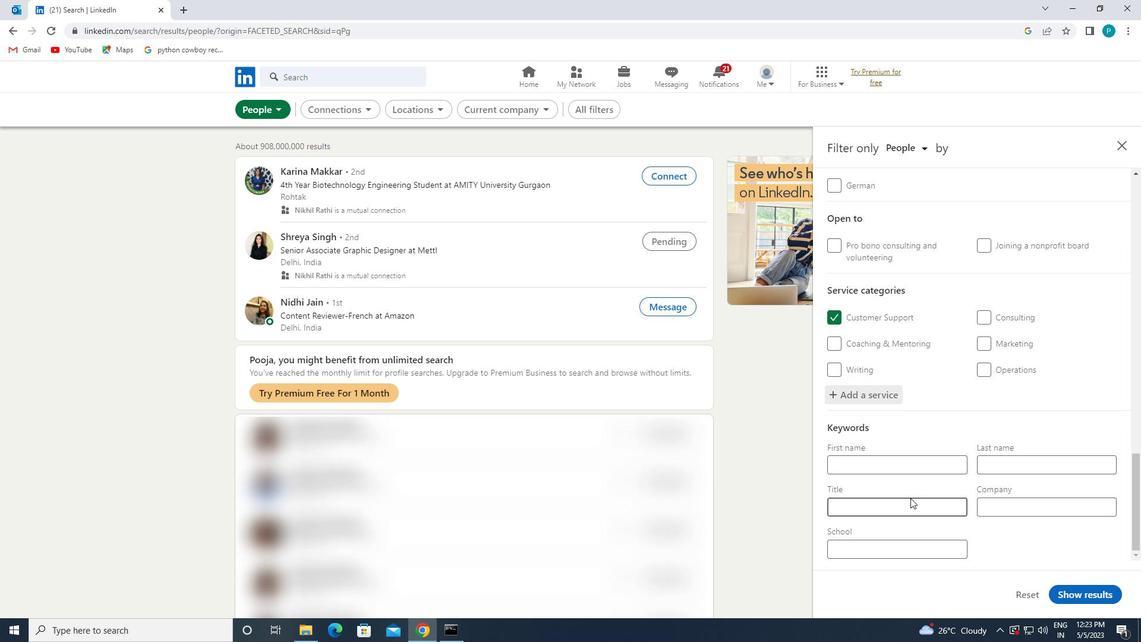 
Action: Mouse pressed left at (909, 498)
Screenshot: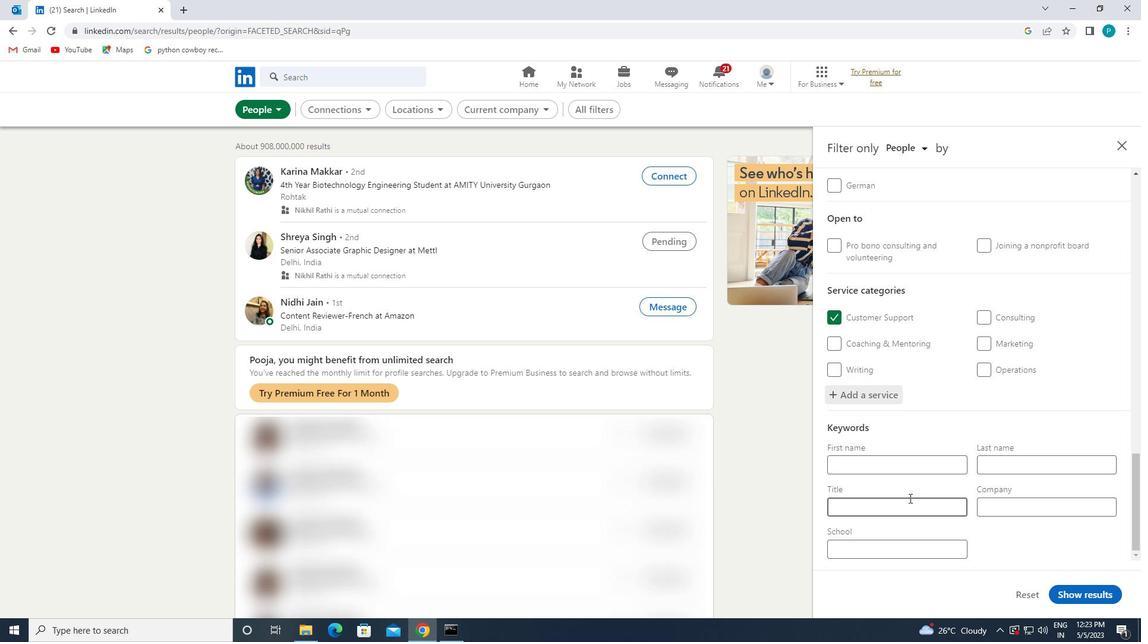 
Action: Key pressed <Key.caps_lock>E<Key.caps_lock>MERGENCY<Key.space><Key.caps_lock>R<Key.caps_lock>ELIEF<Key.space><Key.caps_lock>WORKER<Key.backspace><Key.backspace><Key.backspace><Key.backspace><Key.backspace><Key.caps_lock>ORKER
Screenshot: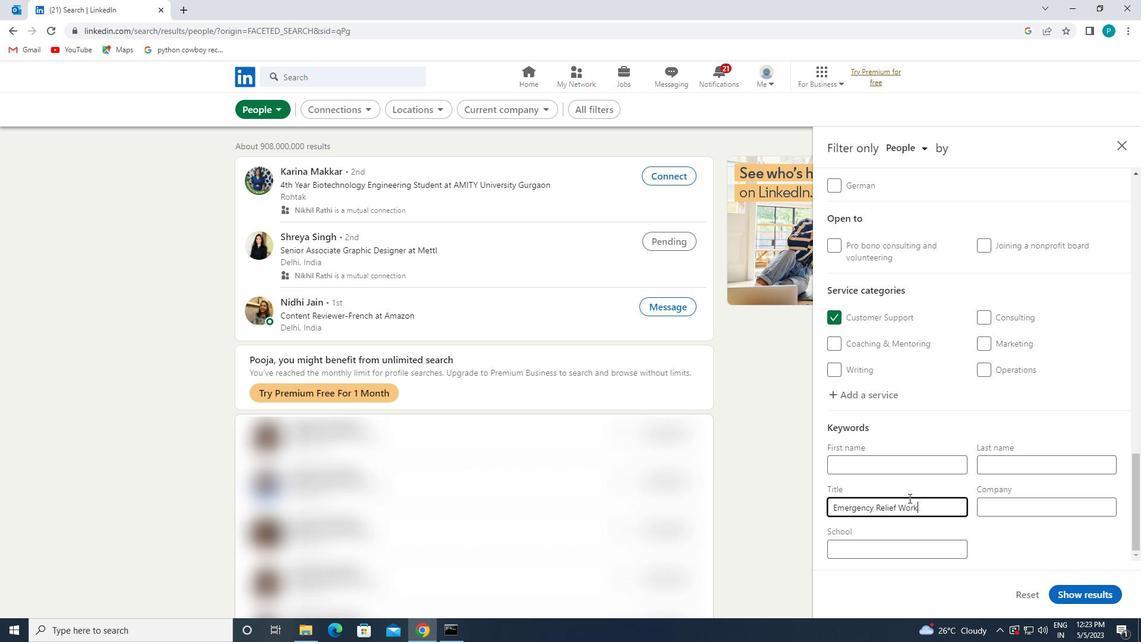 
Action: Mouse moved to (1095, 596)
Screenshot: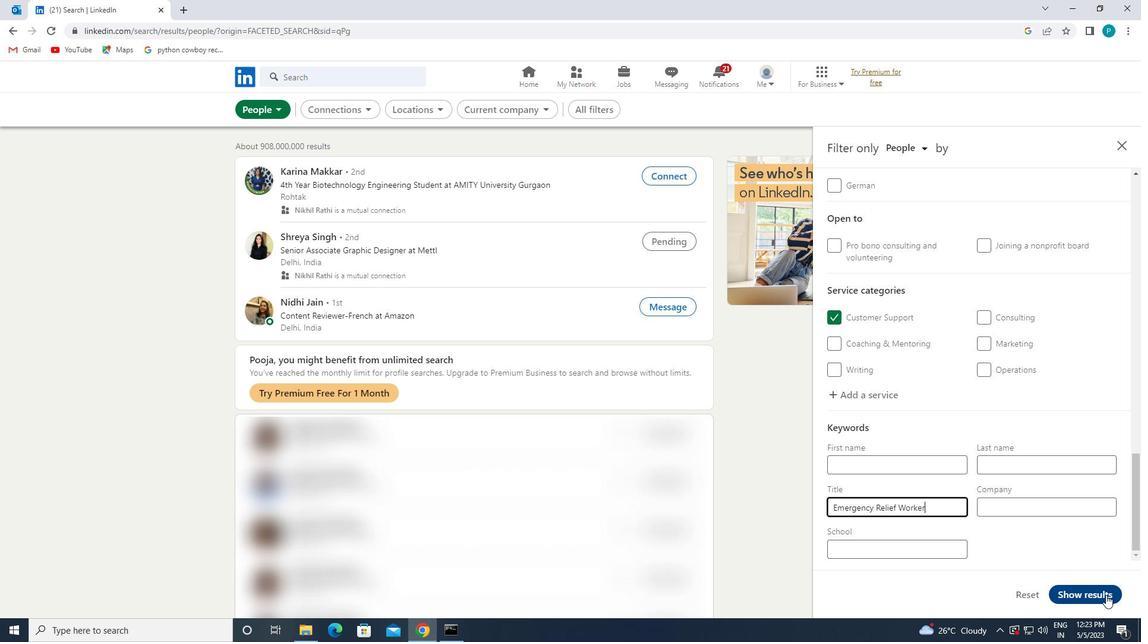 
Action: Mouse pressed left at (1095, 596)
Screenshot: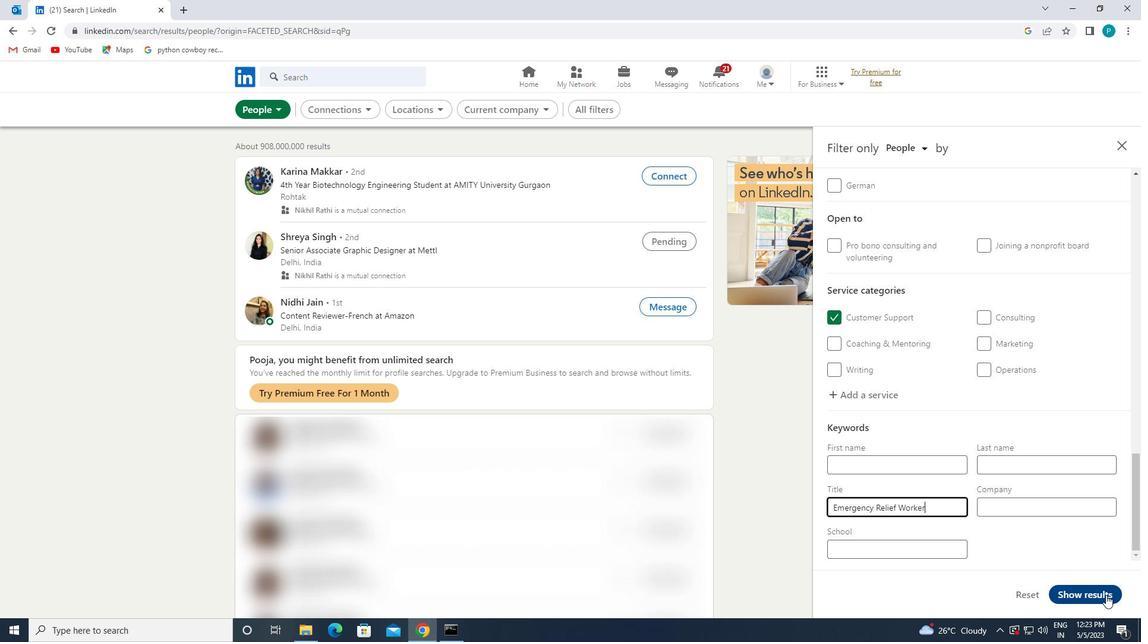 
